 Task: Search for 3-bedroom houses in New York City within a budget of $15 million, with a focus on pre-war architecture.
Action: Mouse pressed left at (355, 243)
Screenshot: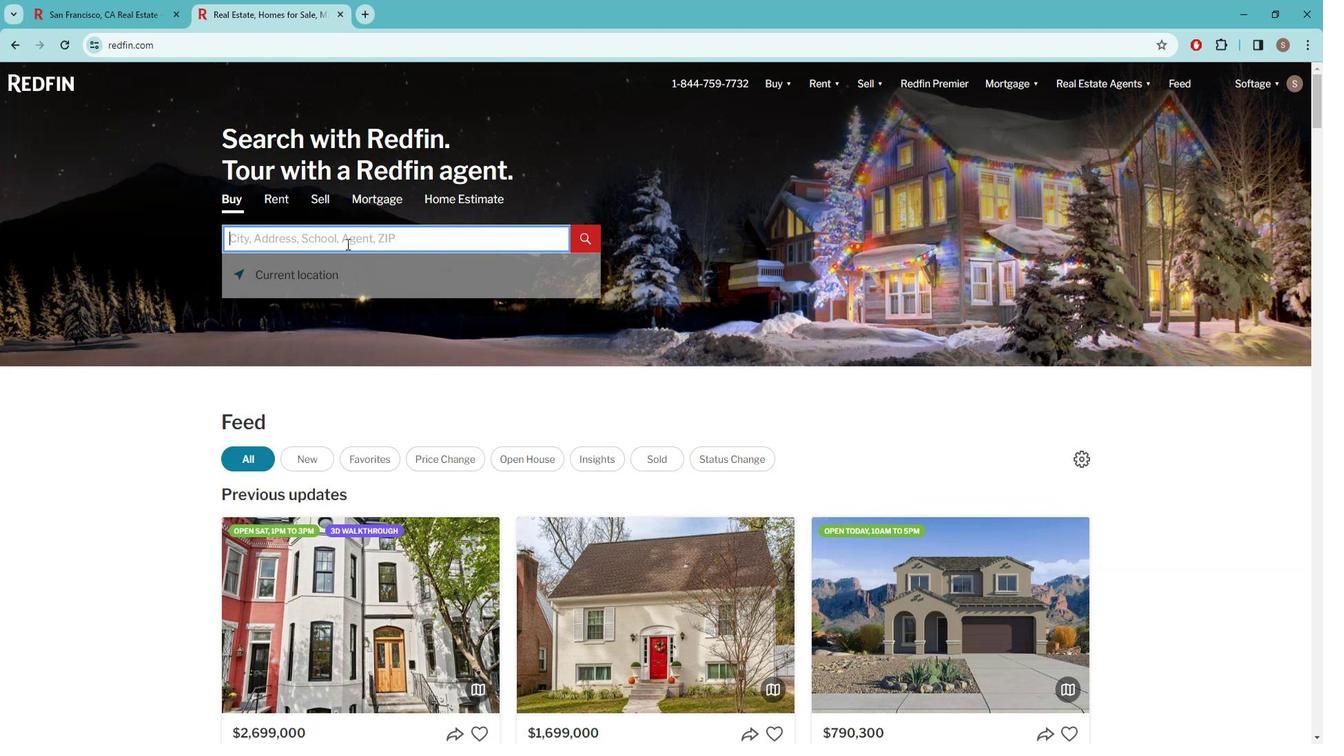 
Action: Key pressed n<Key.caps_lock>EW<Key.space><Key.caps_lock>y<Key.caps_lock>ORK
Screenshot: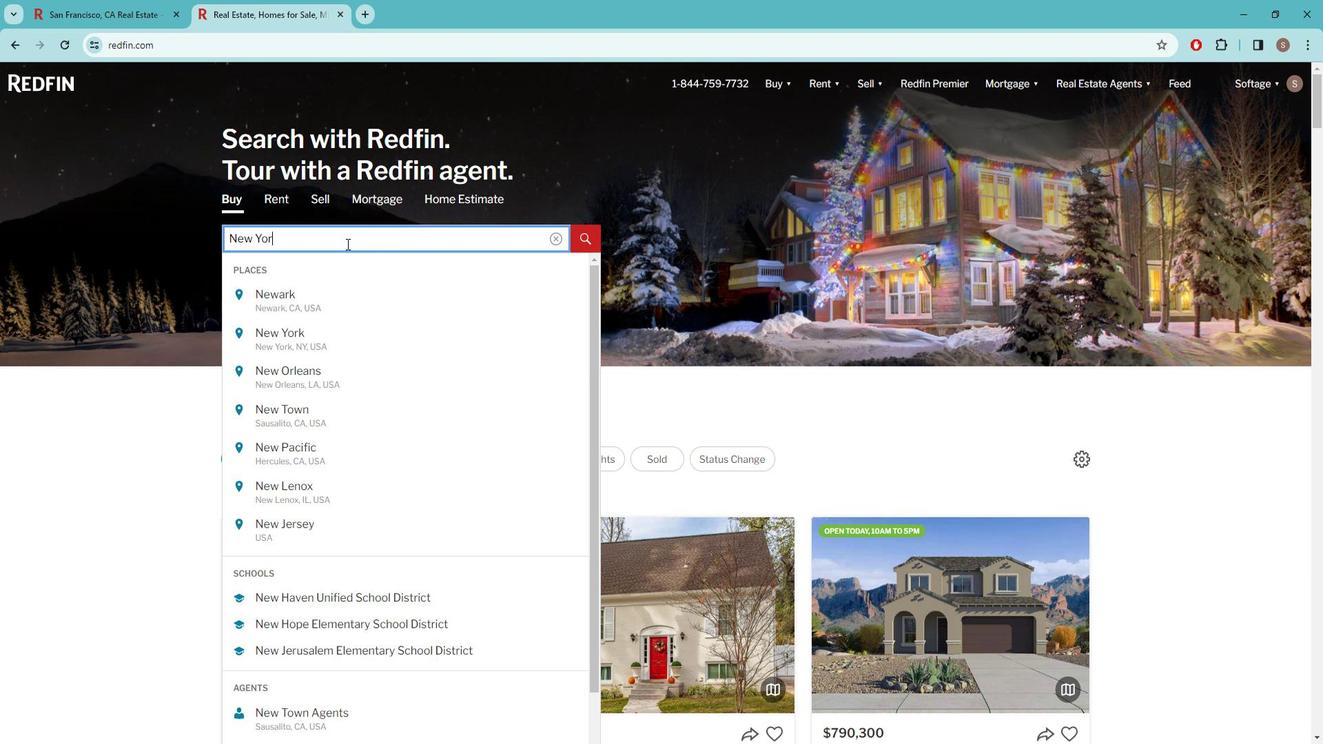 
Action: Mouse moved to (320, 293)
Screenshot: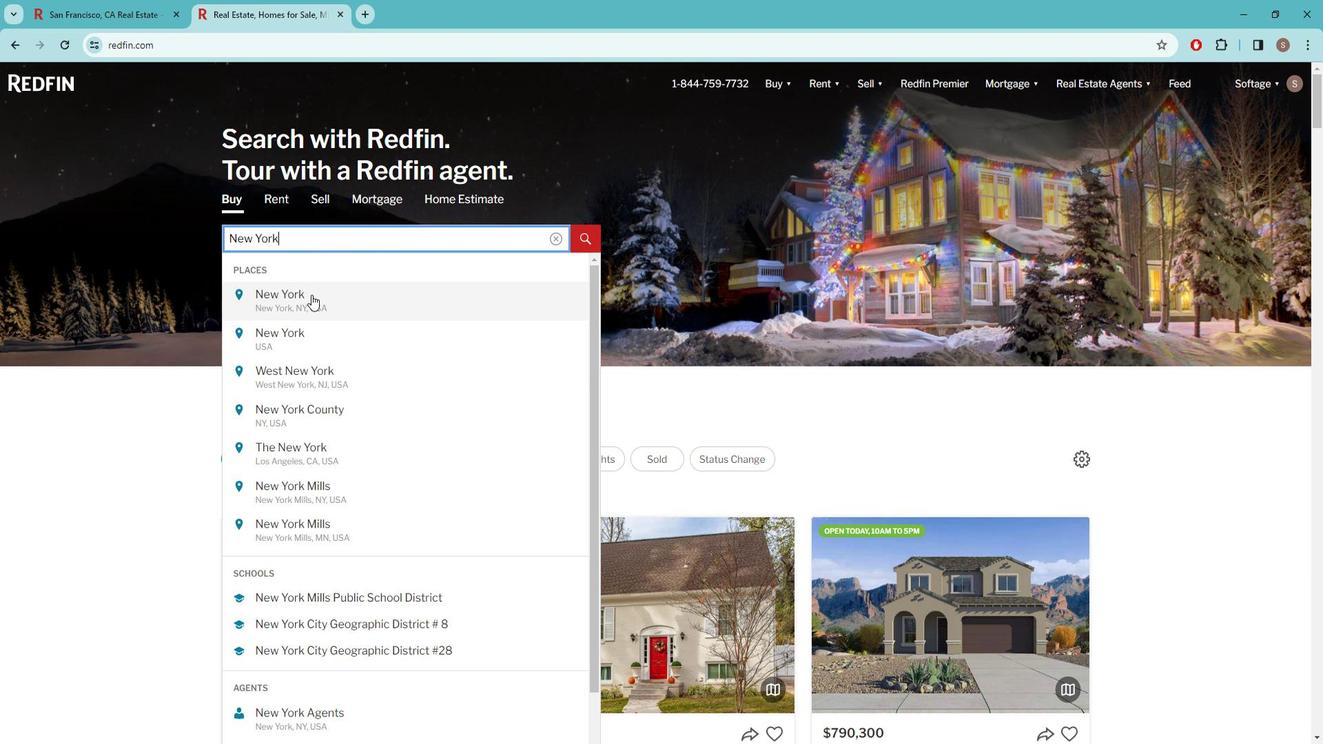 
Action: Mouse pressed left at (320, 293)
Screenshot: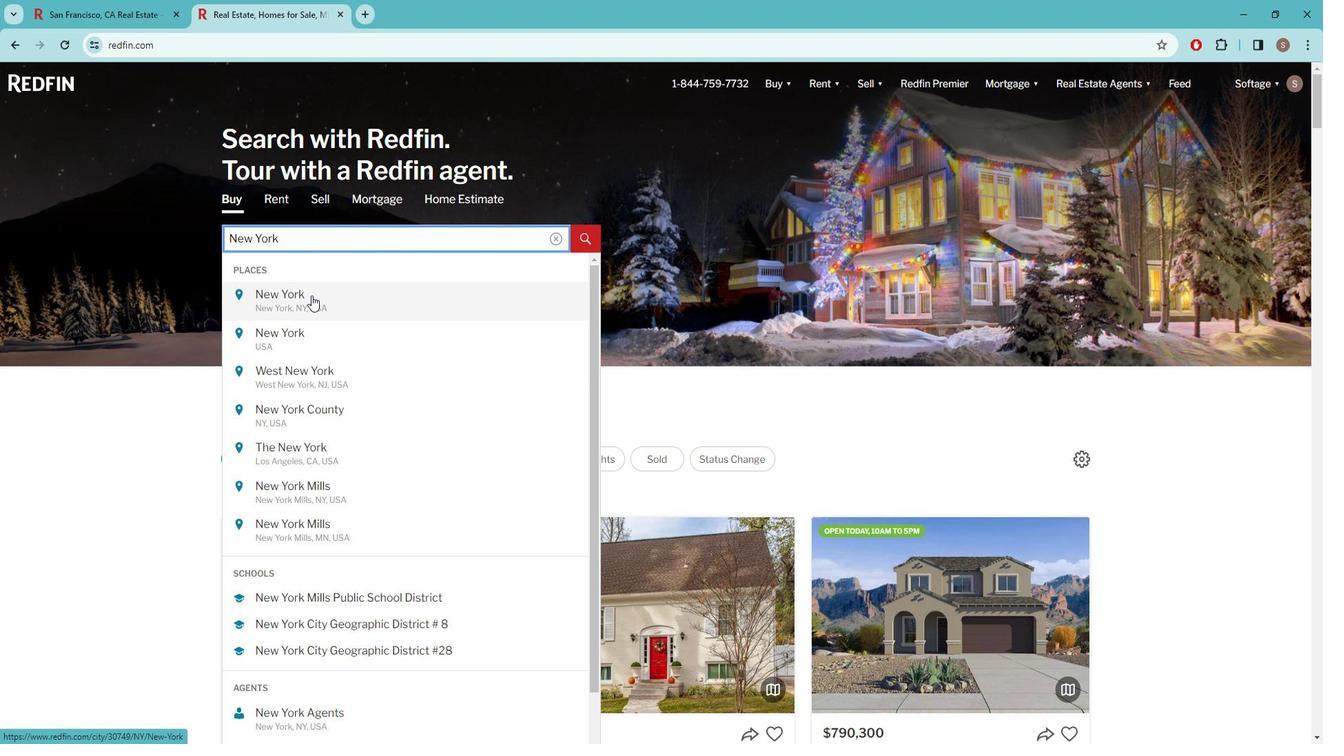 
Action: Mouse moved to (1162, 177)
Screenshot: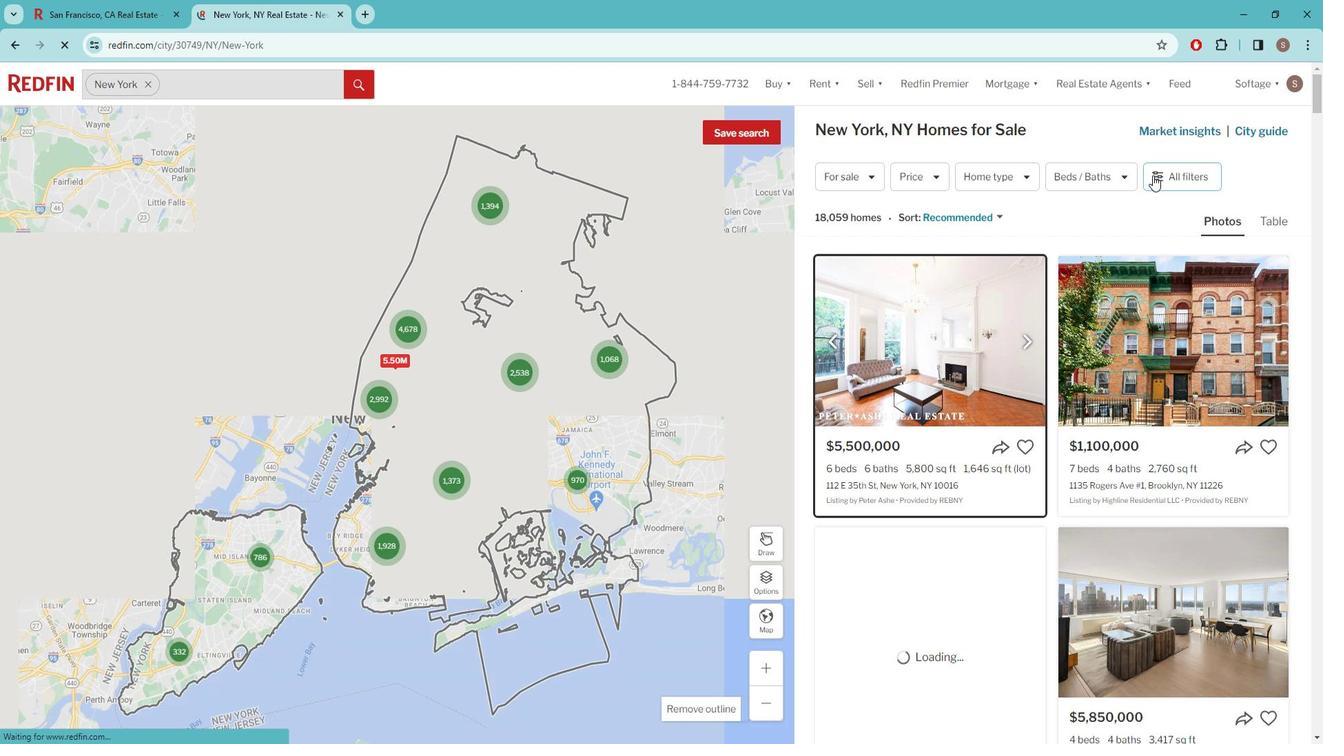 
Action: Mouse pressed left at (1162, 177)
Screenshot: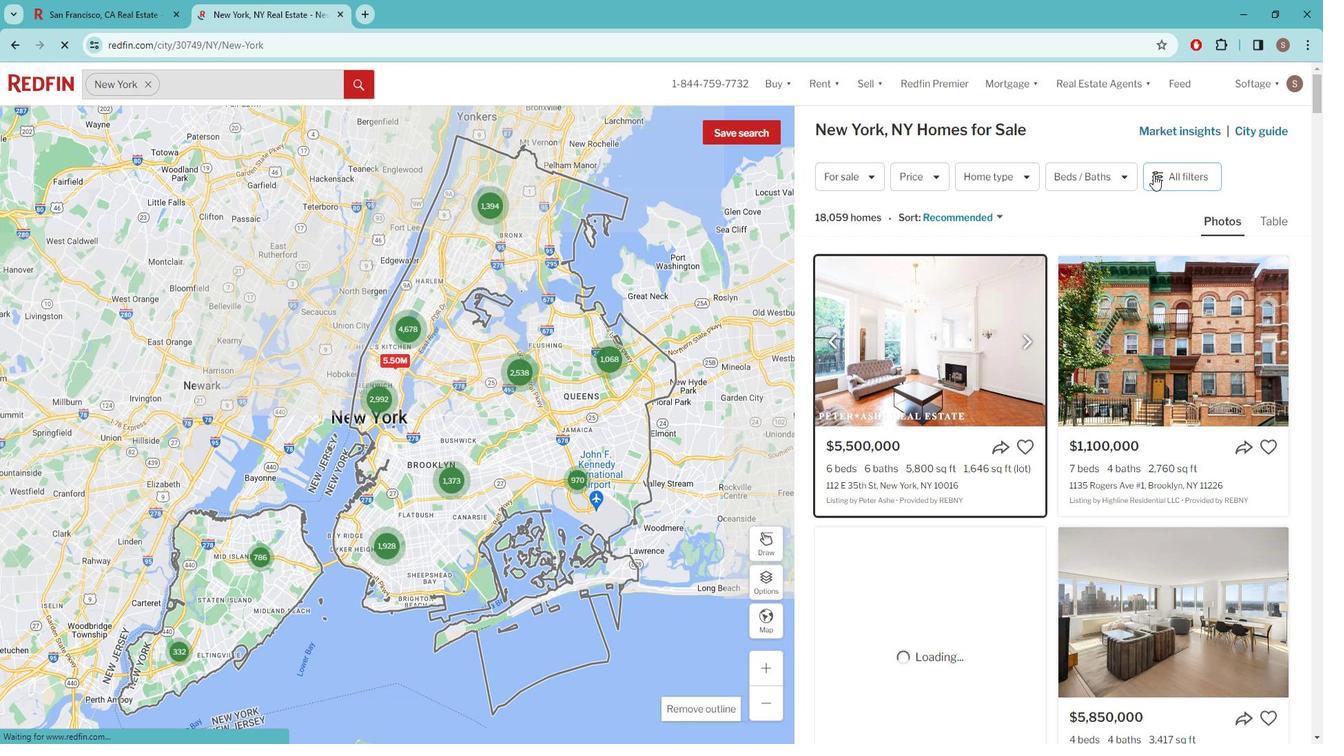 
Action: Mouse pressed left at (1162, 177)
Screenshot: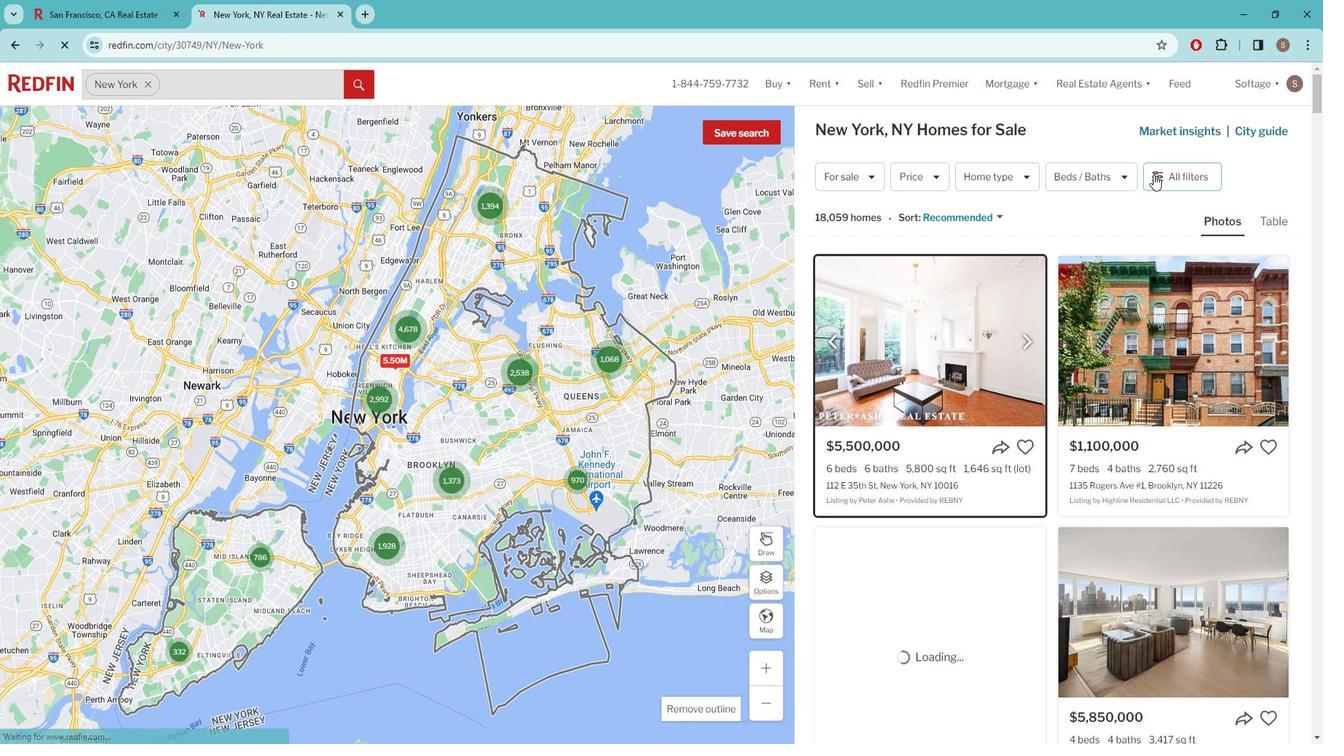 
Action: Mouse moved to (1171, 174)
Screenshot: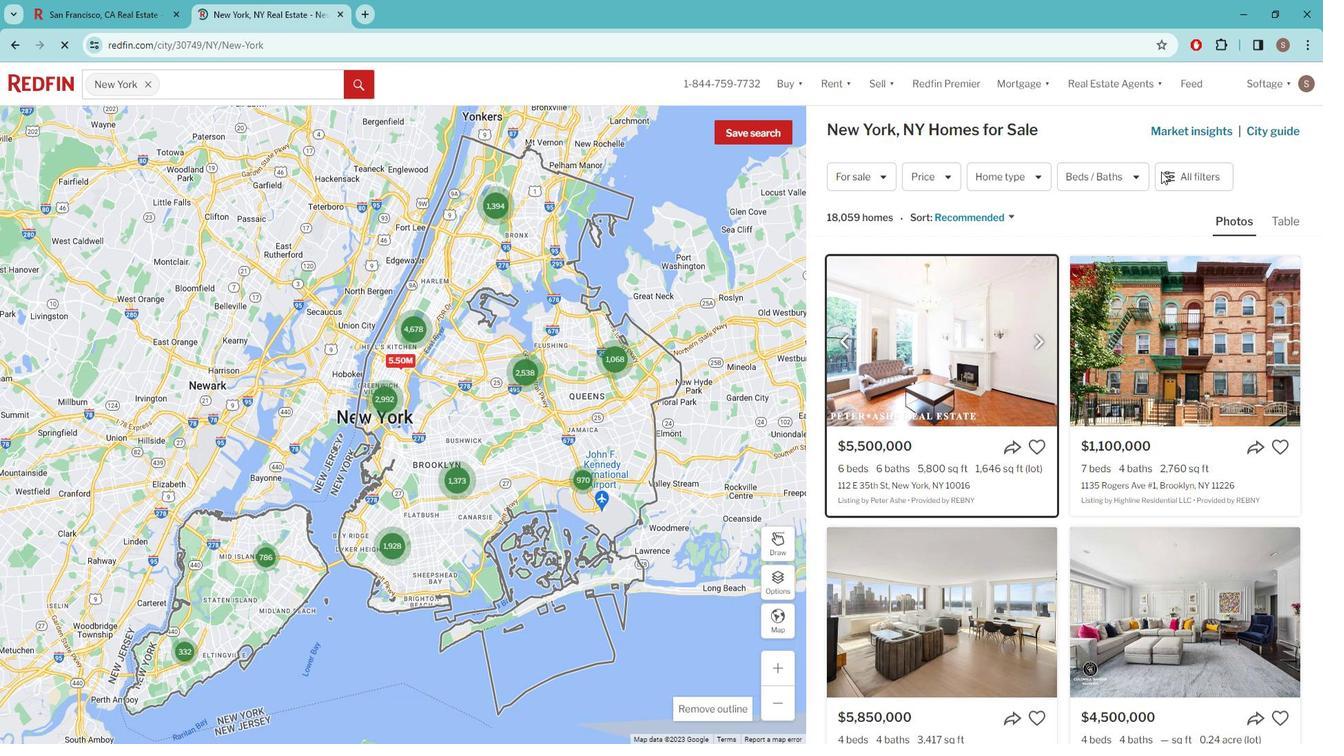 
Action: Mouse pressed left at (1171, 174)
Screenshot: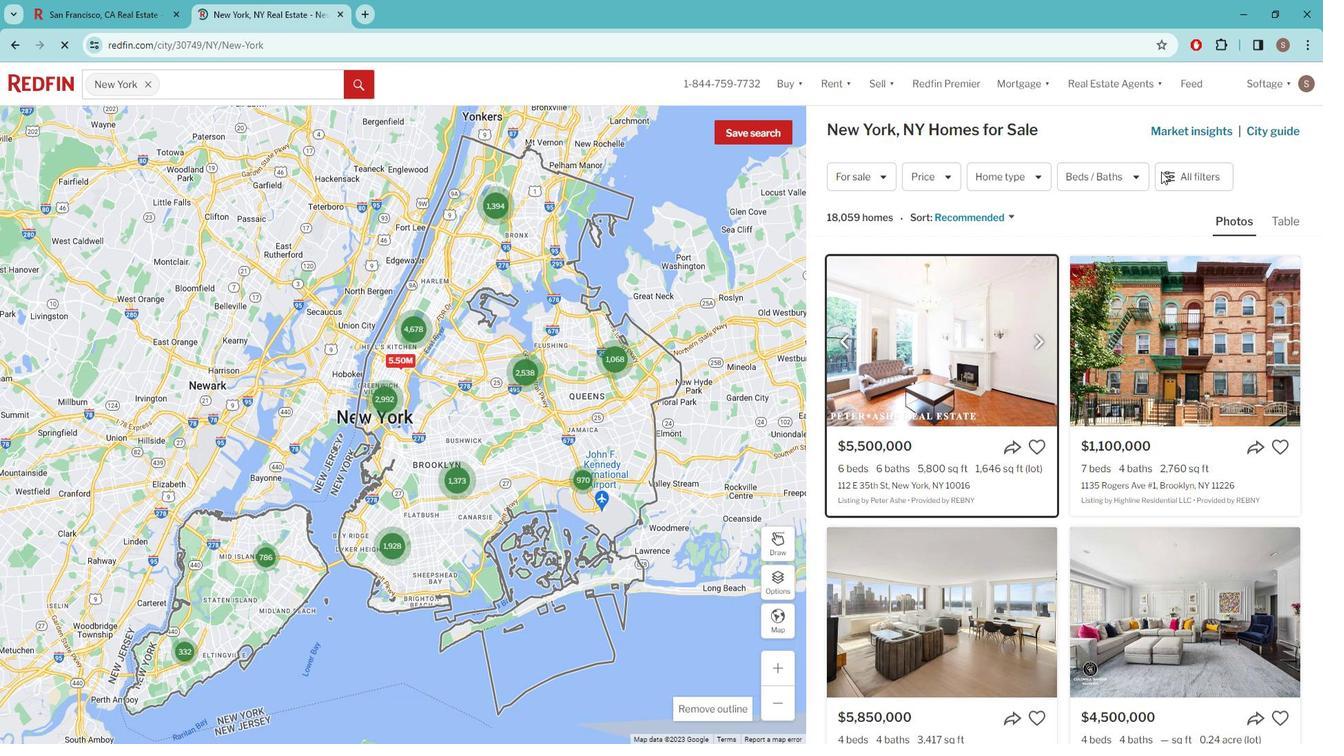 
Action: Mouse pressed left at (1171, 174)
Screenshot: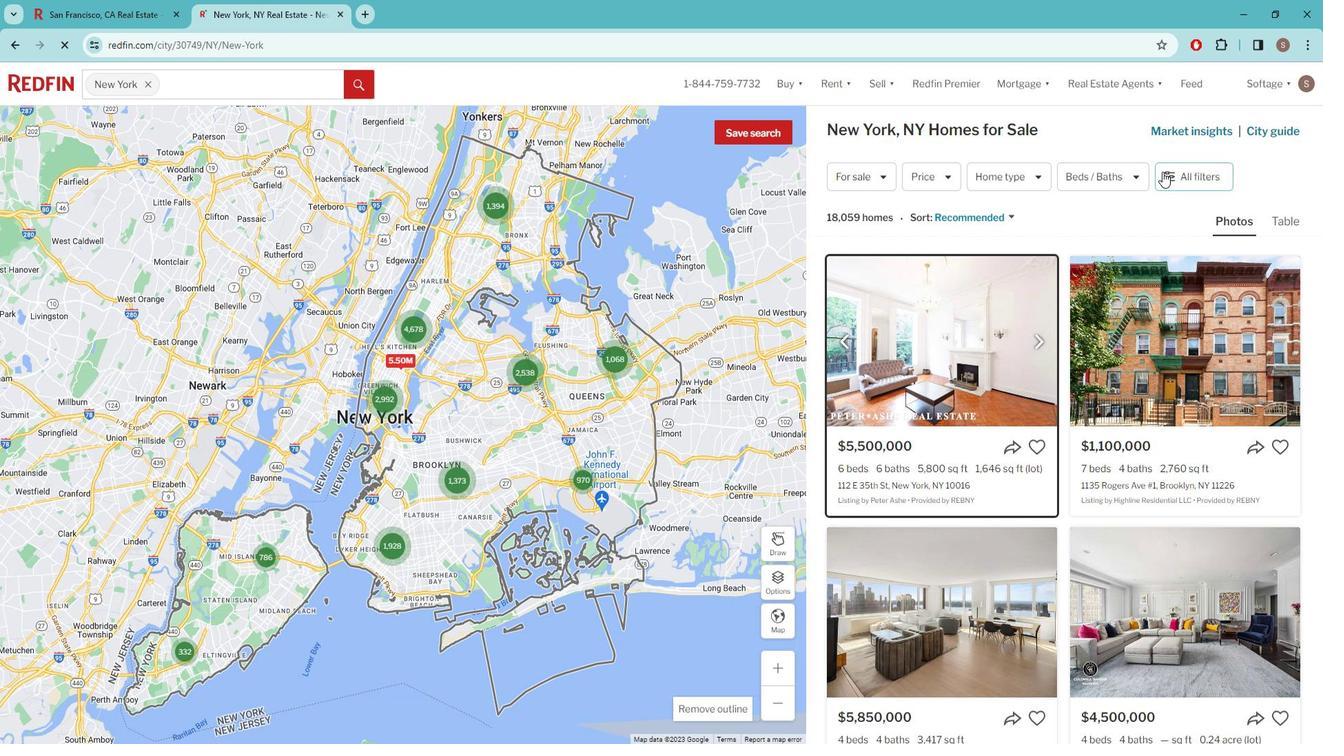 
Action: Mouse moved to (1155, 410)
Screenshot: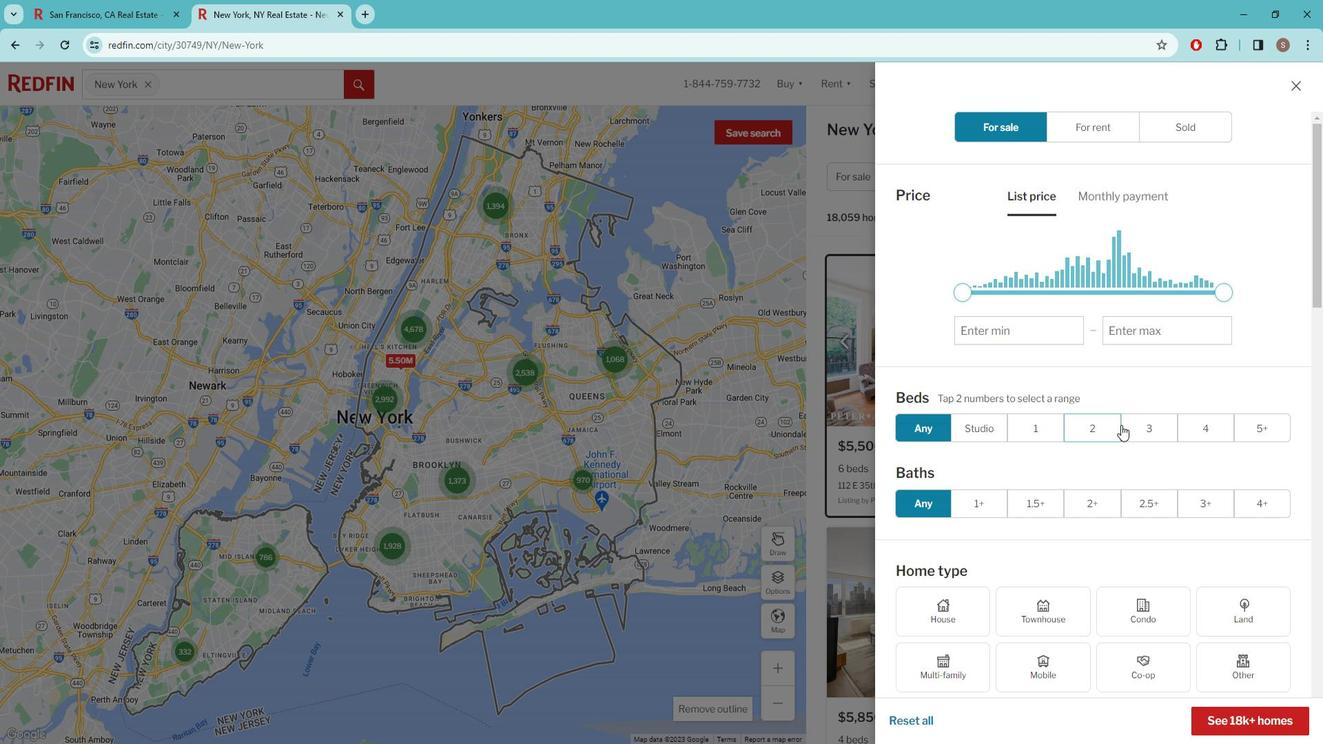 
Action: Mouse pressed left at (1155, 410)
Screenshot: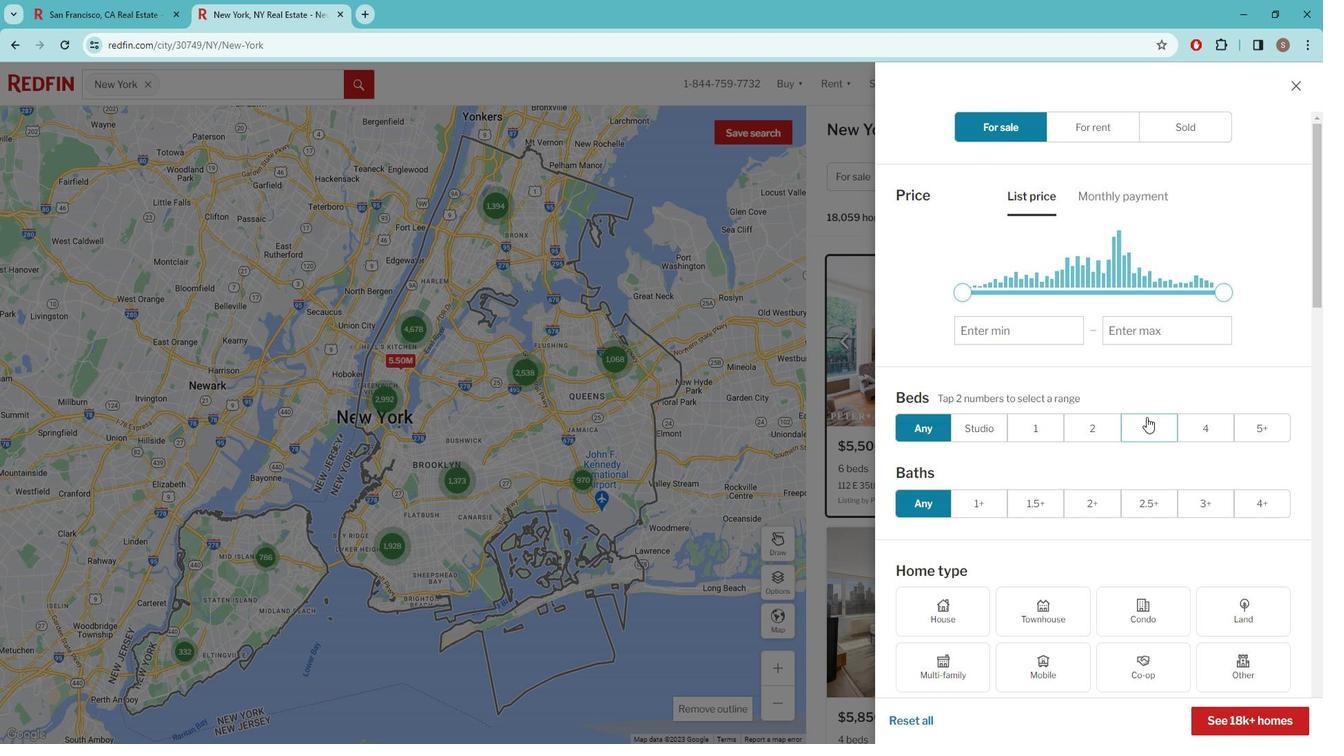 
Action: Mouse pressed left at (1155, 410)
Screenshot: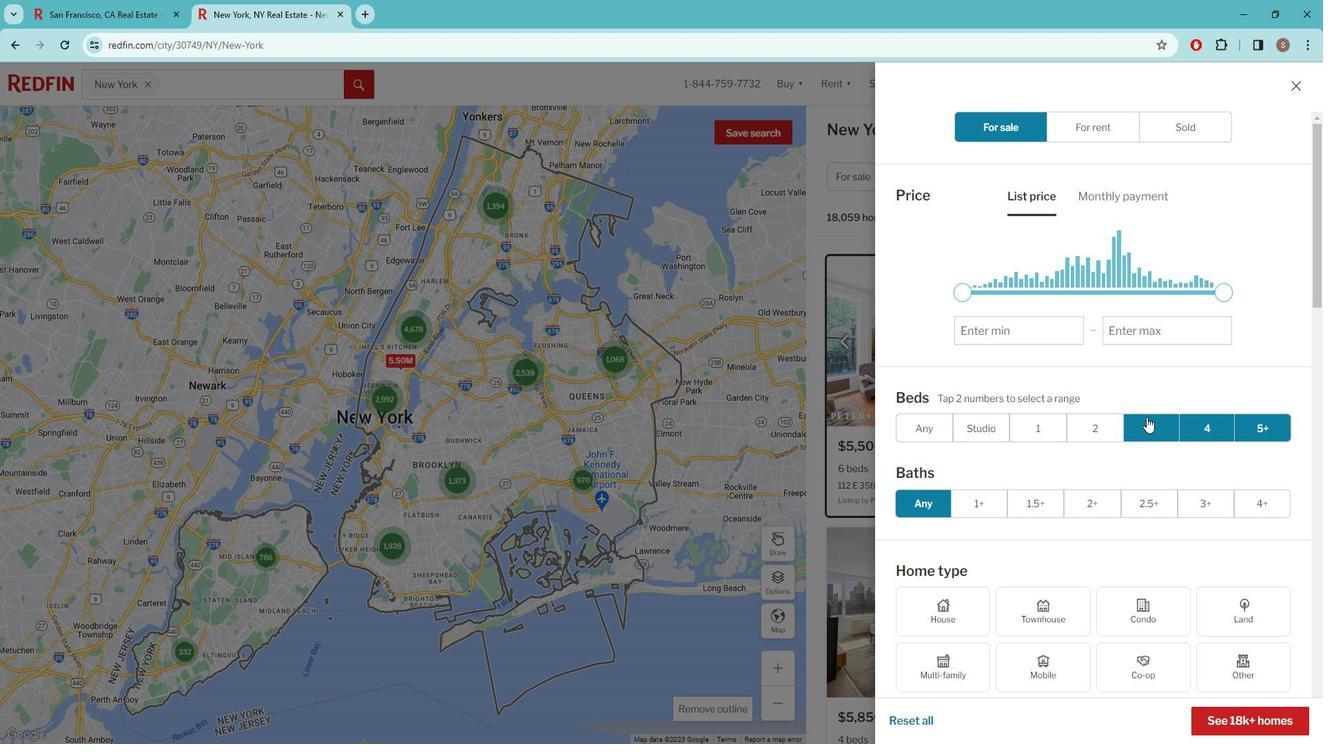 
Action: Mouse moved to (970, 598)
Screenshot: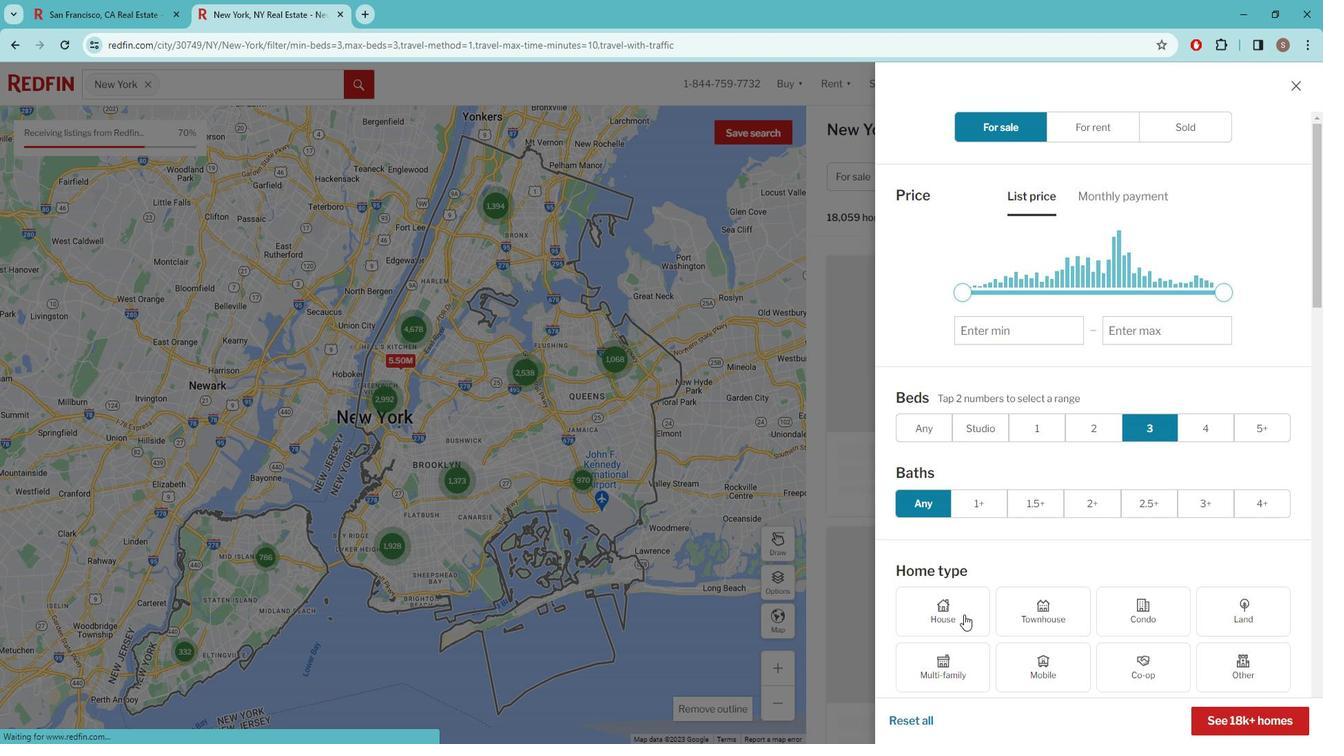 
Action: Mouse pressed left at (970, 598)
Screenshot: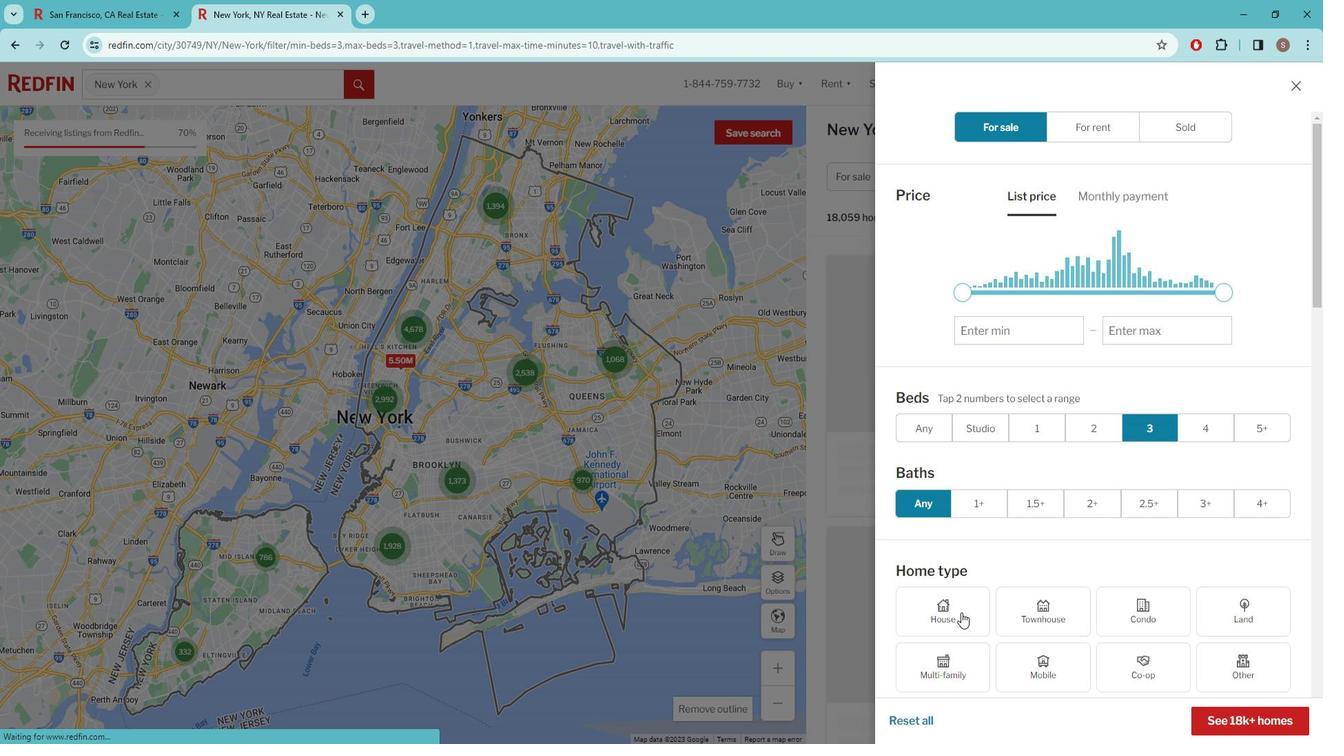 
Action: Mouse moved to (1013, 543)
Screenshot: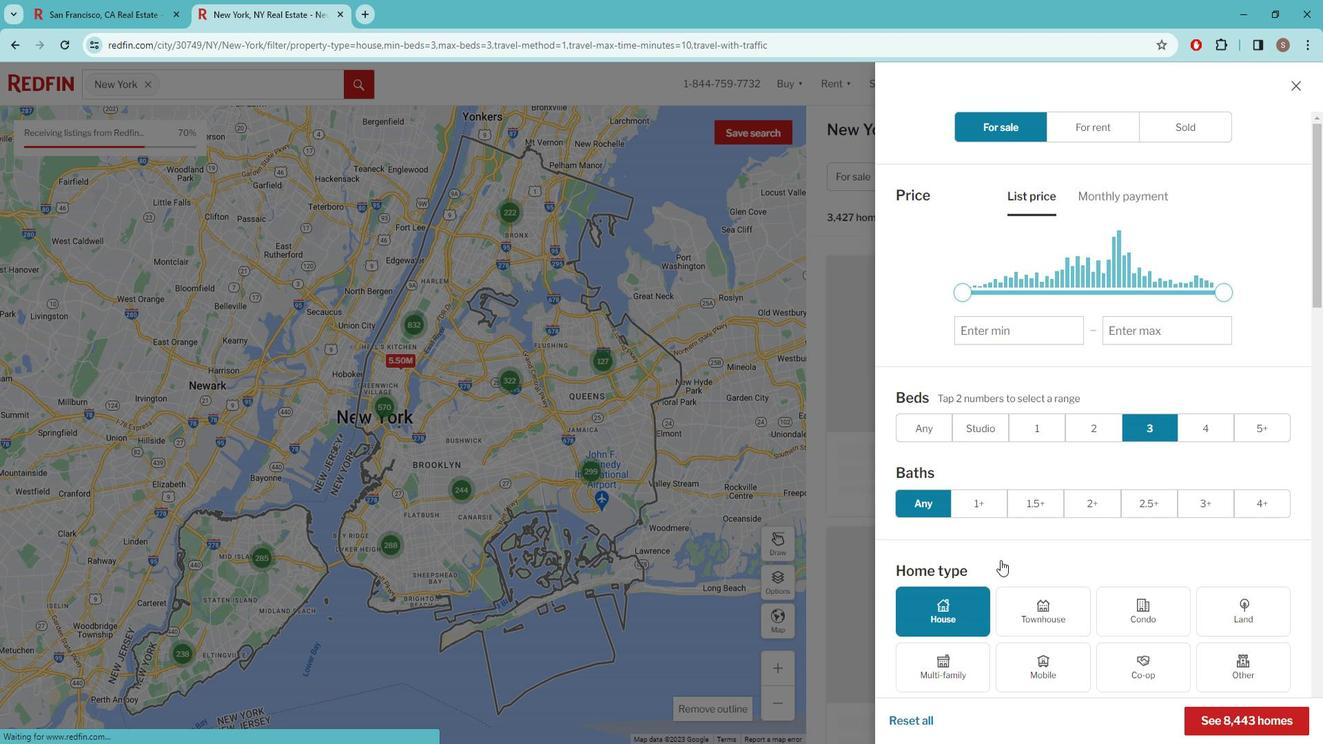 
Action: Mouse scrolled (1013, 542) with delta (0, 0)
Screenshot: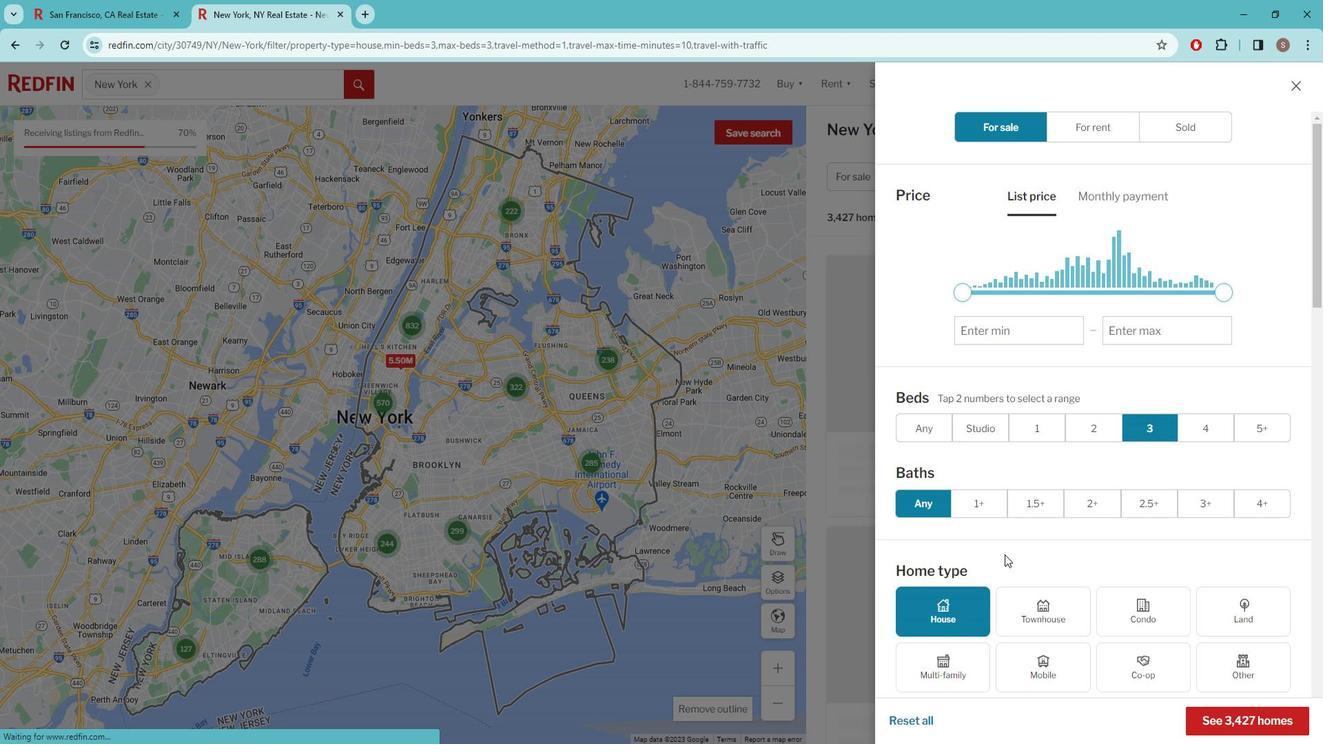 
Action: Mouse moved to (1031, 507)
Screenshot: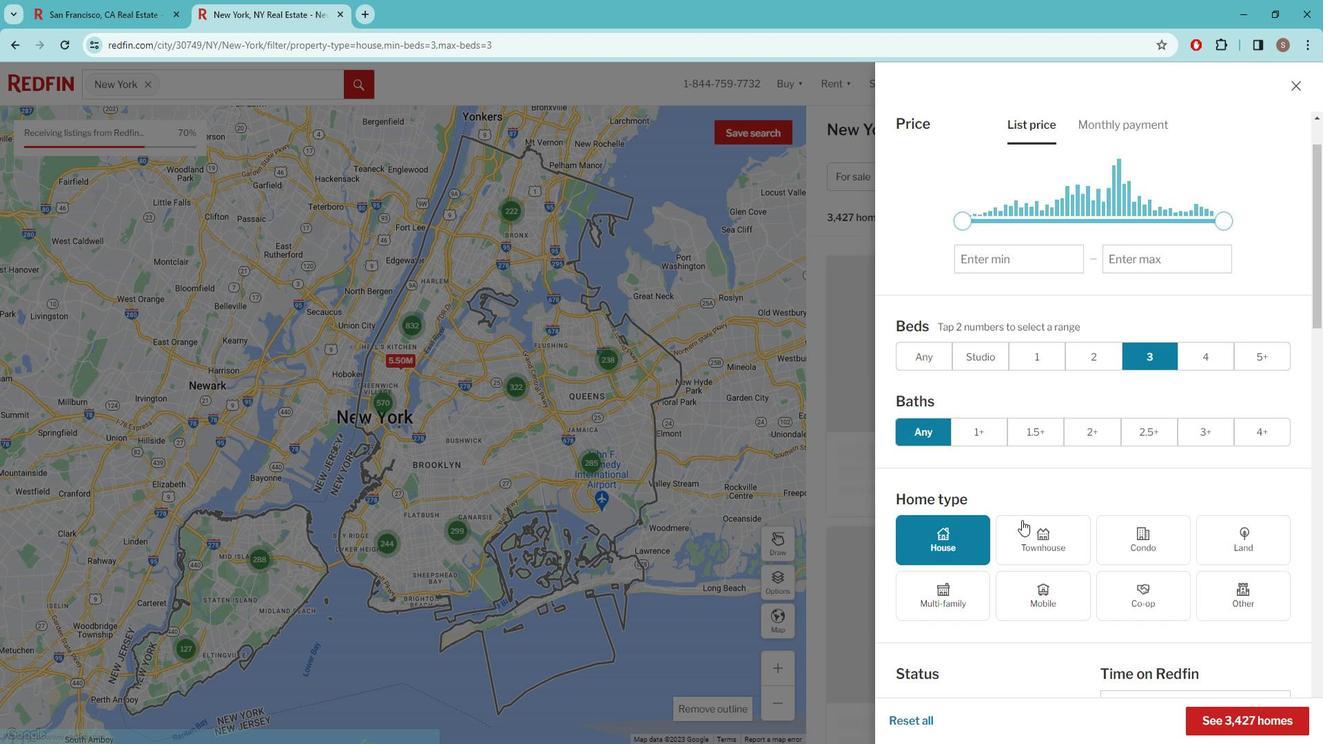 
Action: Mouse scrolled (1031, 507) with delta (0, 0)
Screenshot: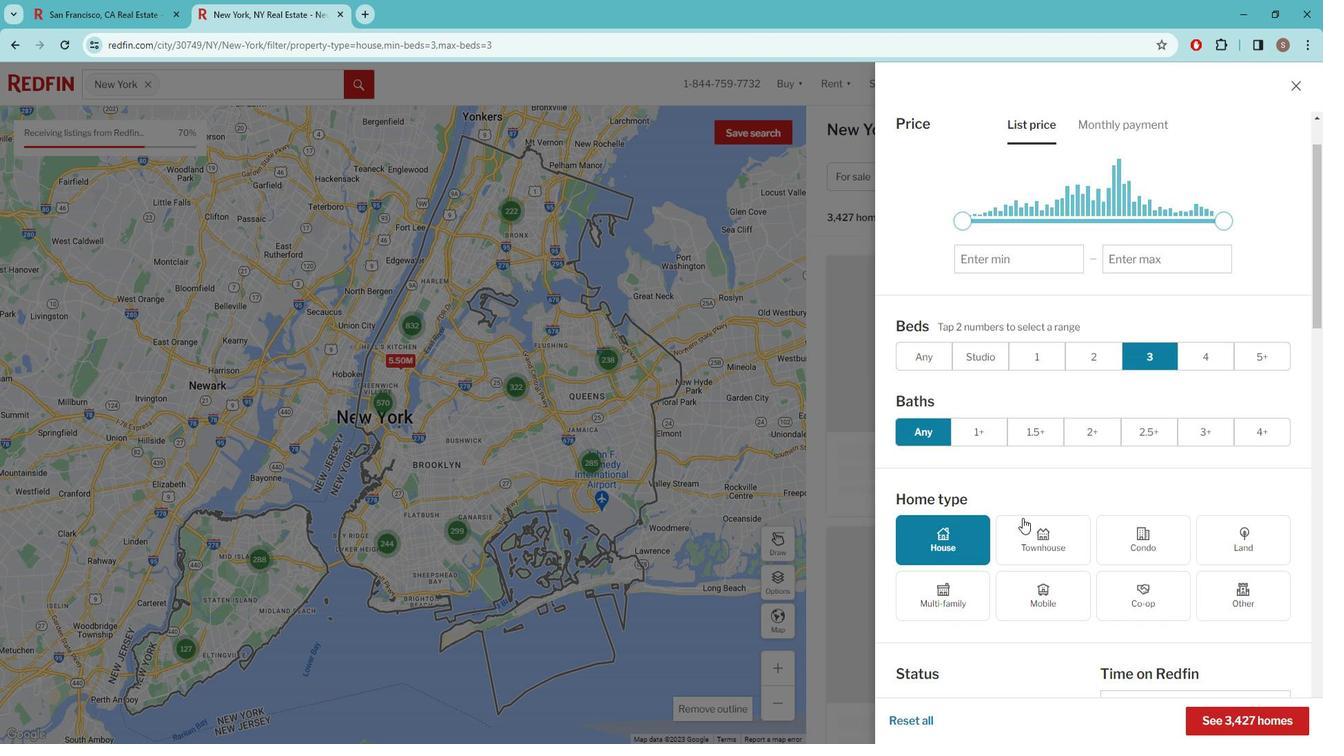 
Action: Mouse moved to (1027, 489)
Screenshot: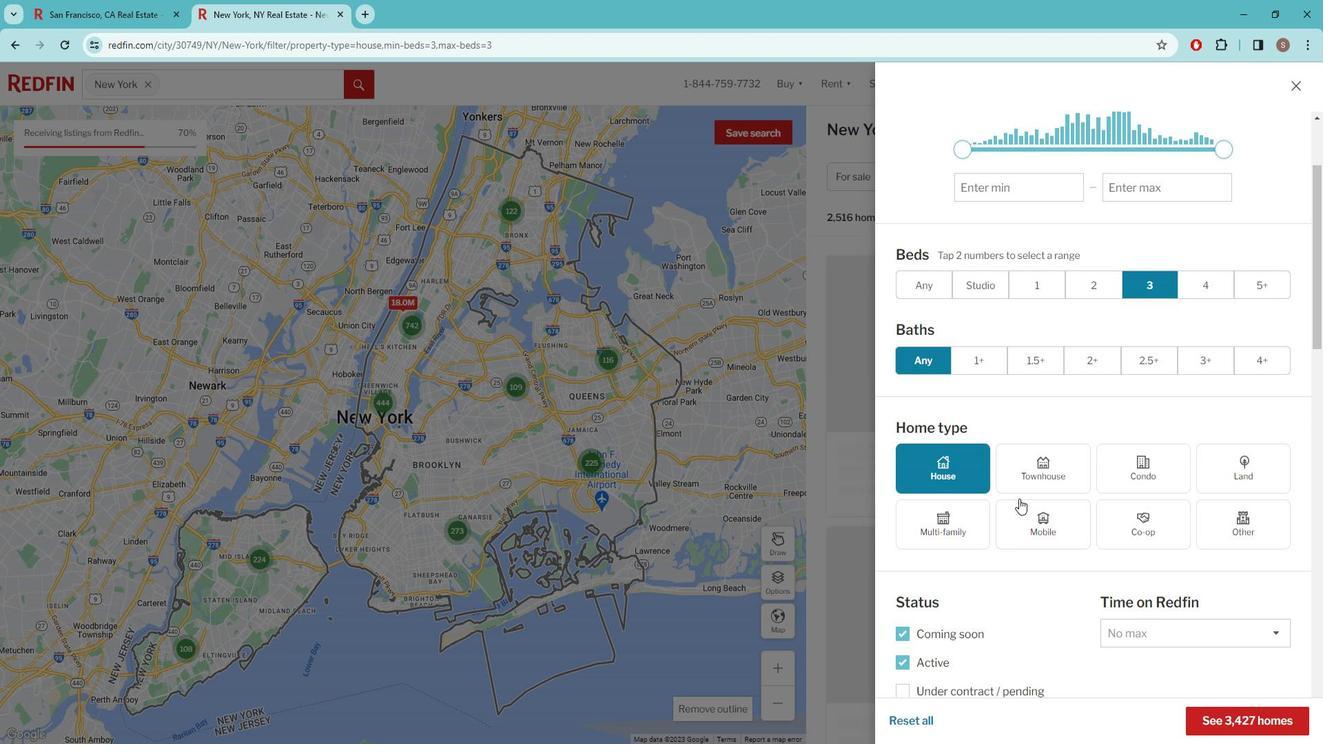 
Action: Mouse scrolled (1027, 488) with delta (0, 0)
Screenshot: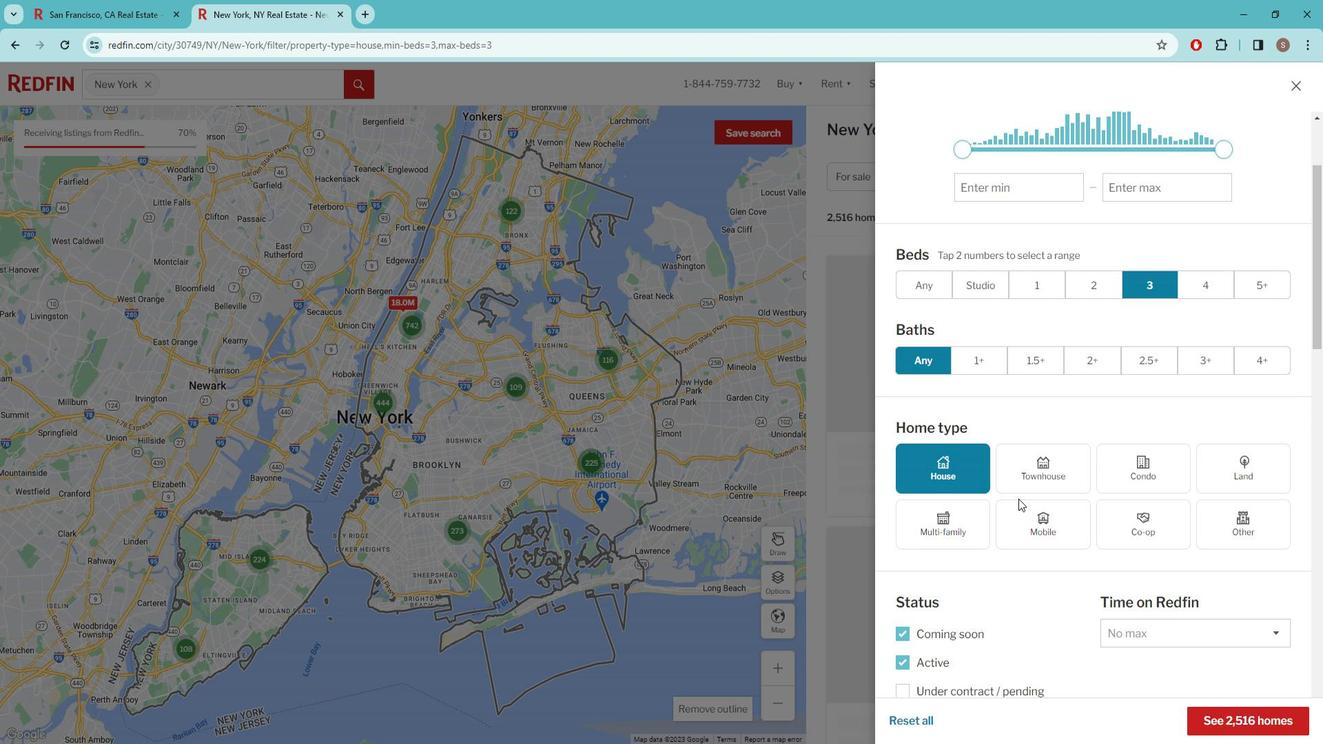 
Action: Mouse moved to (1001, 477)
Screenshot: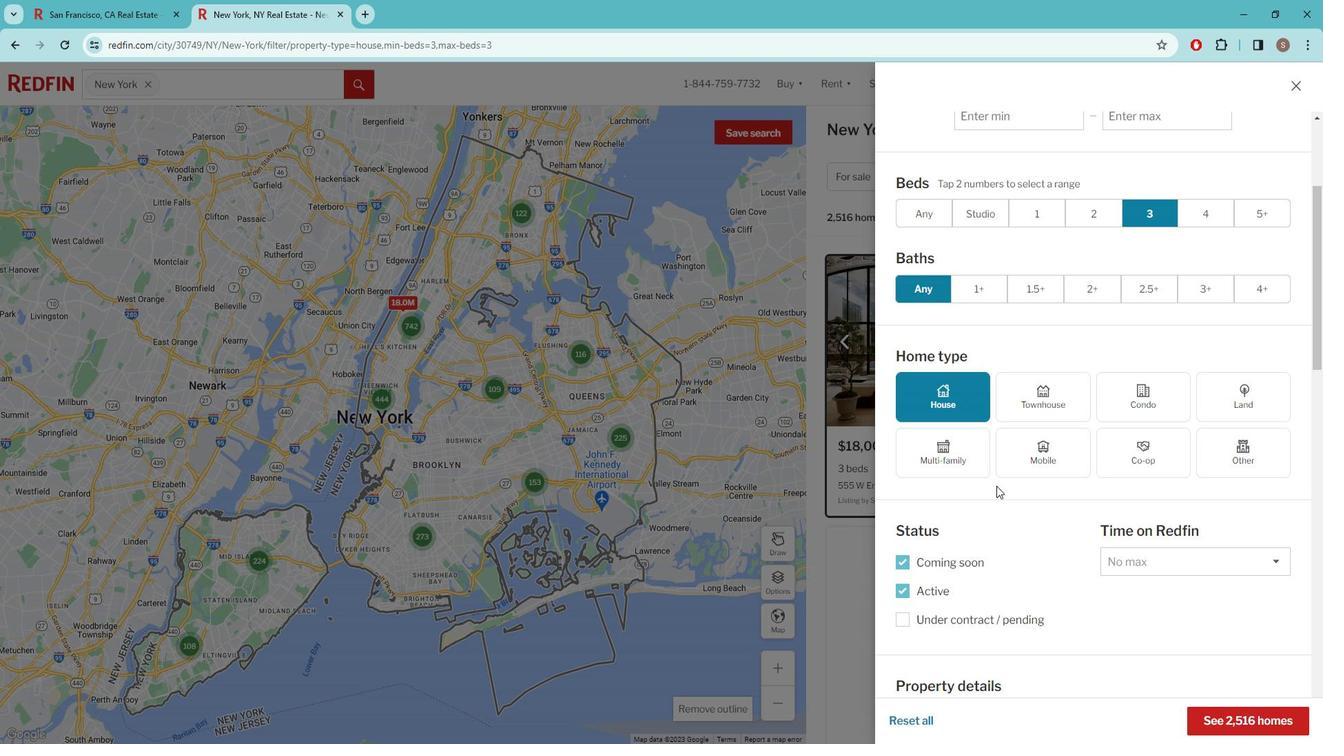 
Action: Mouse scrolled (1001, 476) with delta (0, 0)
Screenshot: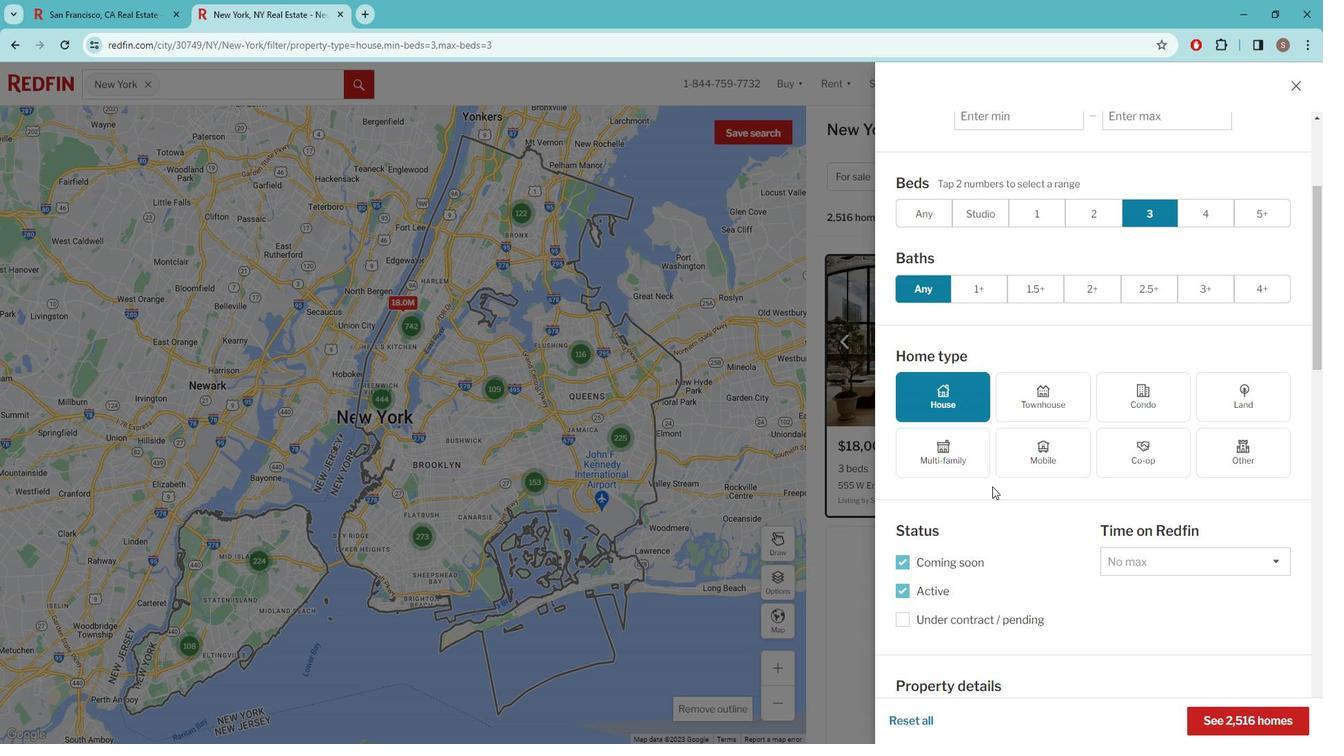 
Action: Mouse scrolled (1001, 478) with delta (0, 0)
Screenshot: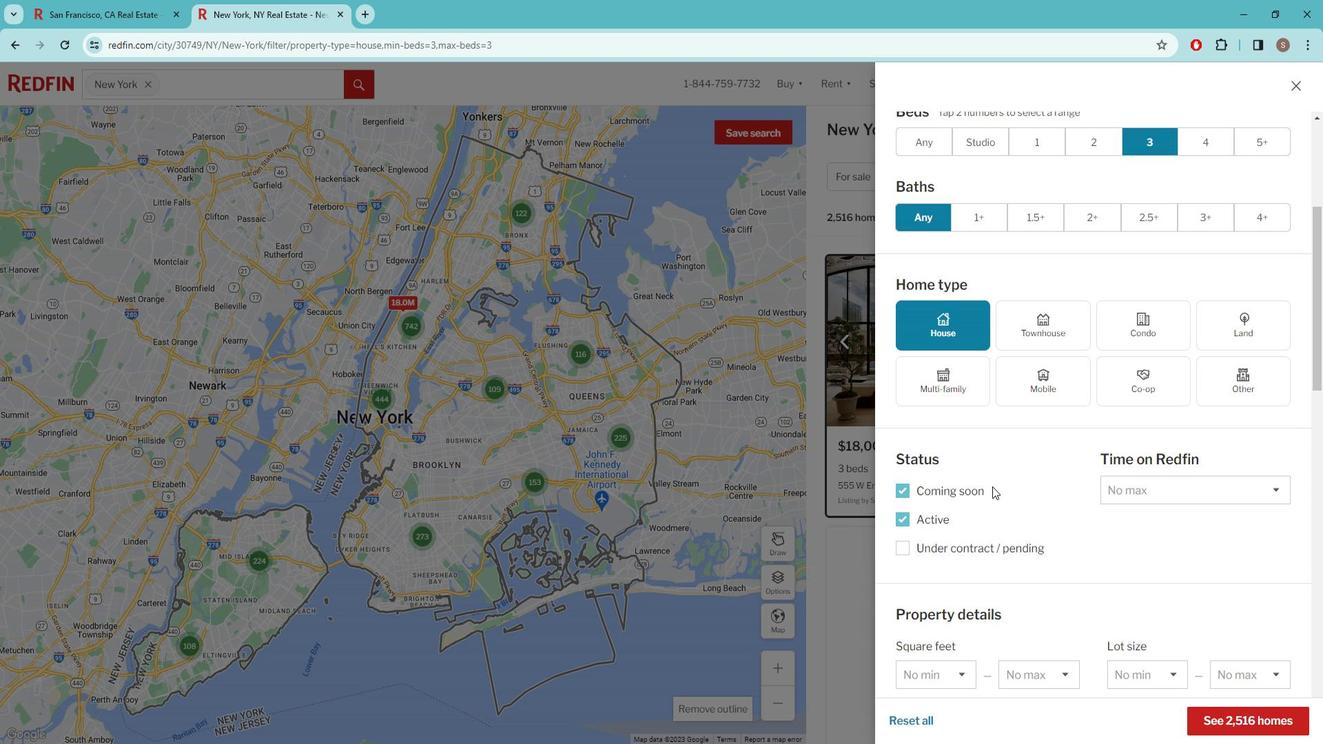 
Action: Mouse scrolled (1001, 478) with delta (0, 0)
Screenshot: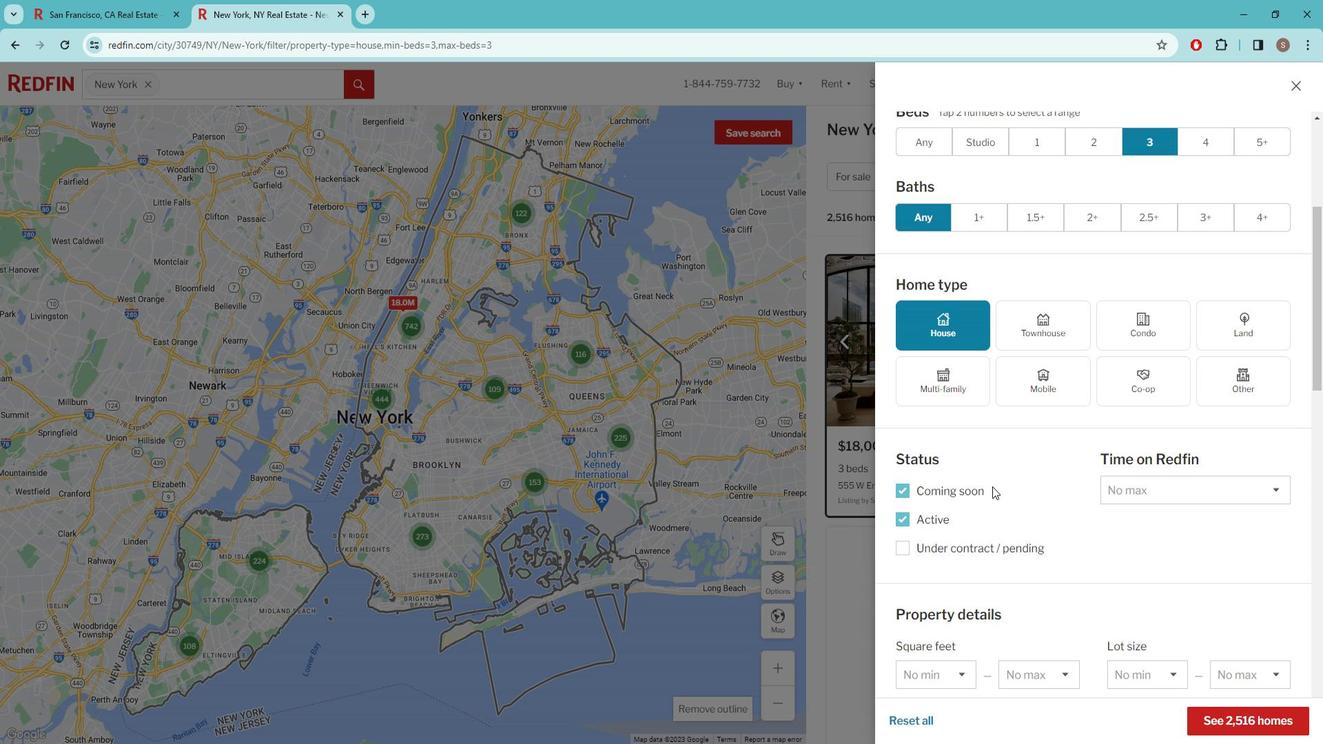
Action: Mouse scrolled (1001, 478) with delta (0, 0)
Screenshot: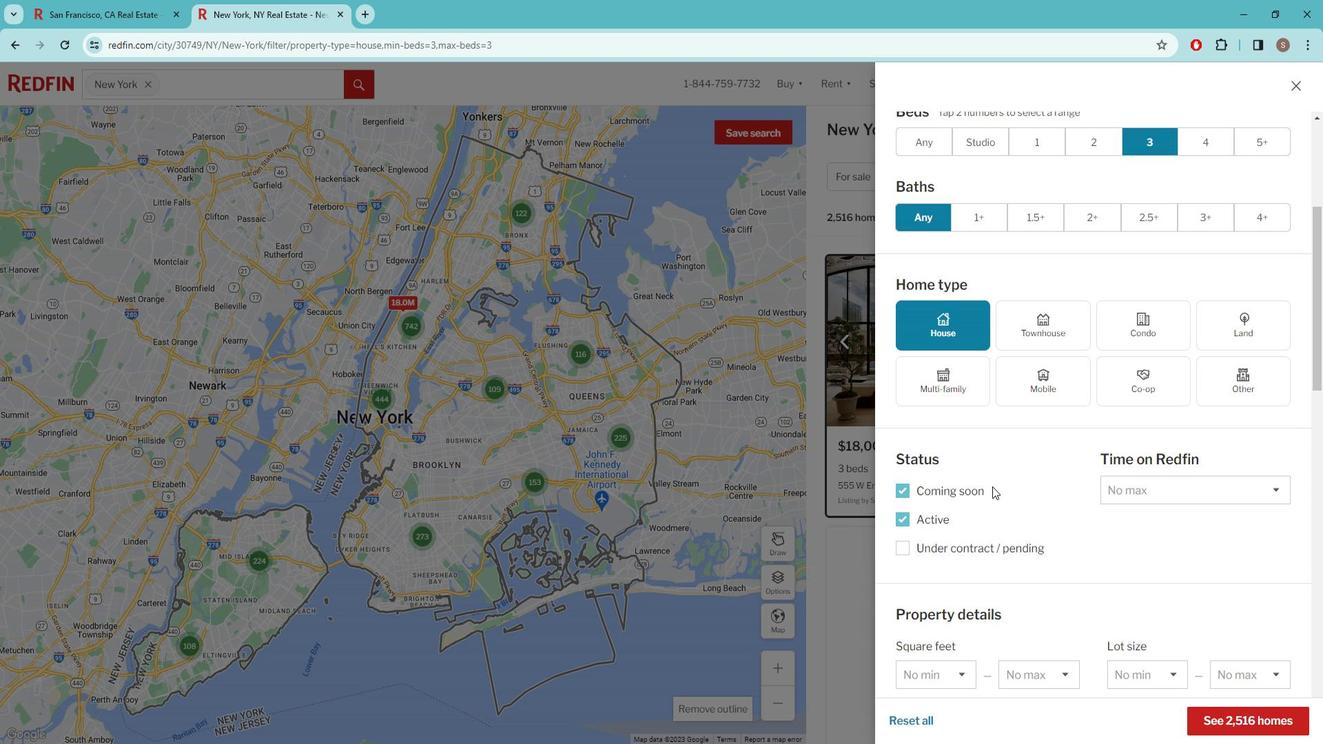 
Action: Mouse scrolled (1001, 478) with delta (0, 0)
Screenshot: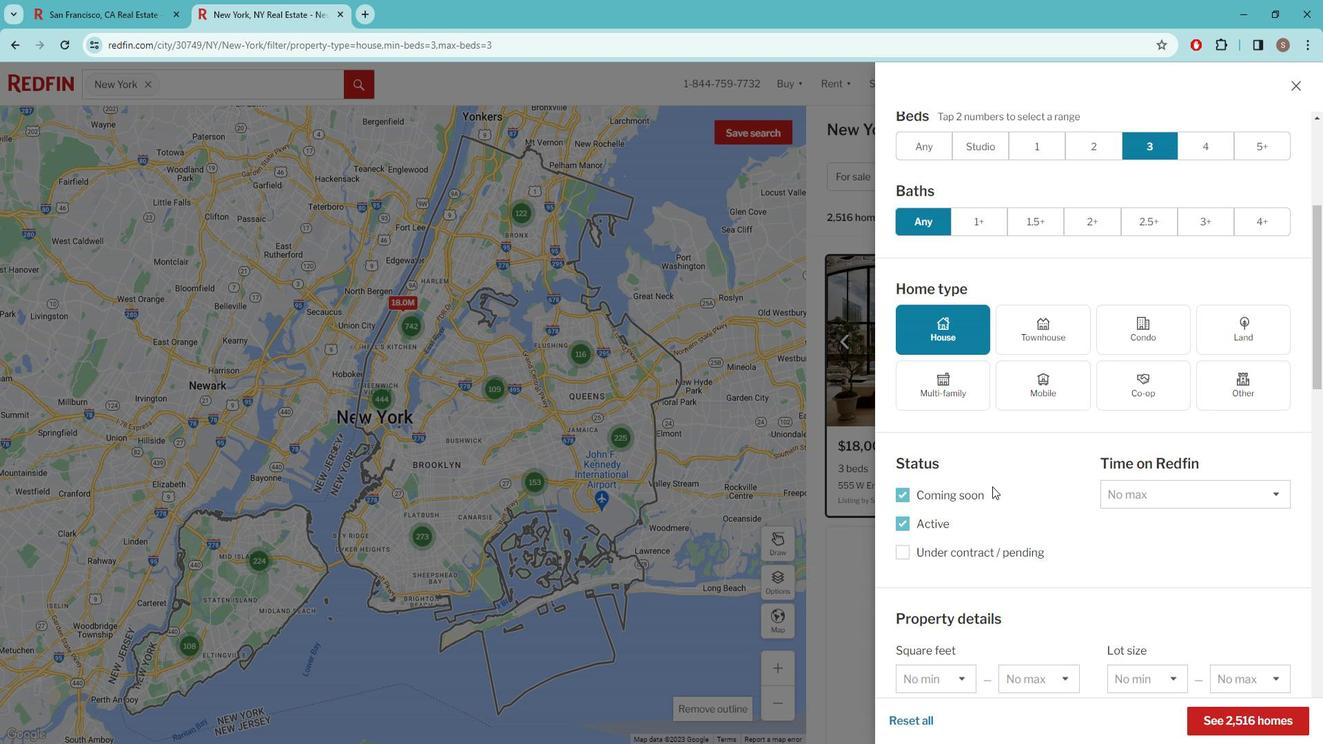 
Action: Mouse scrolled (1001, 478) with delta (0, 0)
Screenshot: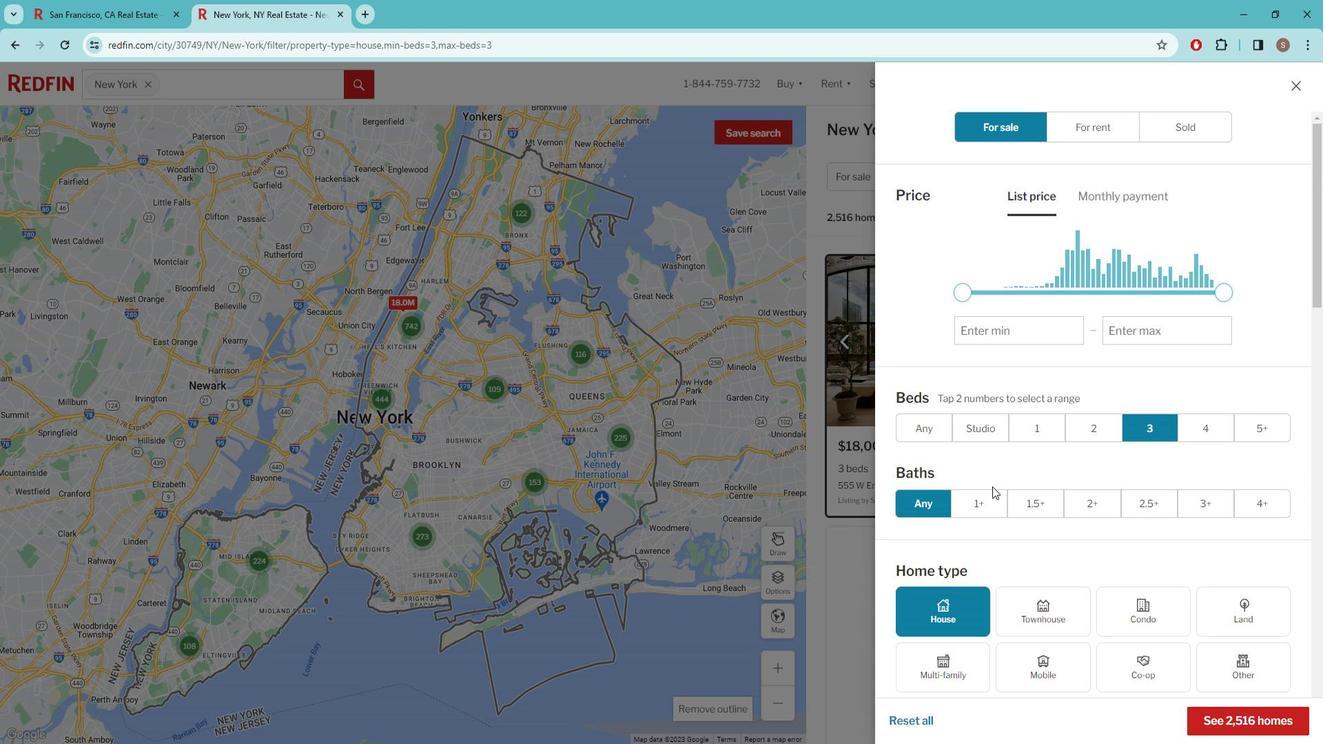 
Action: Mouse scrolled (1001, 478) with delta (0, 0)
Screenshot: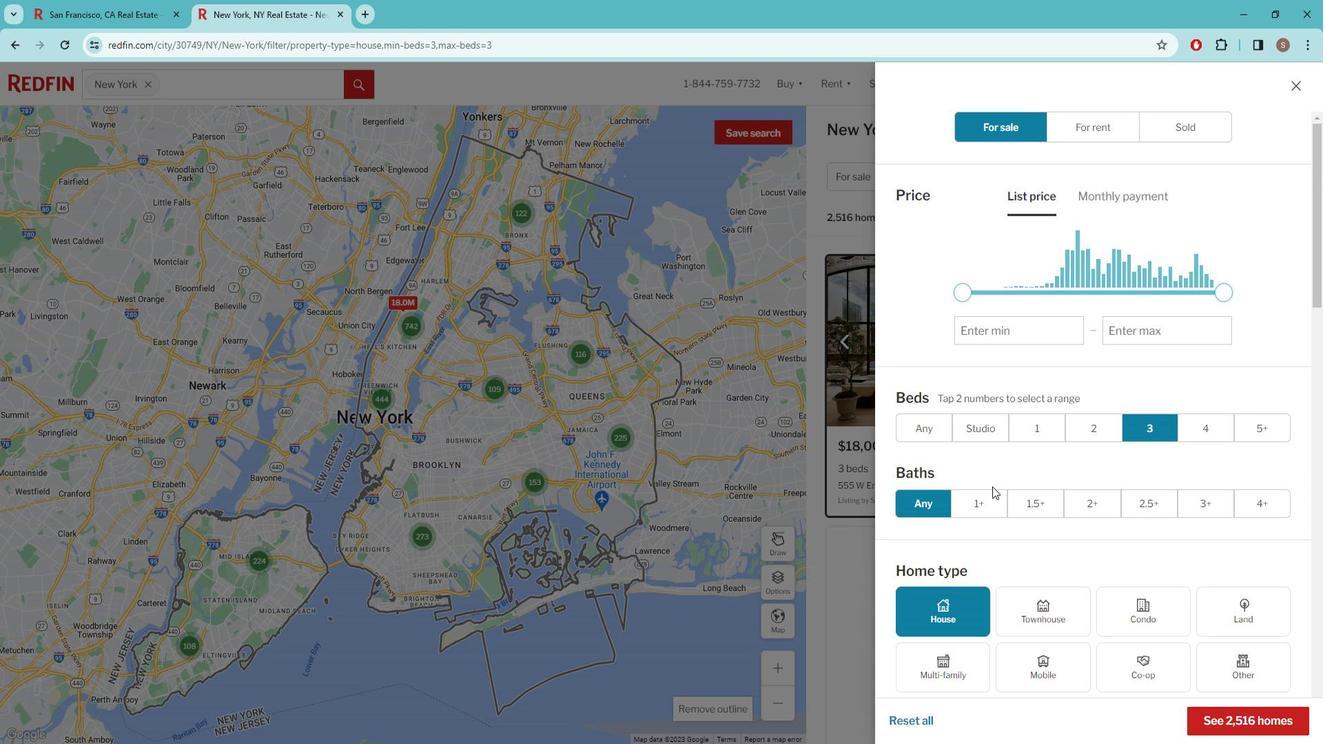 
Action: Mouse moved to (1156, 332)
Screenshot: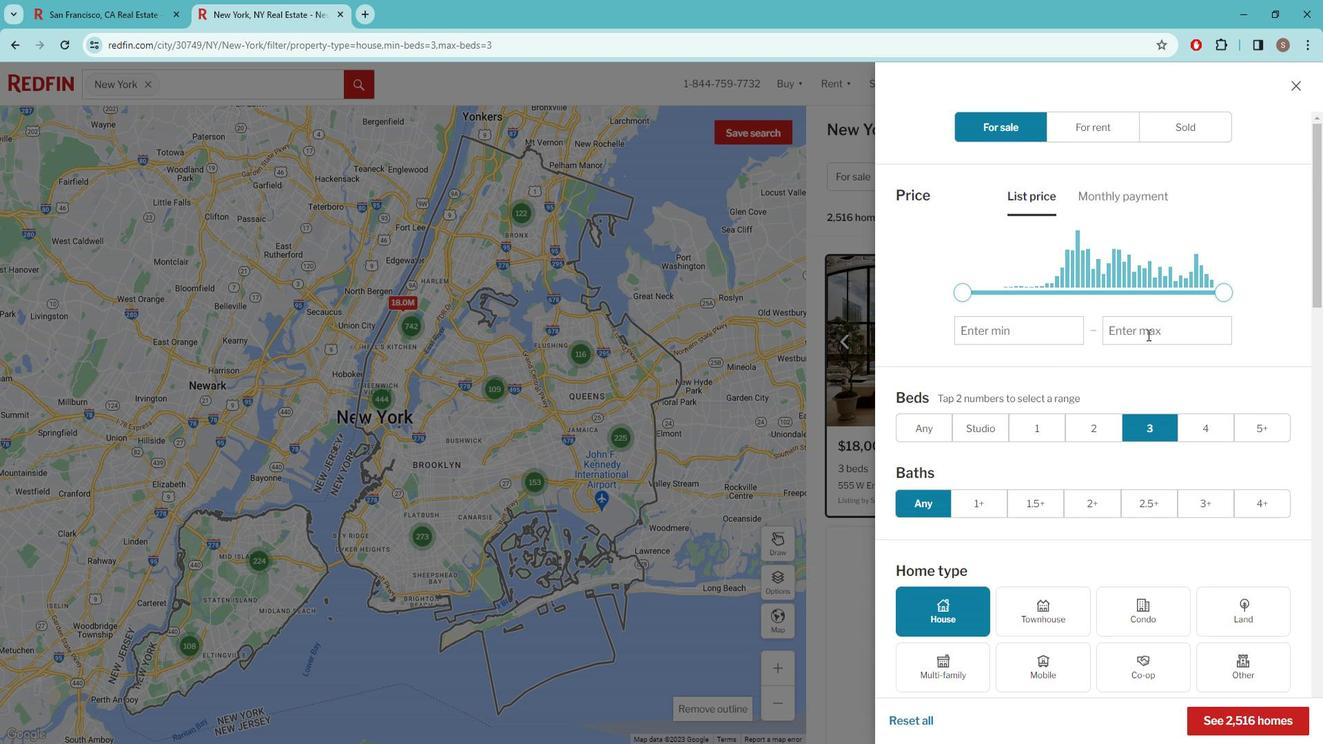 
Action: Mouse pressed left at (1156, 332)
Screenshot: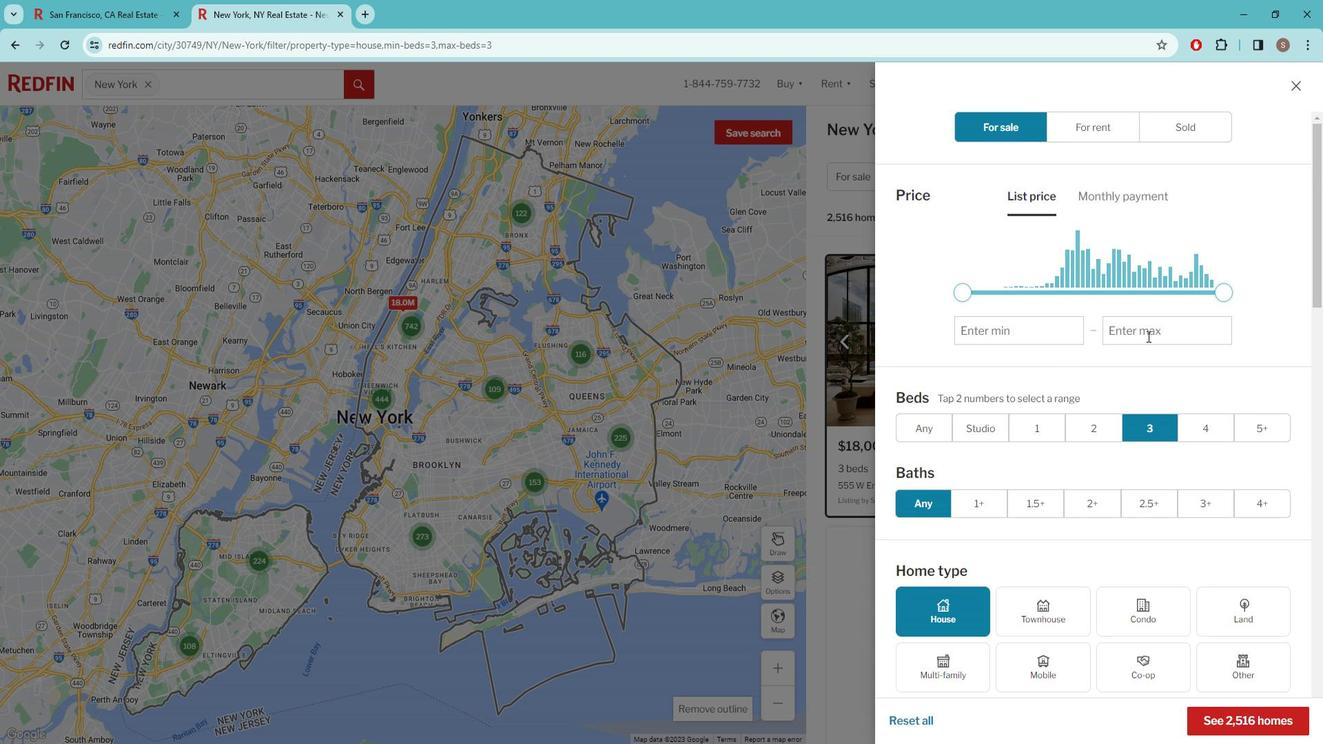 
Action: Mouse moved to (1155, 332)
Screenshot: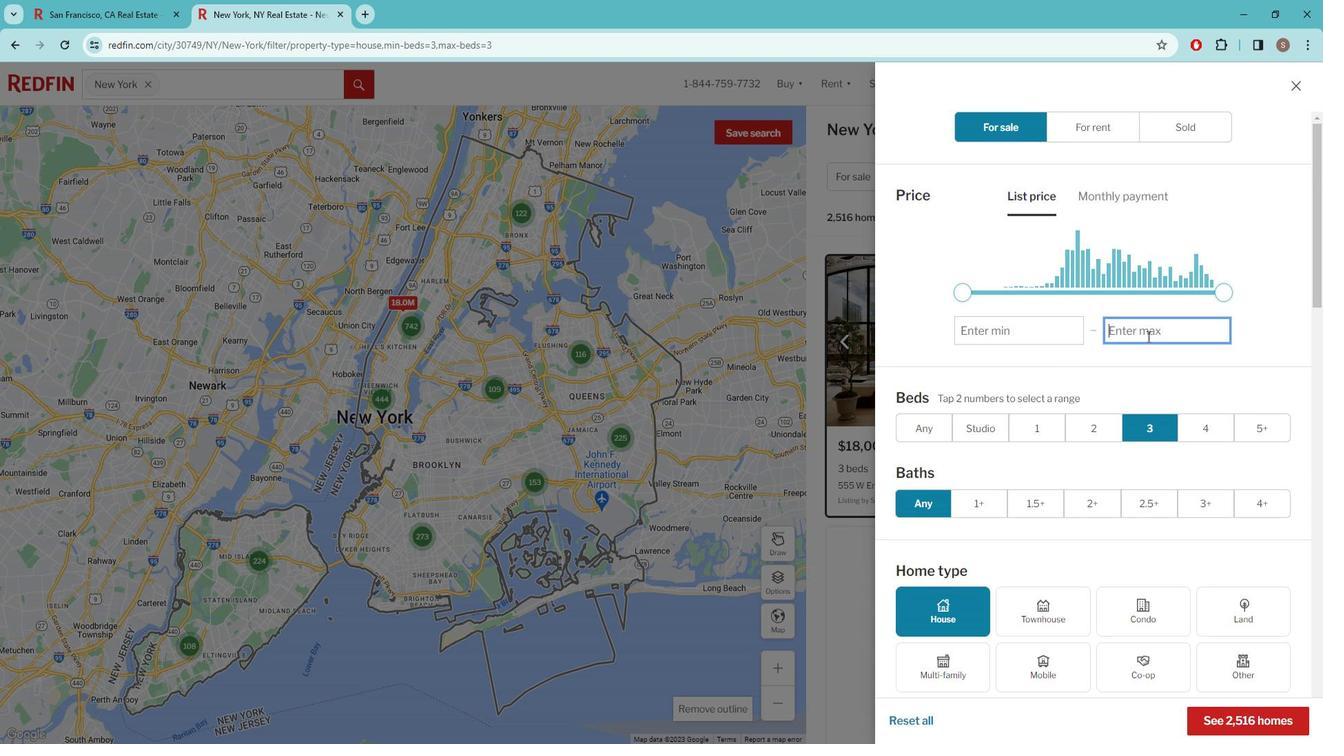 
Action: Key pressed 15M
Screenshot: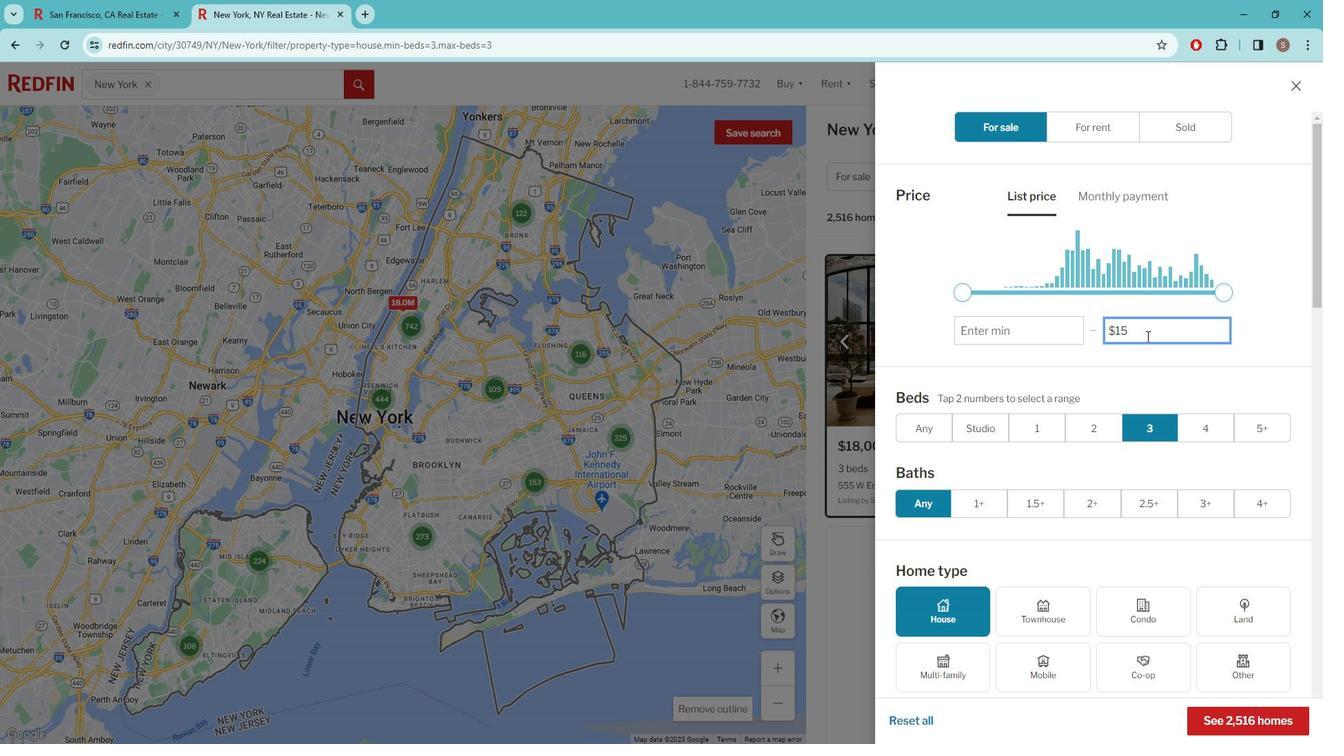 
Action: Mouse moved to (1119, 353)
Screenshot: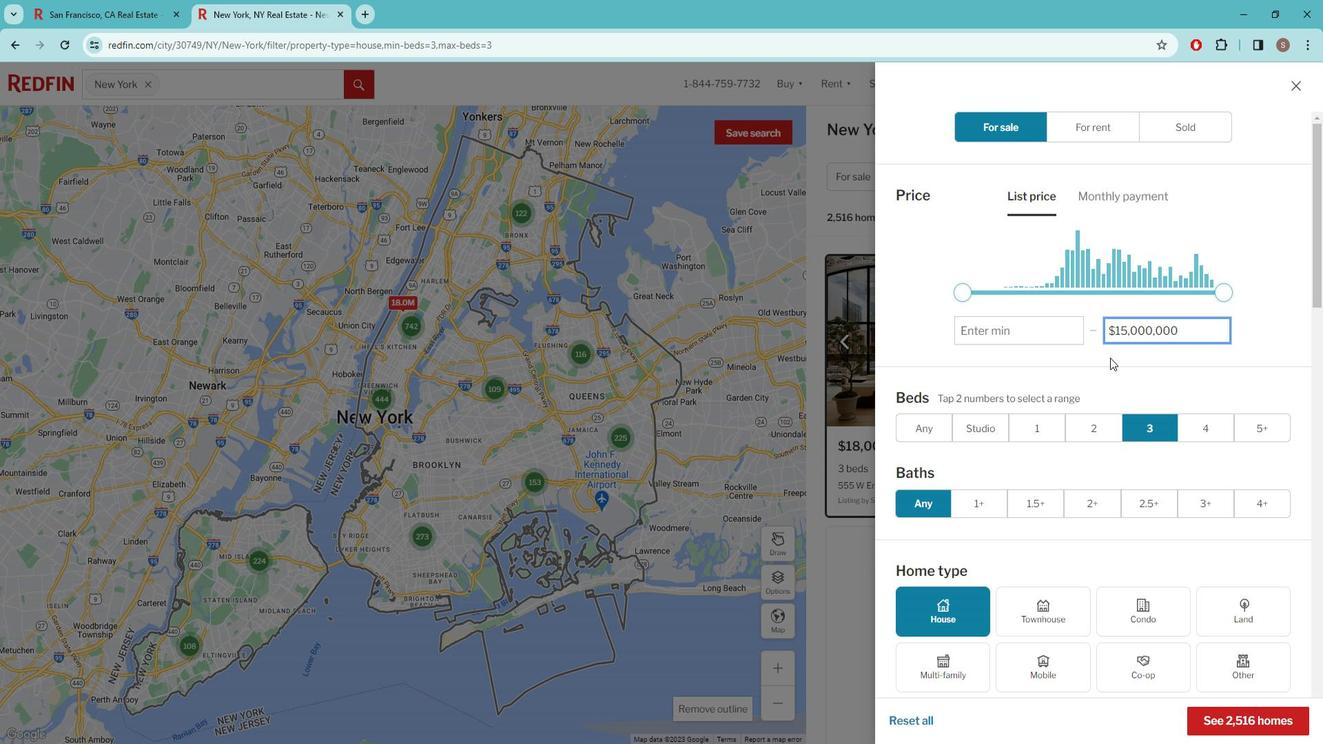 
Action: Mouse scrolled (1119, 352) with delta (0, 0)
Screenshot: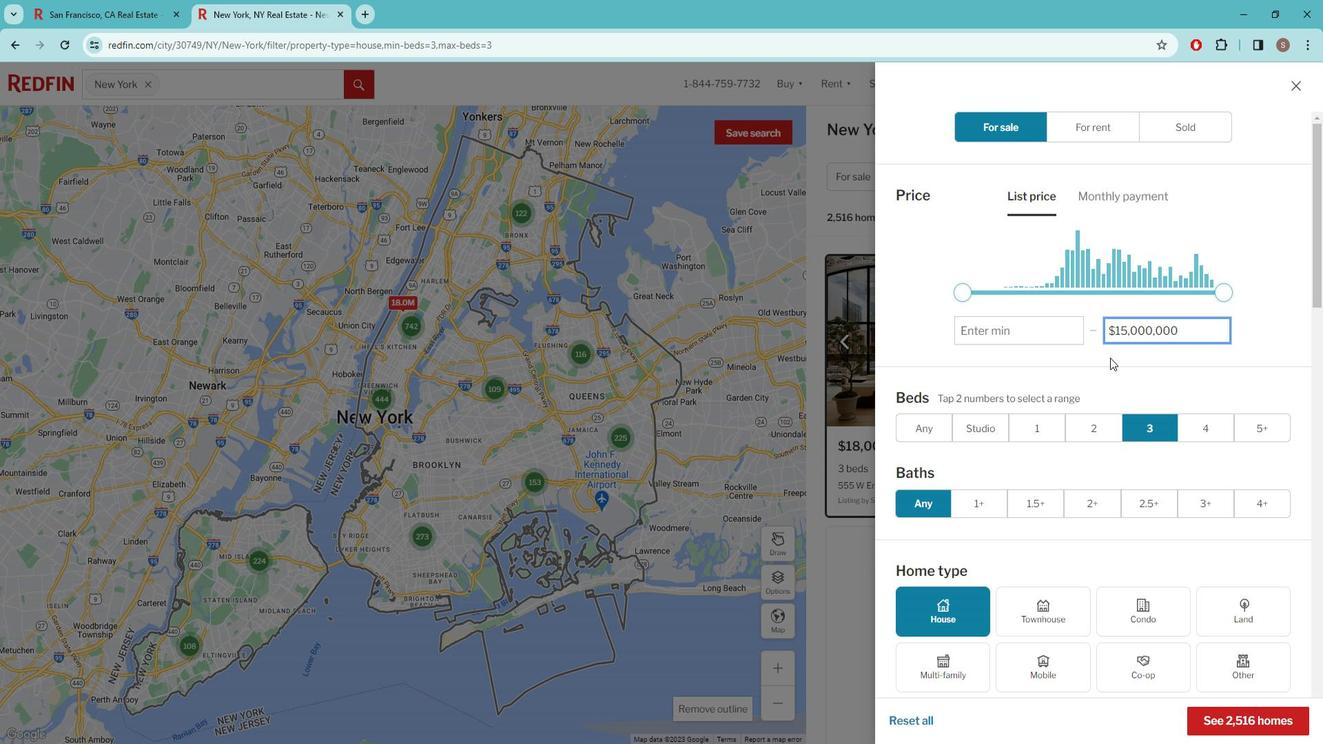
Action: Mouse scrolled (1119, 352) with delta (0, 0)
Screenshot: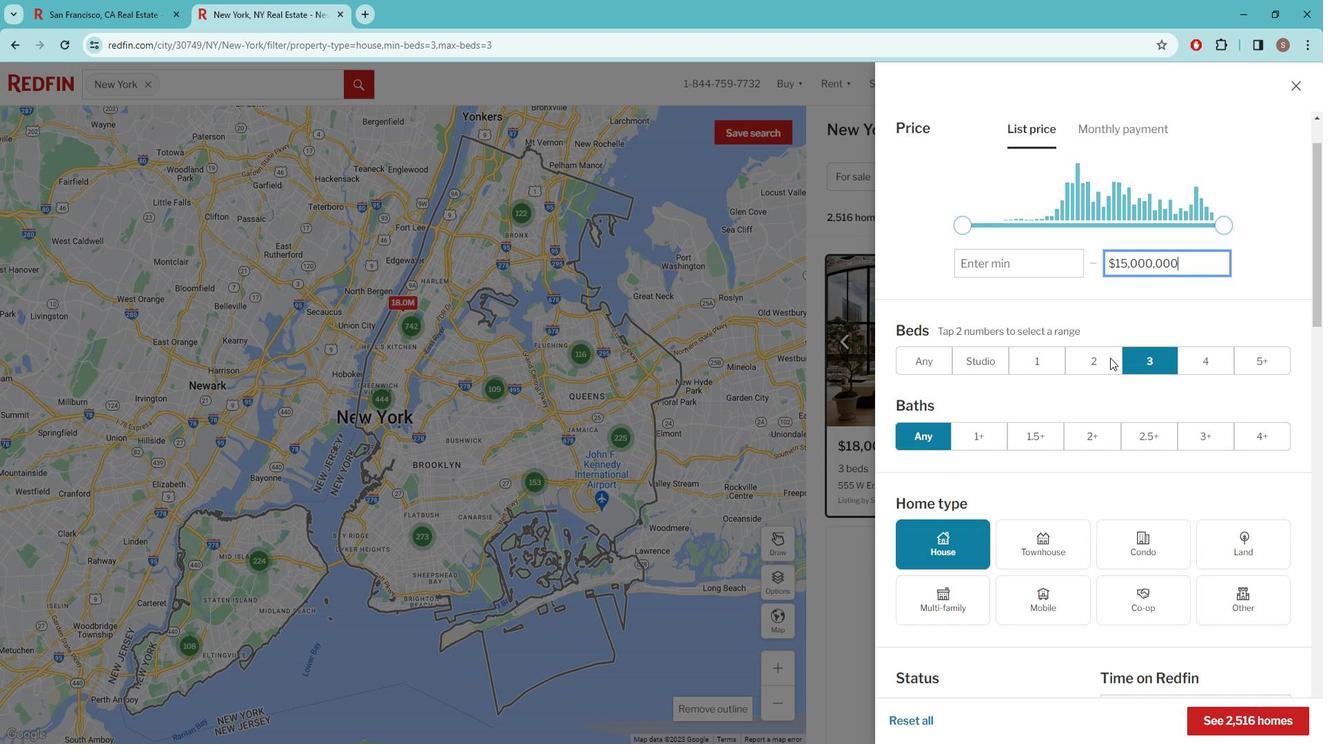 
Action: Mouse scrolled (1119, 352) with delta (0, 0)
Screenshot: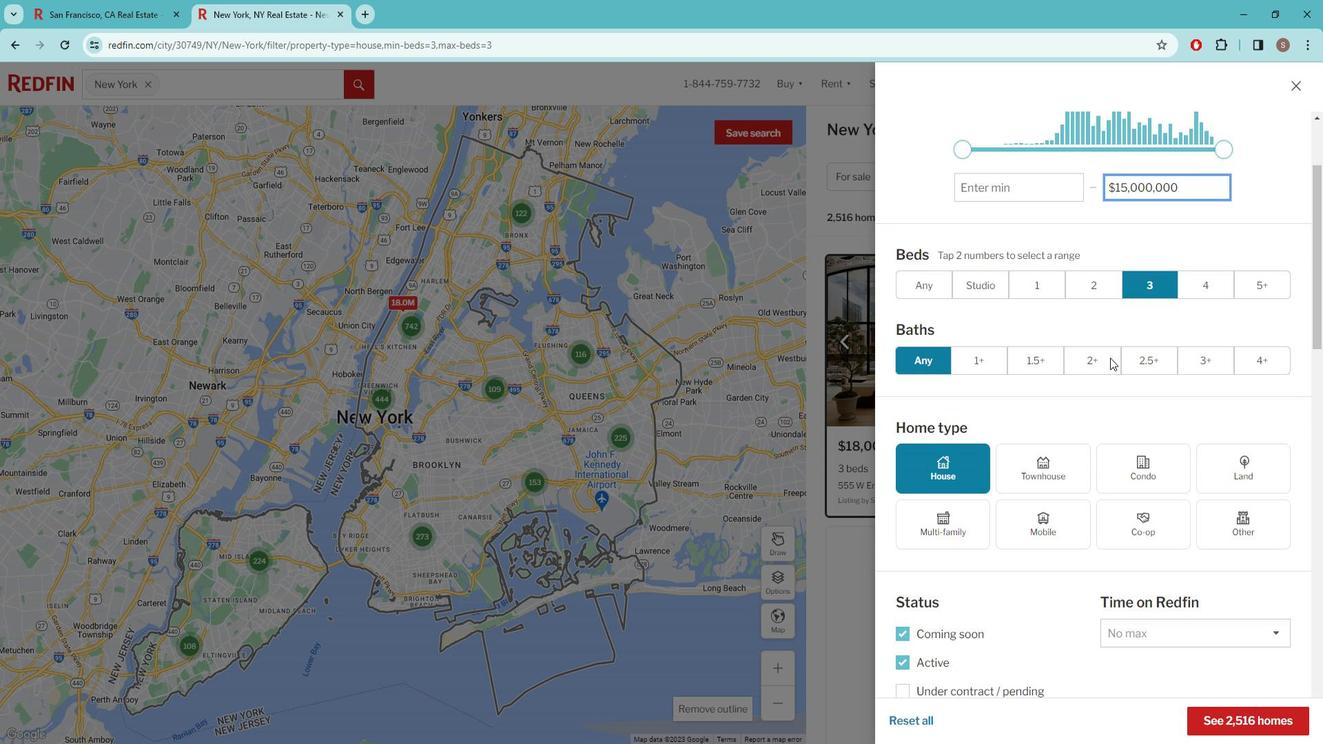 
Action: Mouse scrolled (1119, 352) with delta (0, 0)
Screenshot: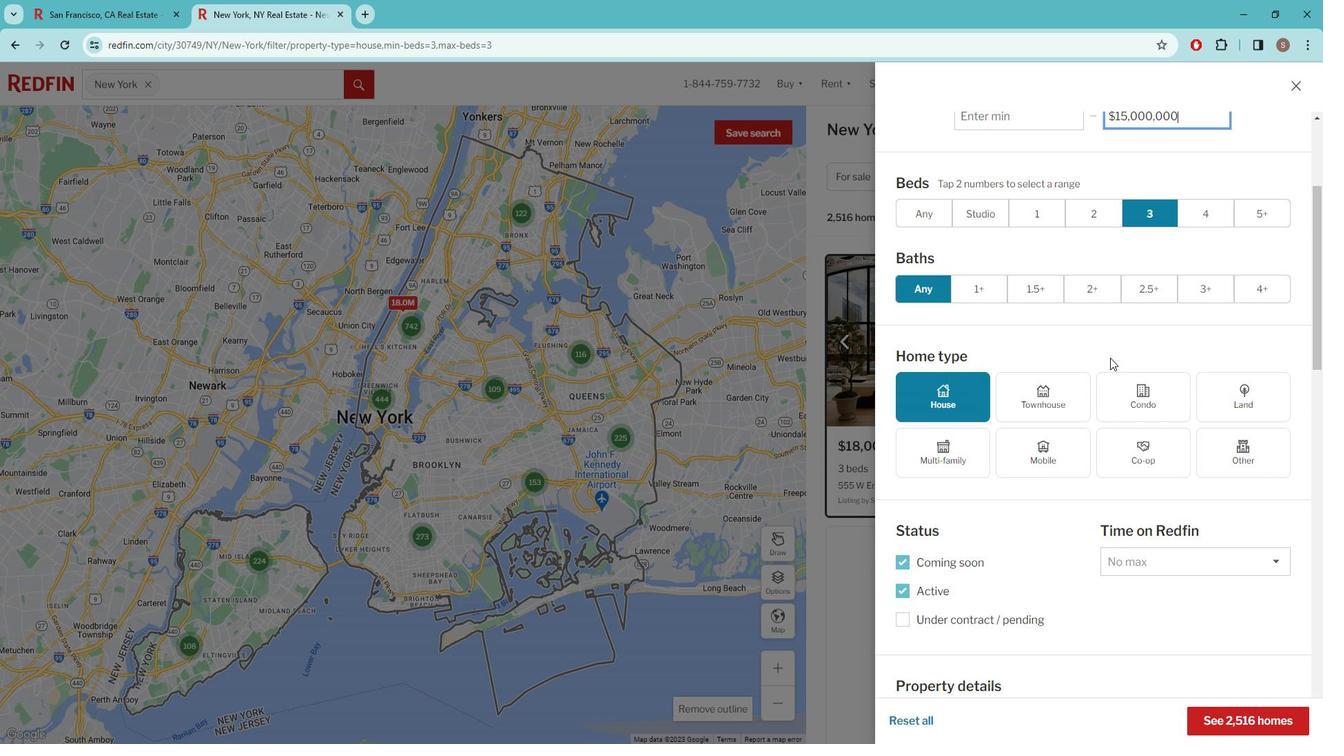 
Action: Mouse scrolled (1119, 352) with delta (0, 0)
Screenshot: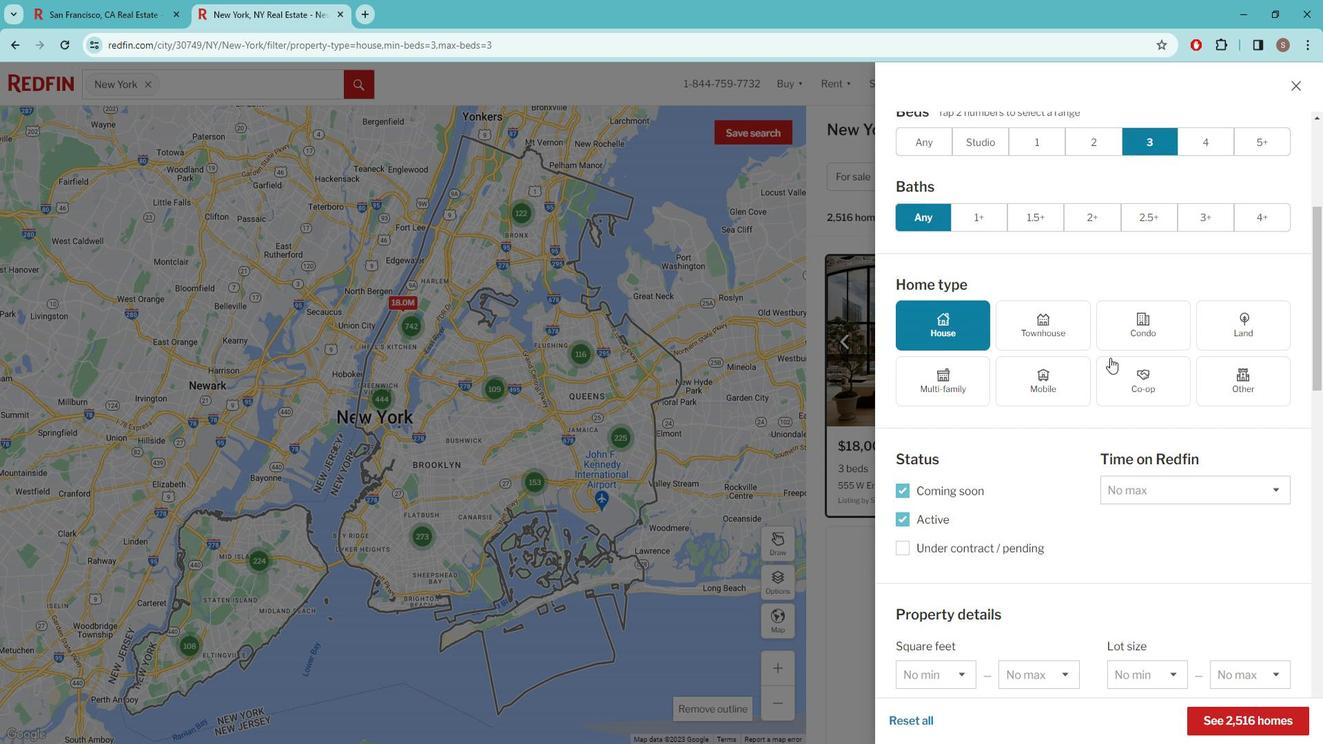
Action: Mouse scrolled (1119, 352) with delta (0, 0)
Screenshot: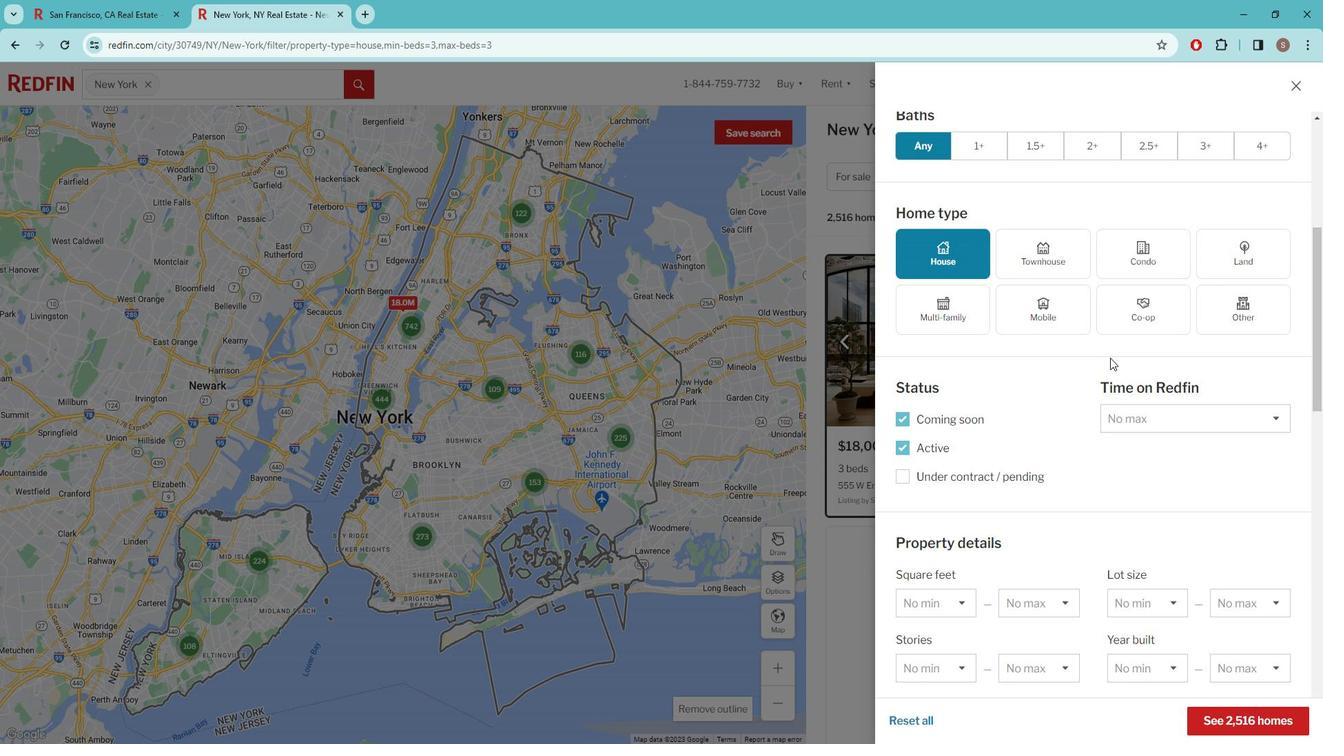 
Action: Mouse scrolled (1119, 352) with delta (0, 0)
Screenshot: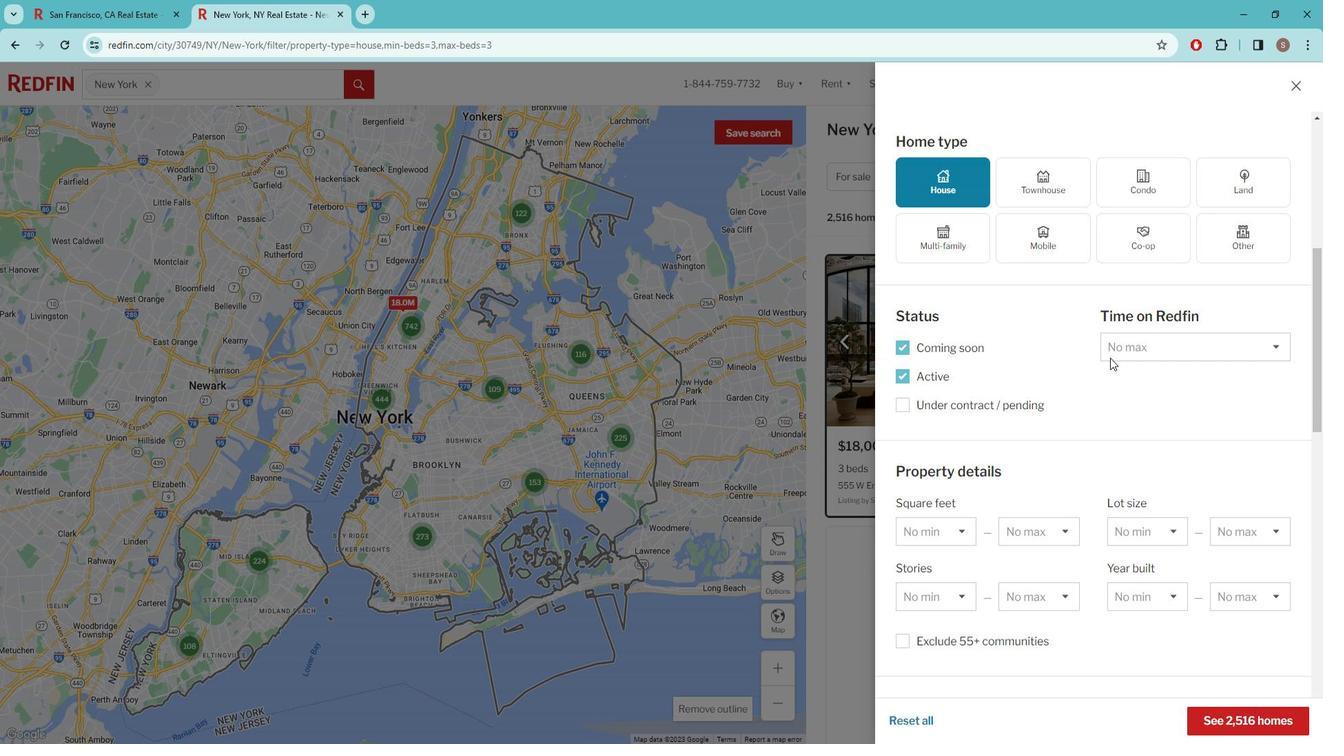 
Action: Mouse scrolled (1119, 352) with delta (0, 0)
Screenshot: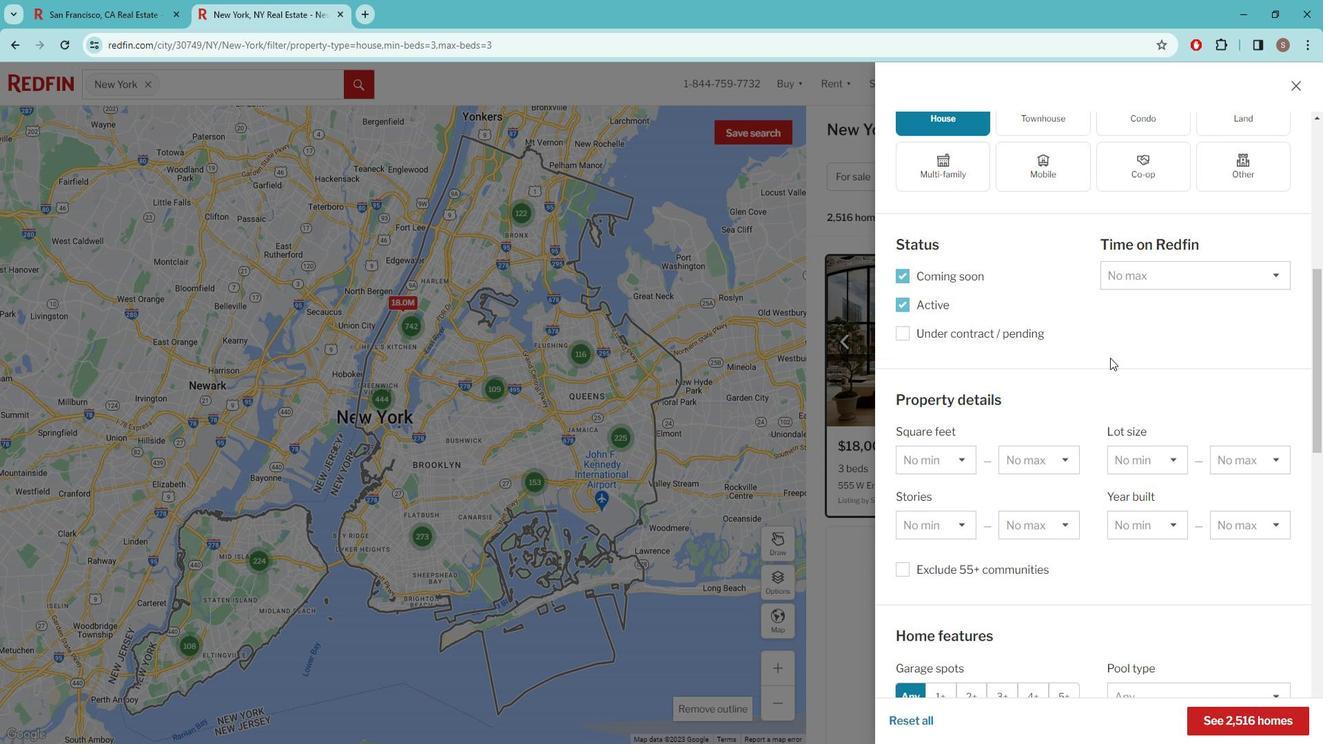 
Action: Mouse scrolled (1119, 352) with delta (0, 0)
Screenshot: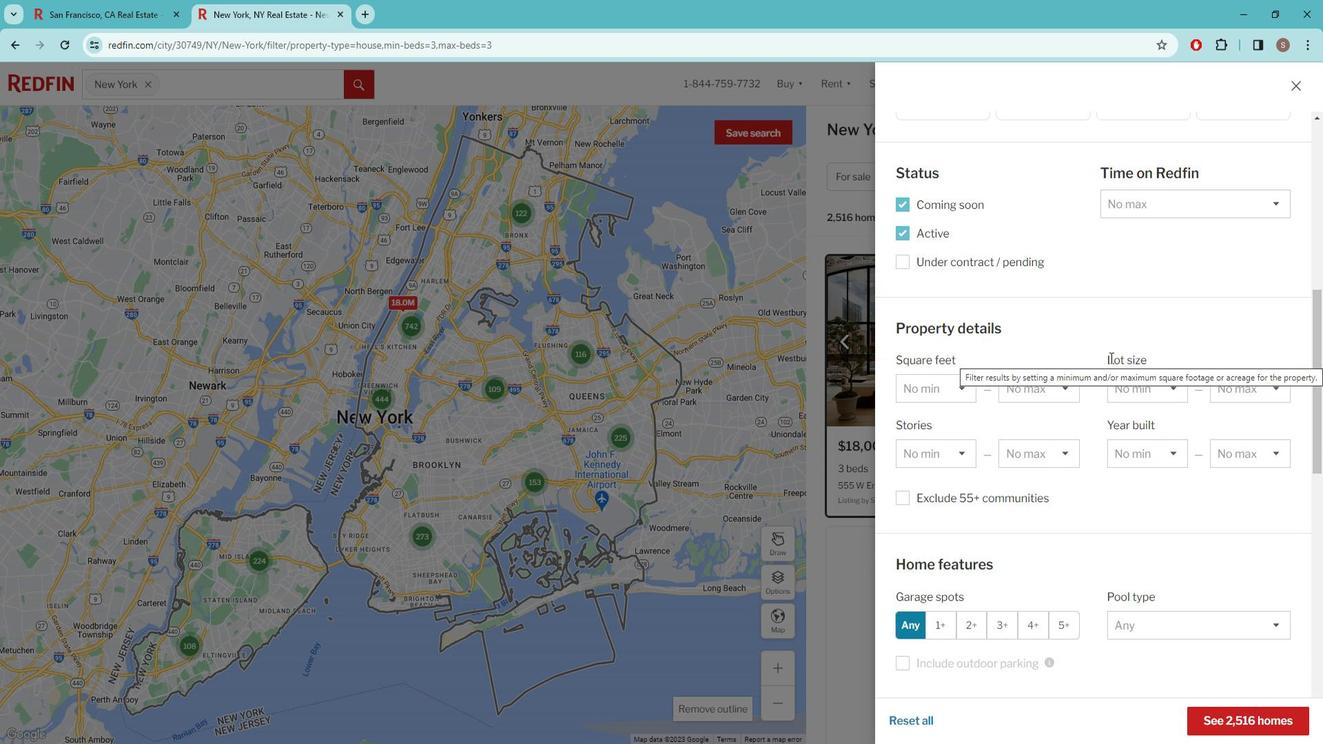 
Action: Mouse moved to (1106, 405)
Screenshot: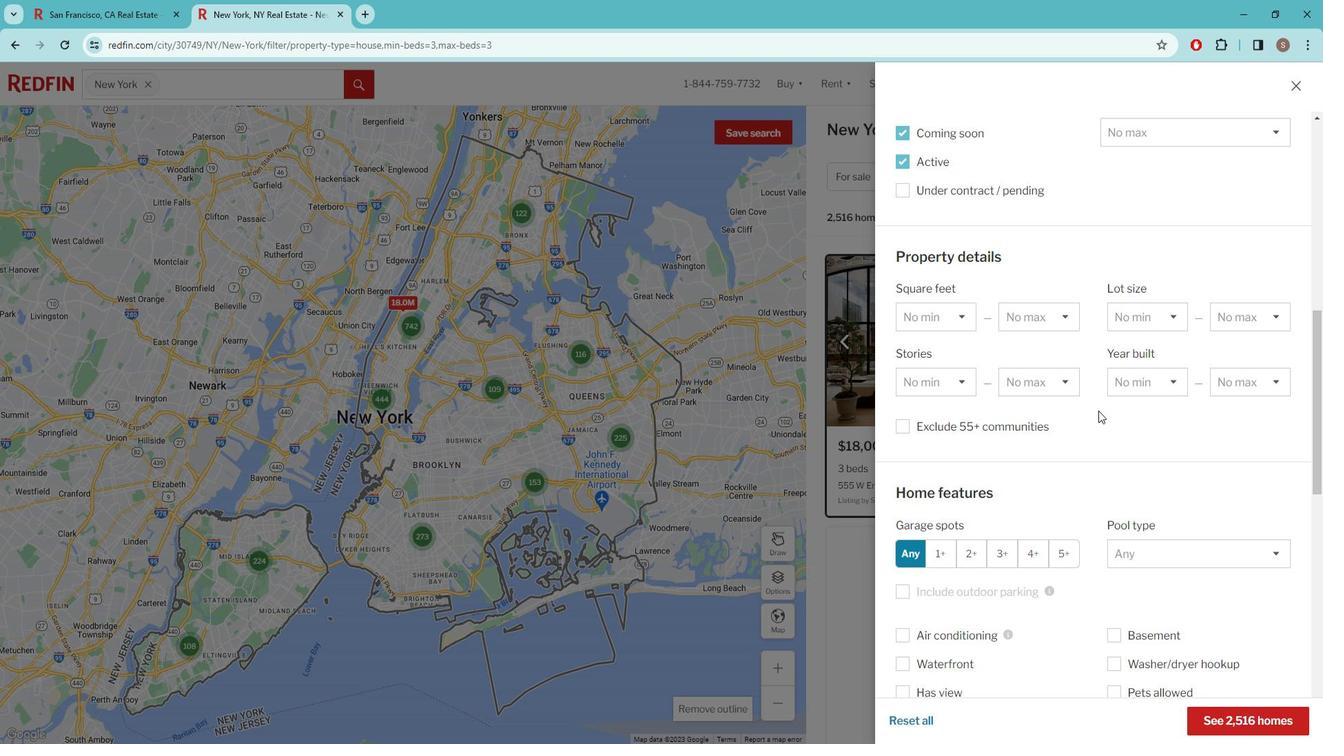 
Action: Mouse scrolled (1106, 404) with delta (0, 0)
Screenshot: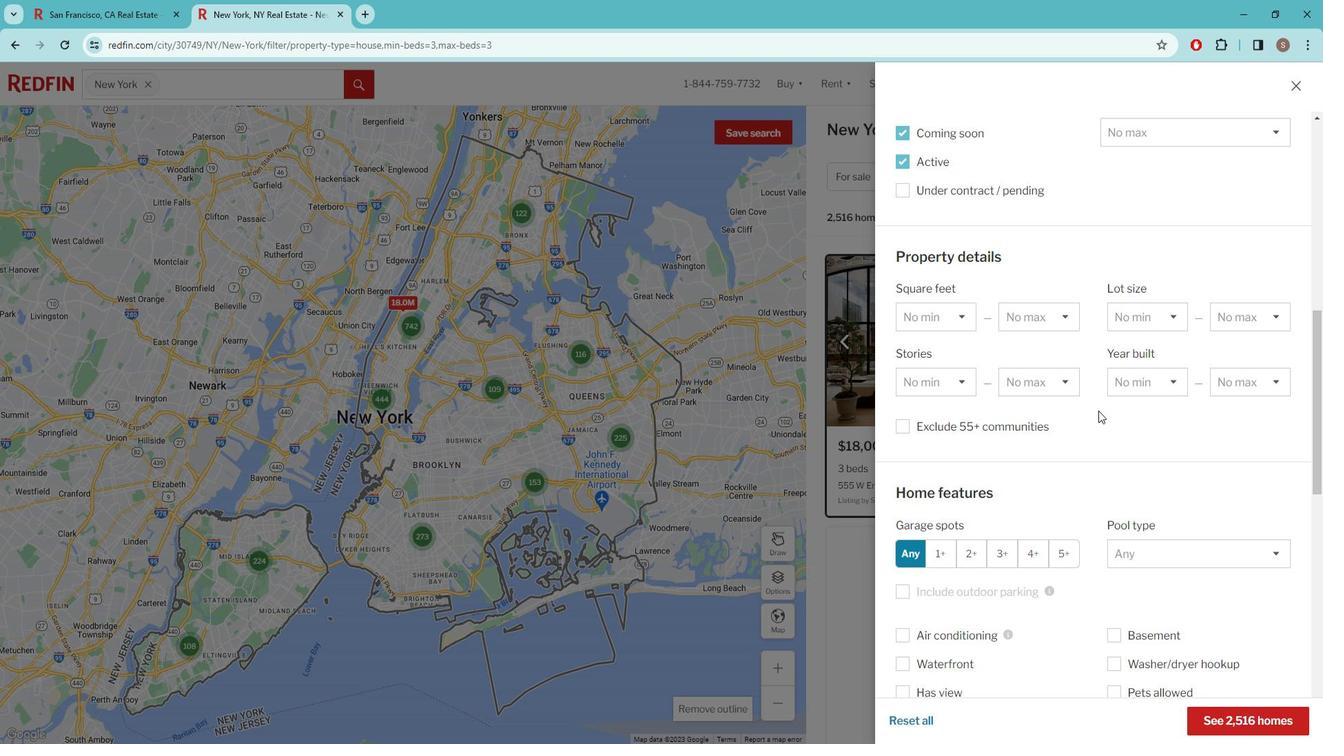 
Action: Mouse moved to (1103, 405)
Screenshot: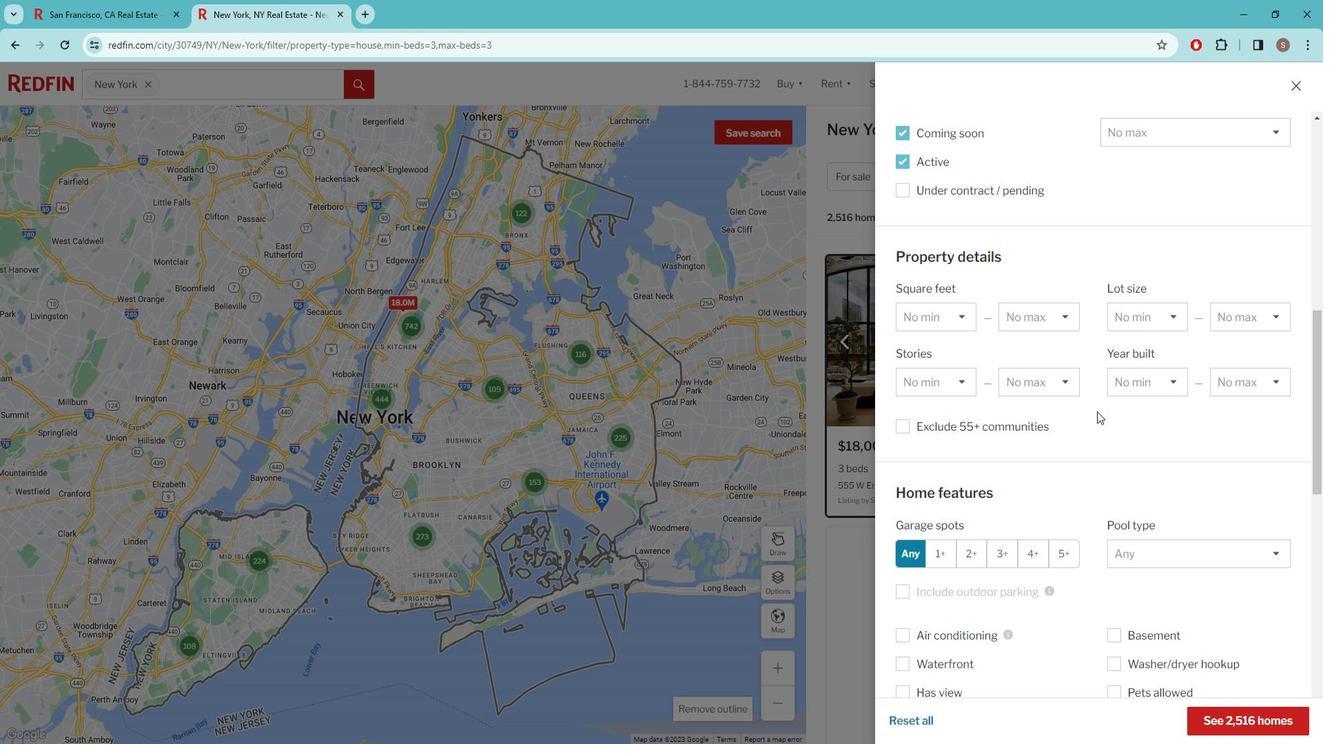 
Action: Mouse scrolled (1103, 404) with delta (0, 0)
Screenshot: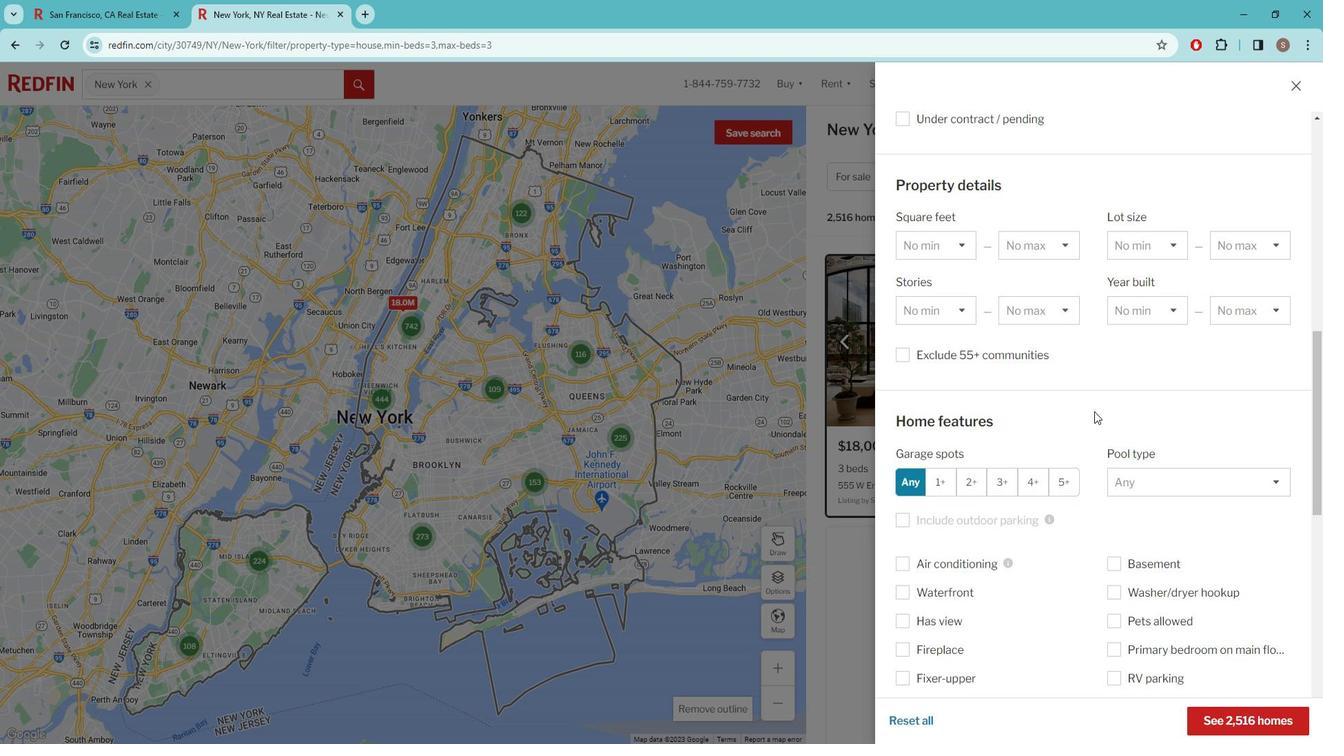 
Action: Mouse scrolled (1103, 404) with delta (0, 0)
Screenshot: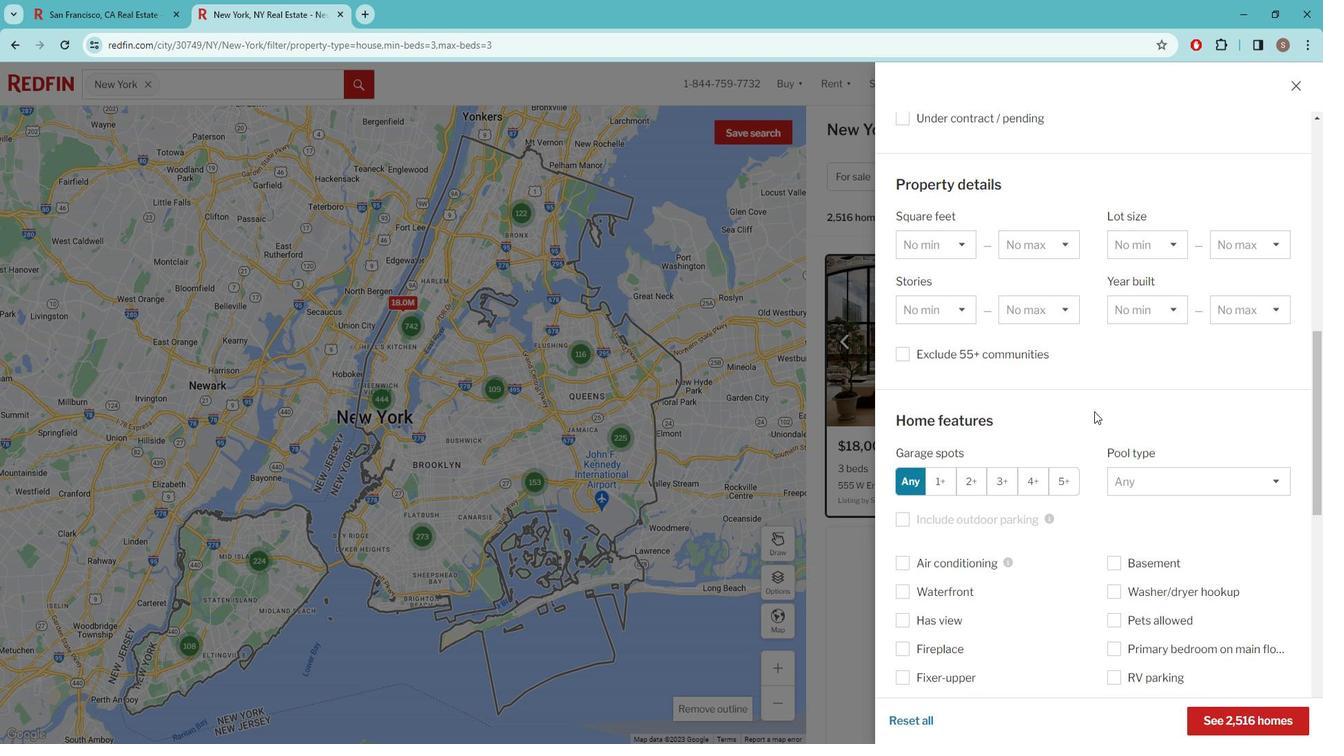 
Action: Mouse scrolled (1103, 404) with delta (0, 0)
Screenshot: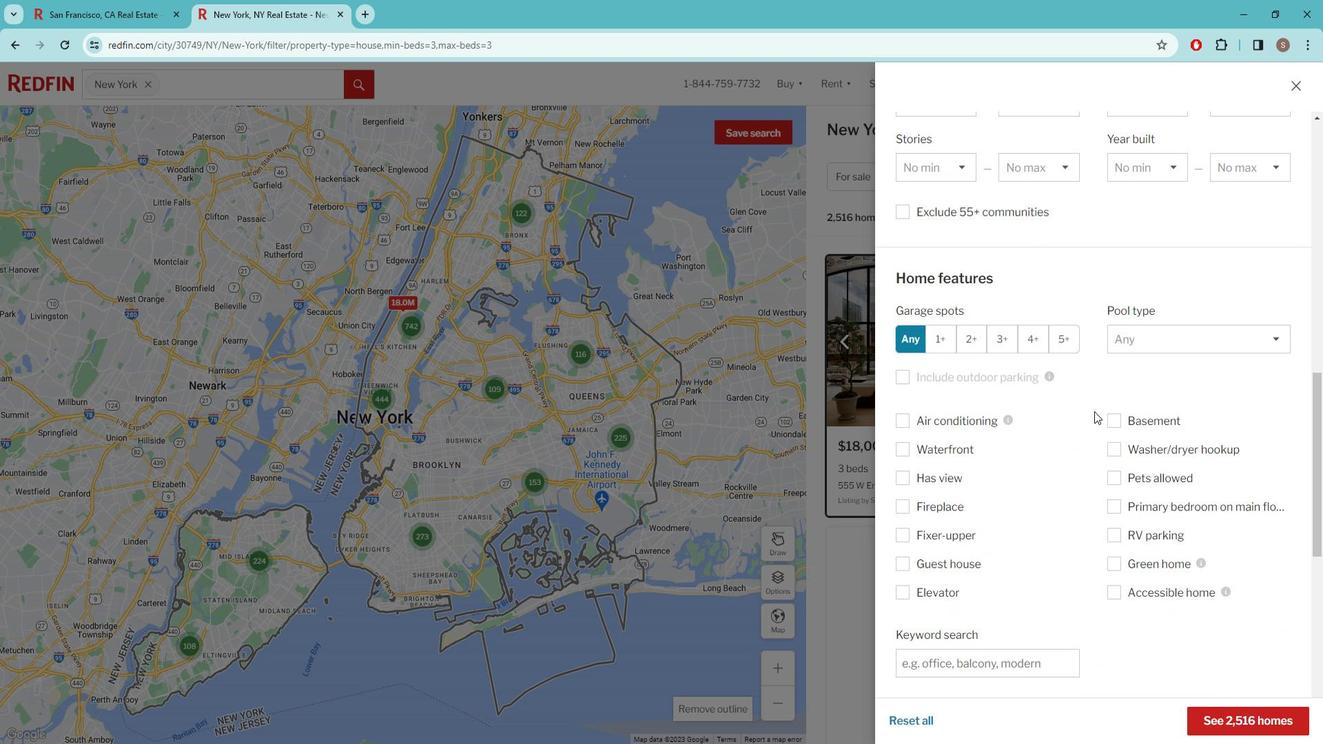
Action: Mouse moved to (926, 581)
Screenshot: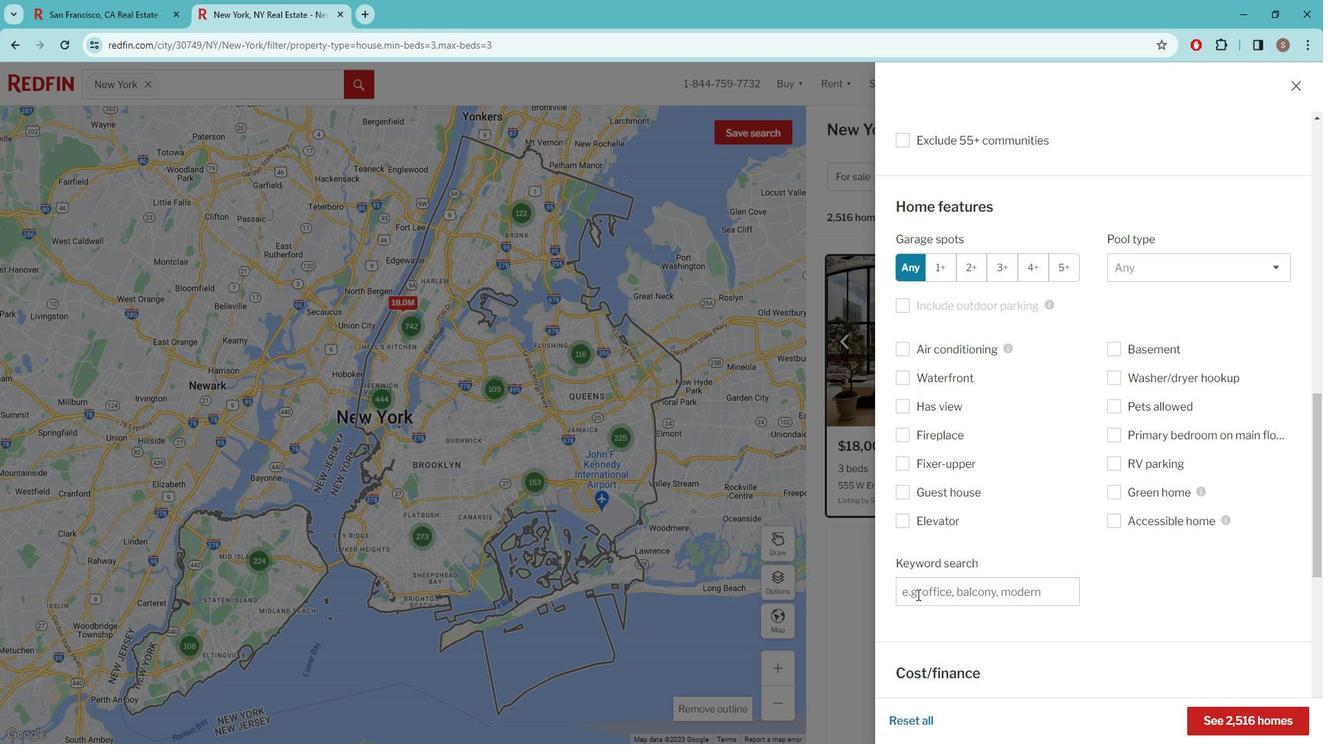 
Action: Mouse pressed left at (926, 581)
Screenshot: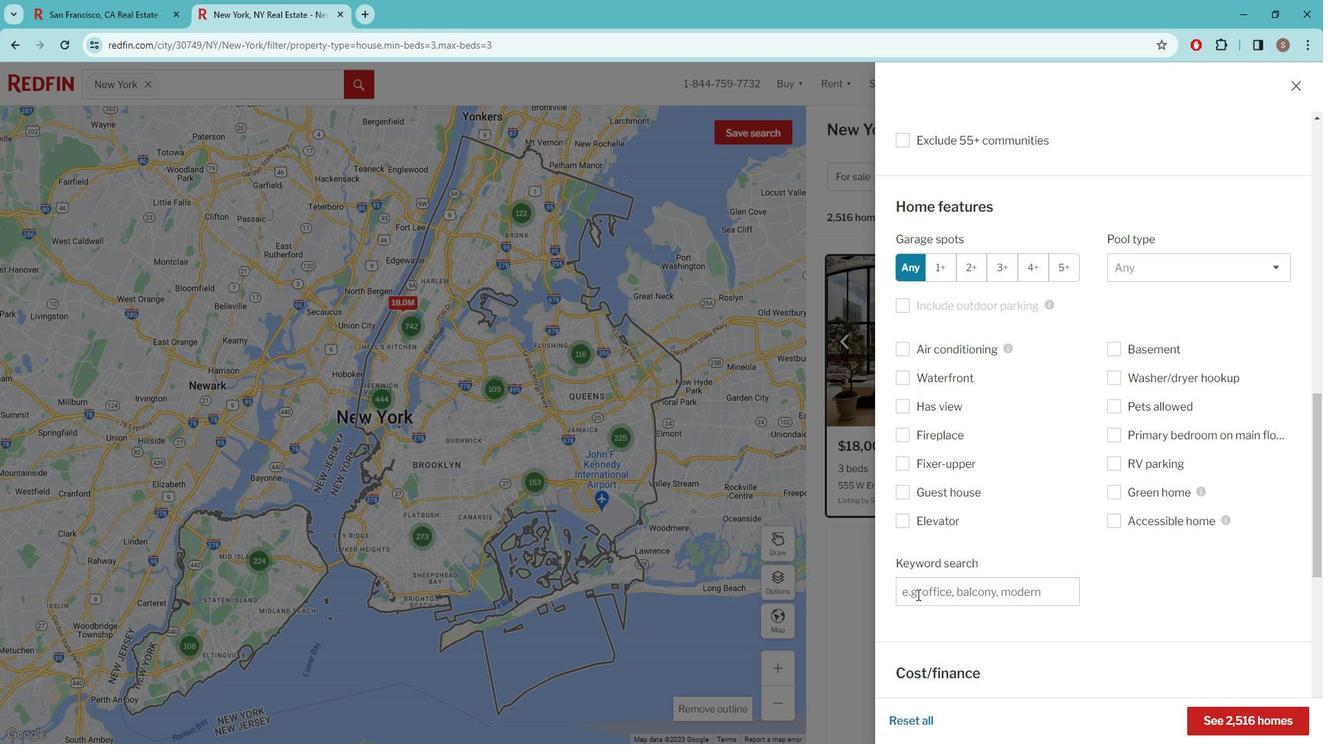 
Action: Key pressed A<Key.space>FOCUS<Key.space>ON<Key.space>PRE-WAR<Key.space>ARCHITECTURE
Screenshot: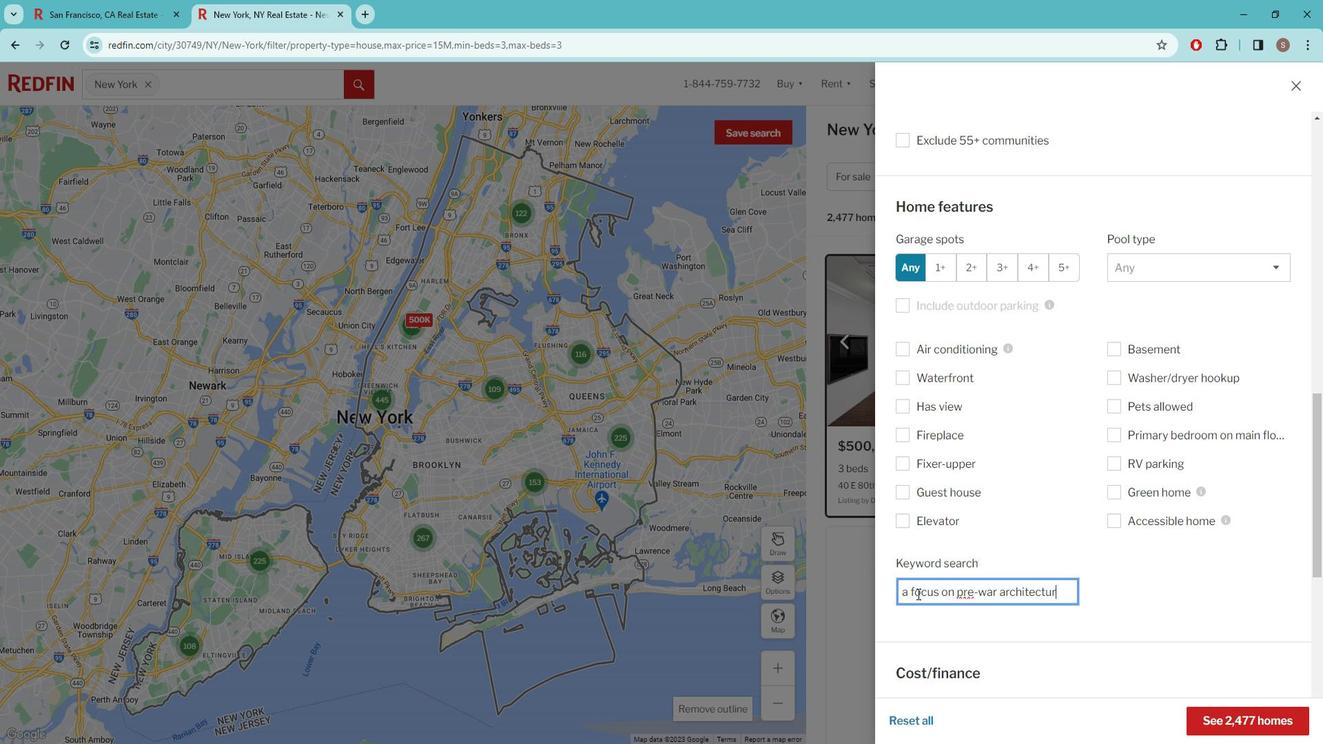 
Action: Mouse moved to (1010, 601)
Screenshot: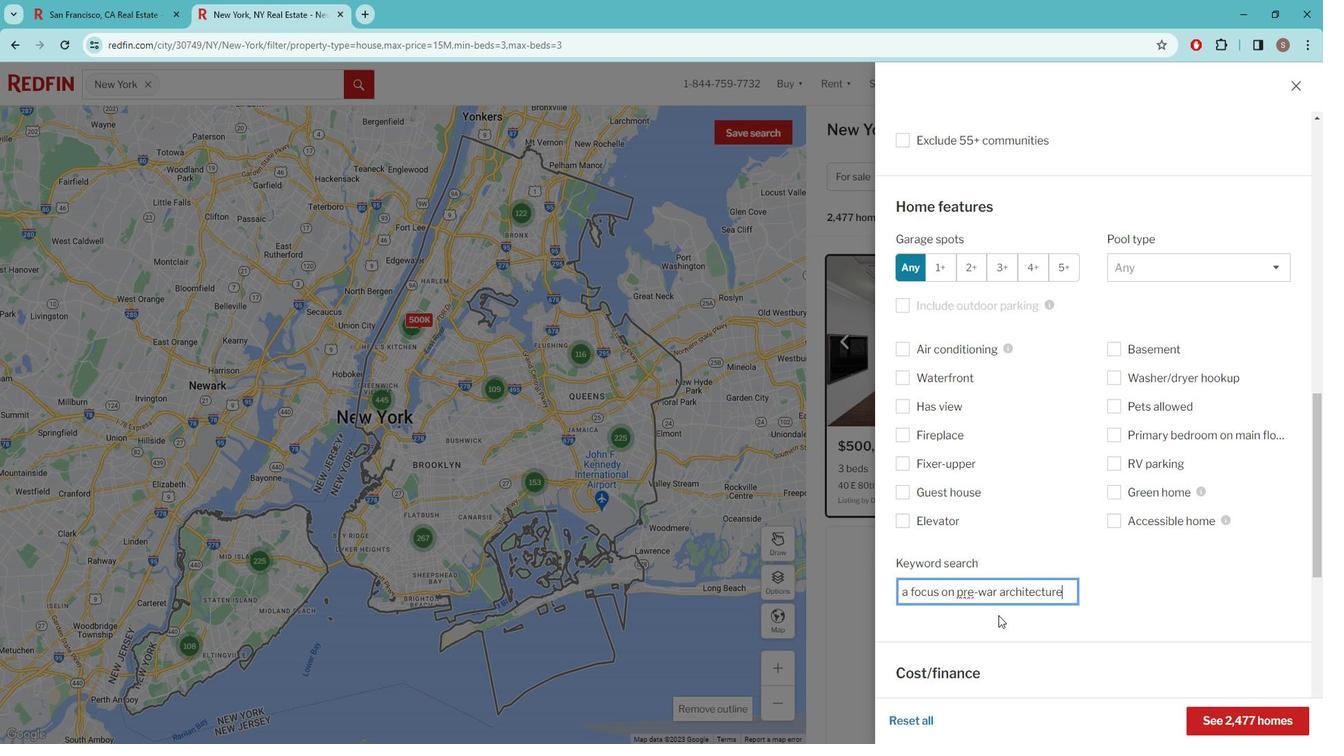 
Action: Mouse scrolled (1010, 600) with delta (0, 0)
Screenshot: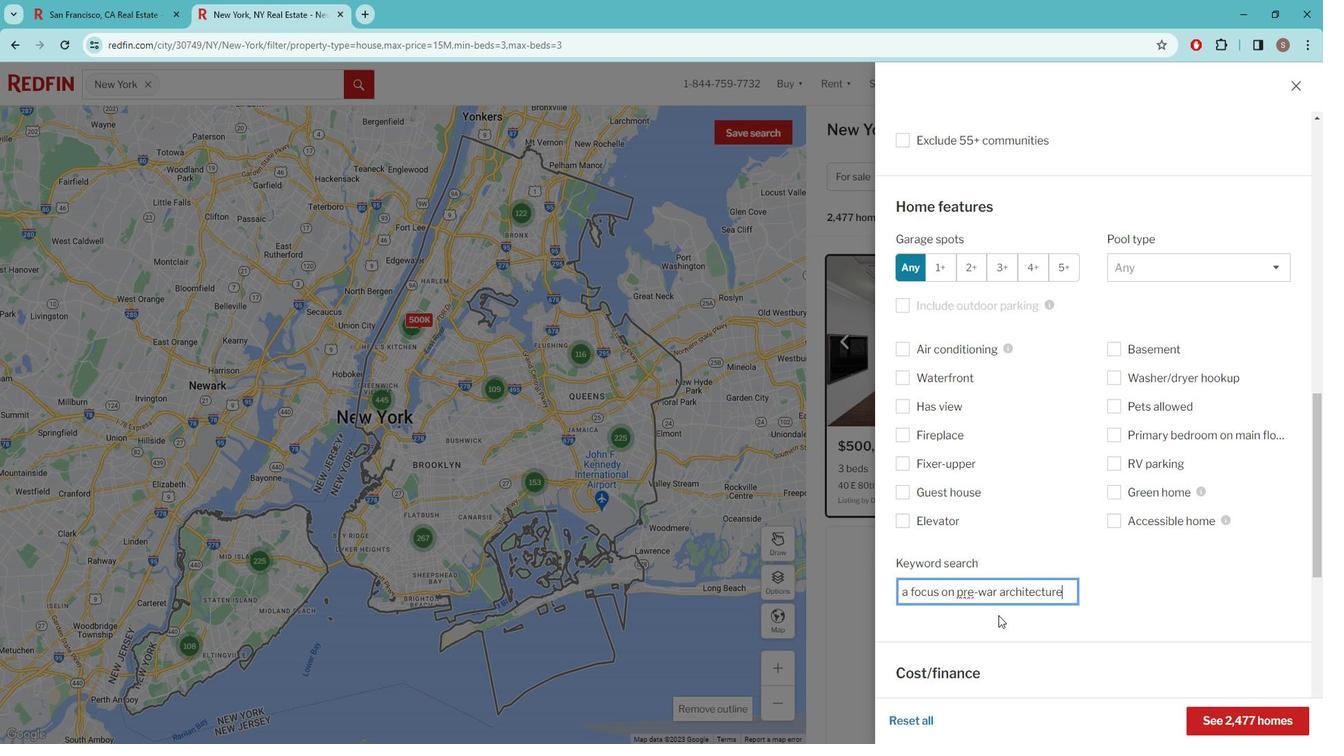 
Action: Mouse moved to (1014, 599)
Screenshot: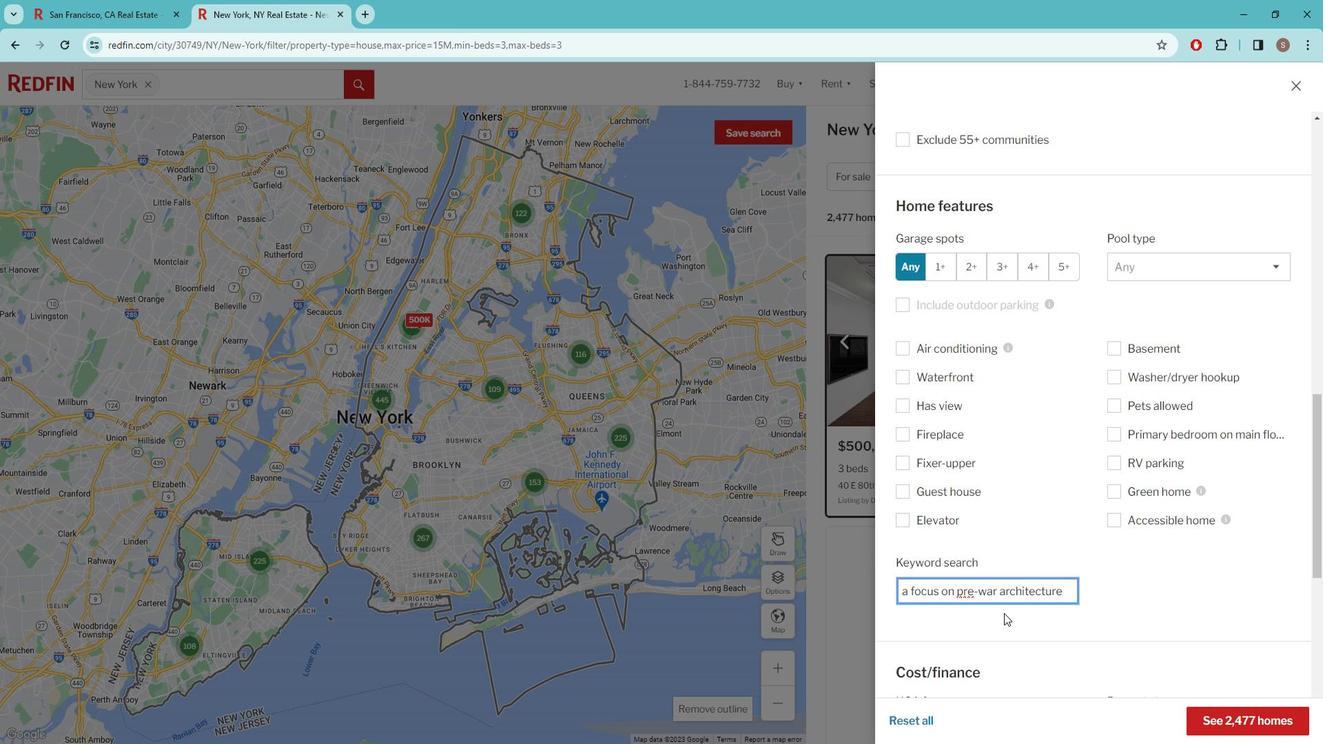 
Action: Mouse scrolled (1014, 598) with delta (0, 0)
Screenshot: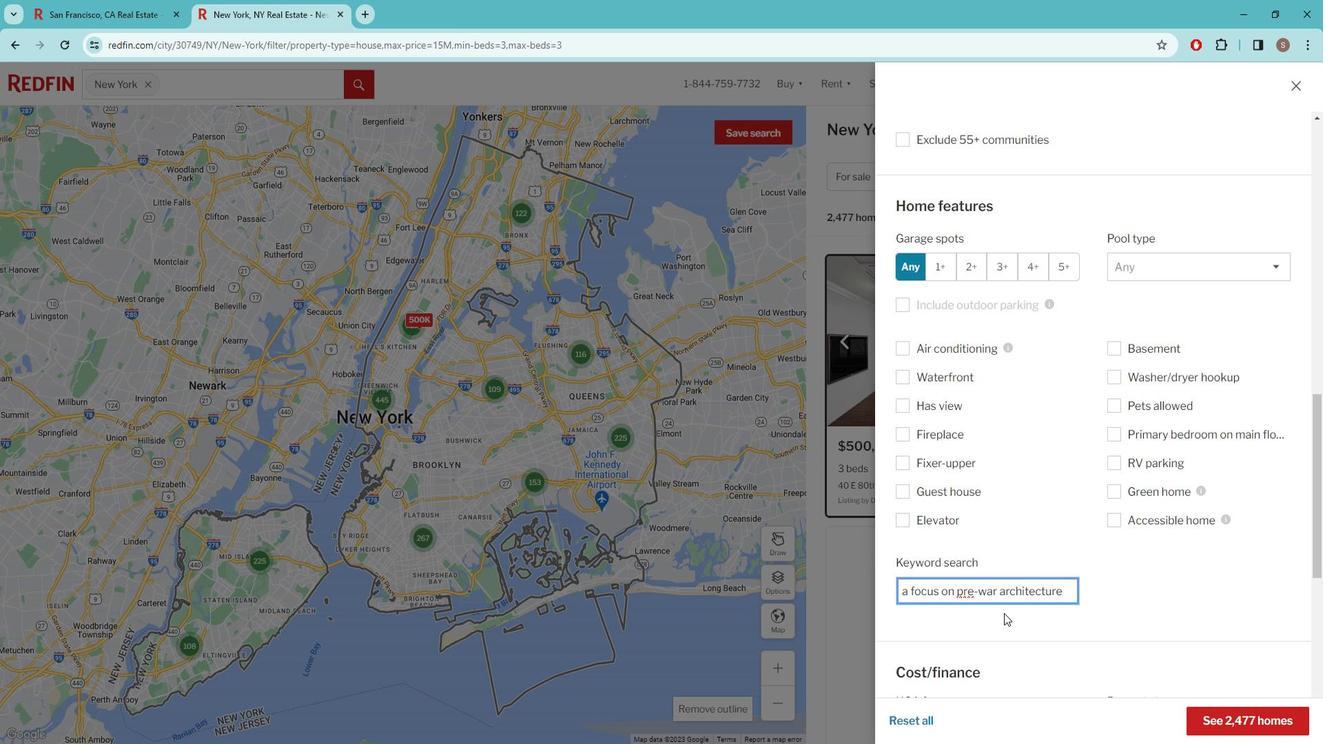 
Action: Mouse moved to (1021, 596)
Screenshot: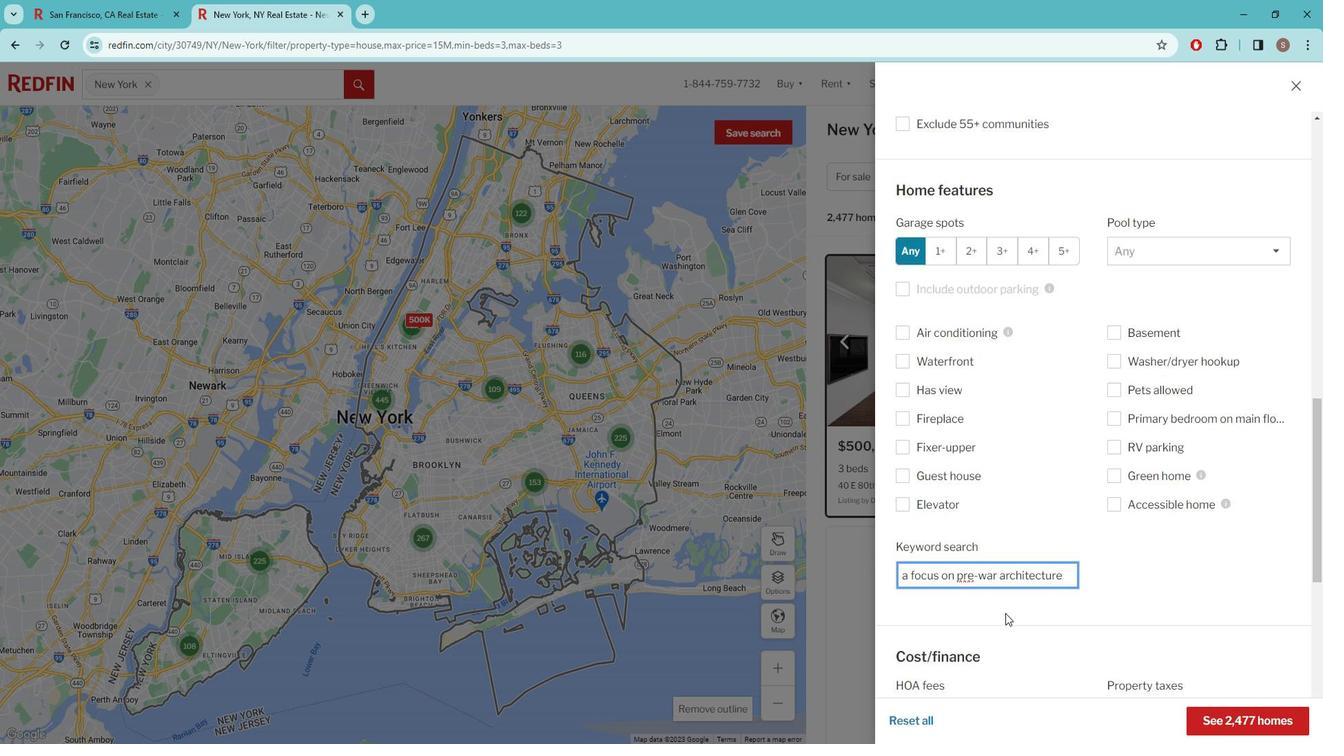 
Action: Mouse scrolled (1021, 596) with delta (0, 0)
Screenshot: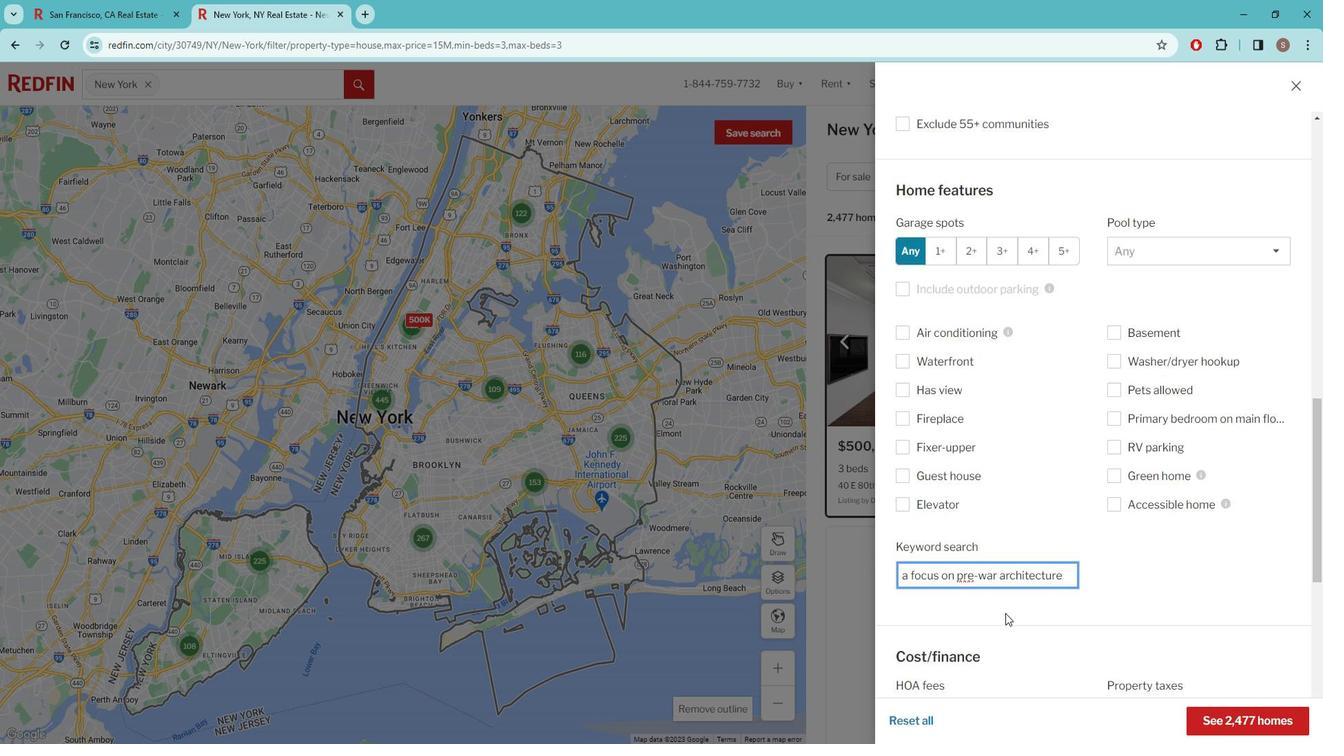 
Action: Mouse moved to (1041, 556)
Screenshot: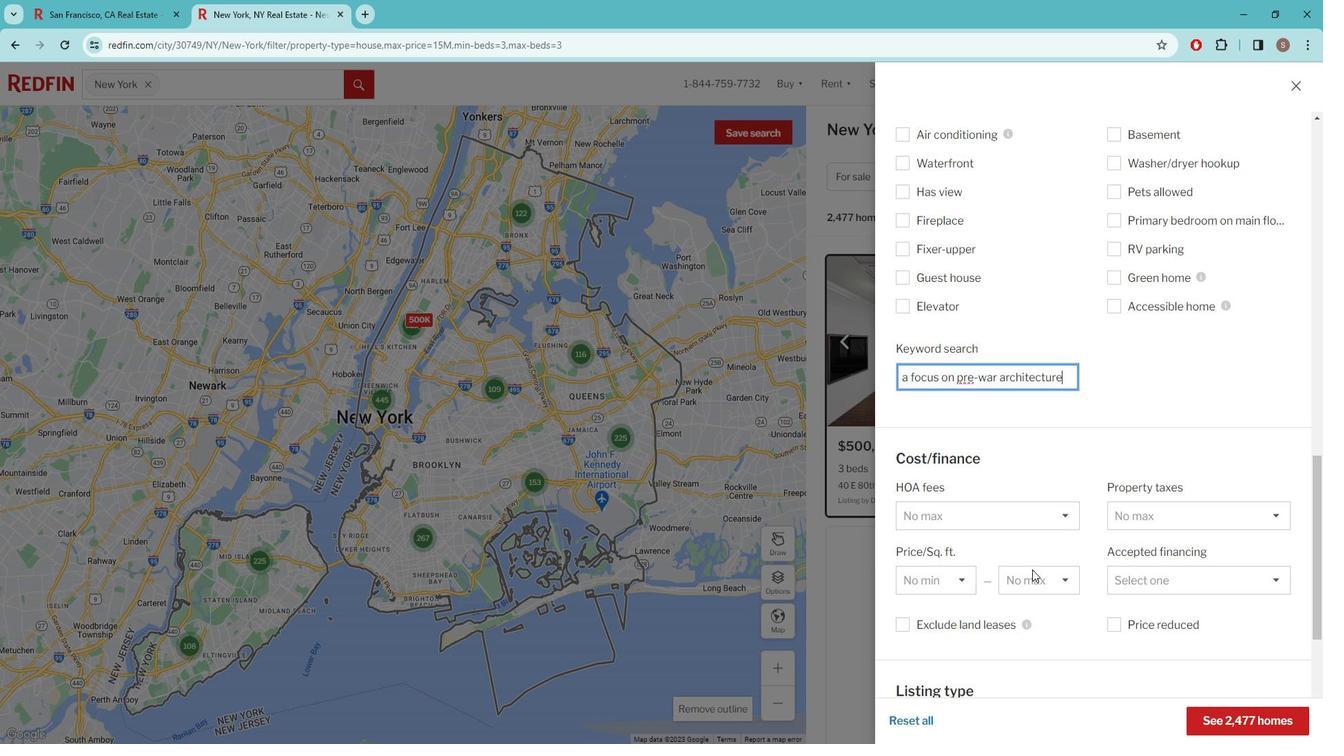 
Action: Mouse scrolled (1041, 556) with delta (0, 0)
Screenshot: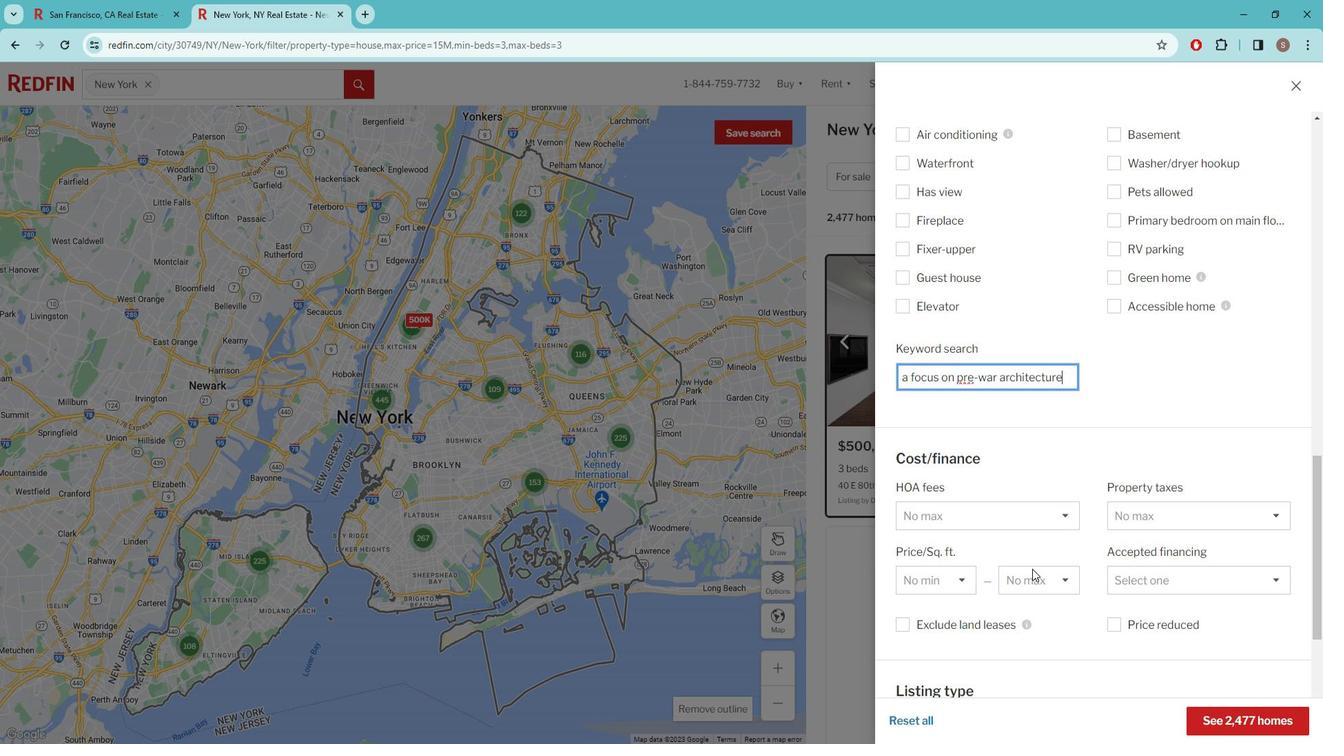 
Action: Mouse scrolled (1041, 556) with delta (0, 0)
Screenshot: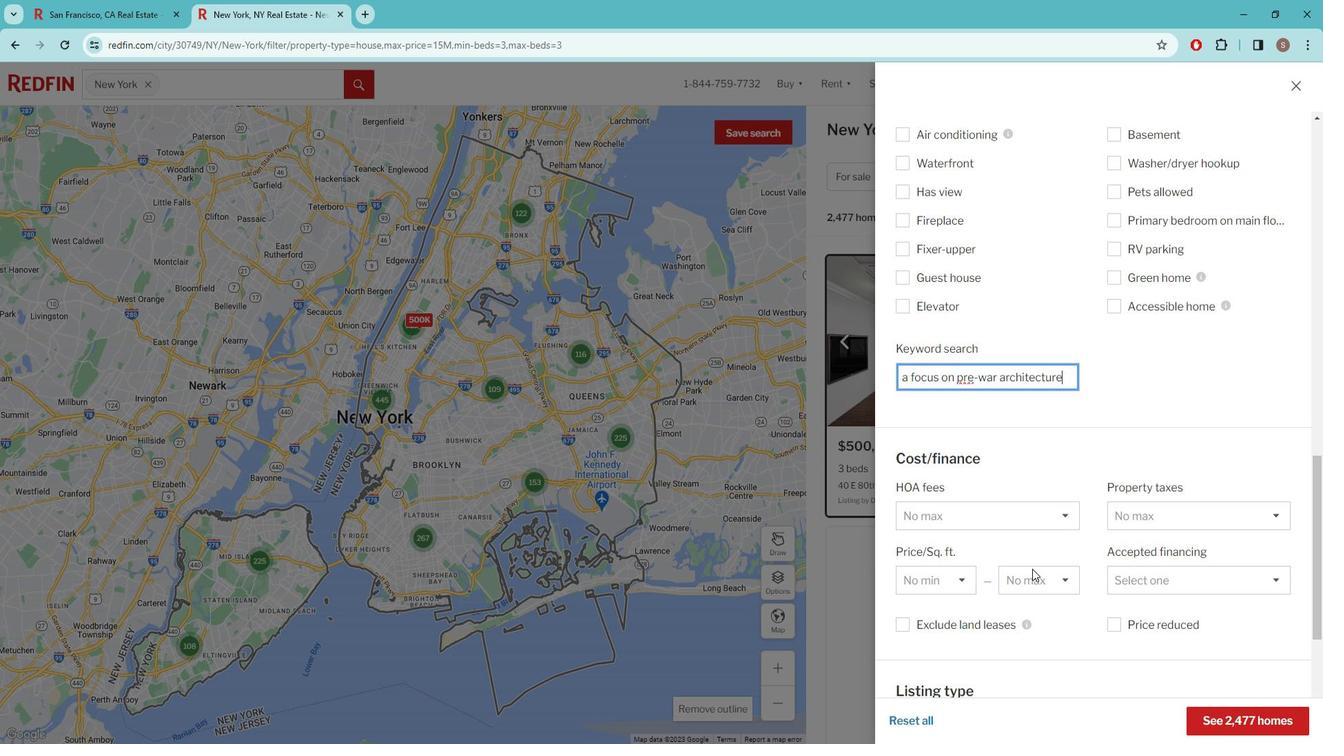 
Action: Mouse scrolled (1041, 556) with delta (0, 0)
Screenshot: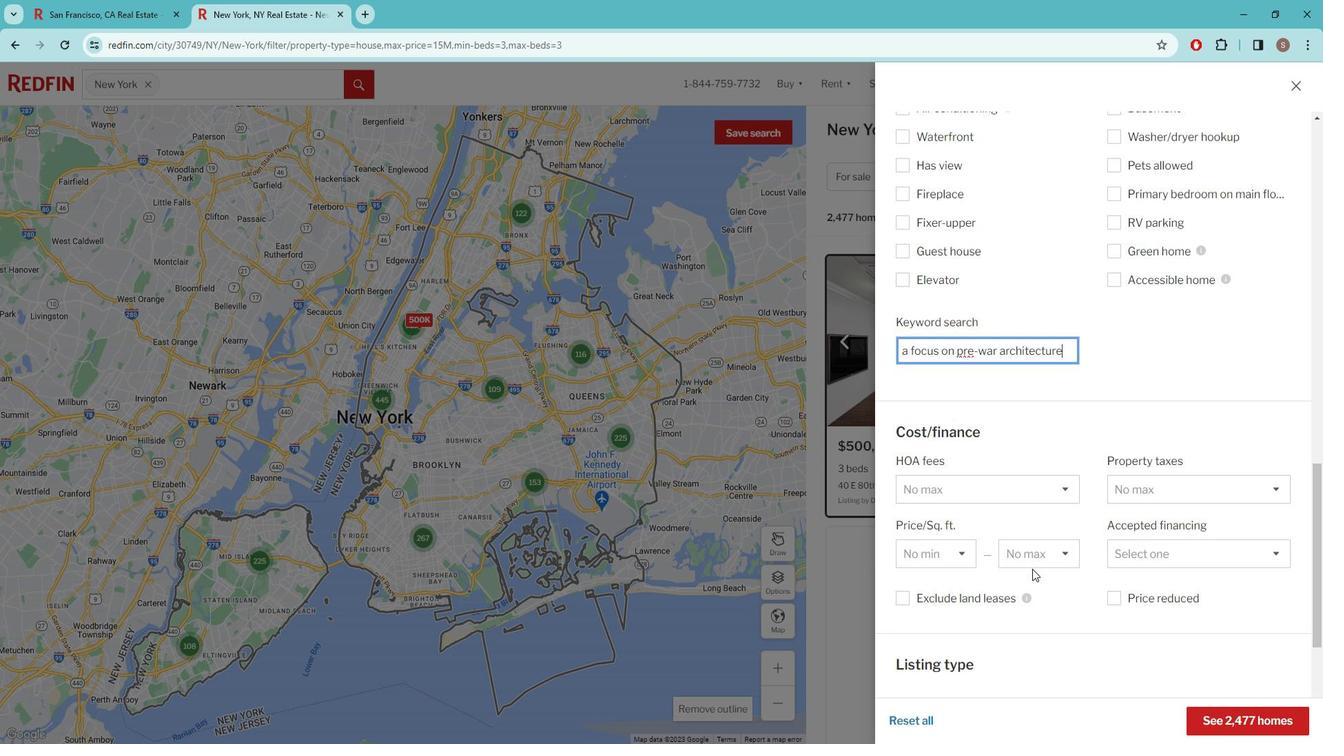 
Action: Mouse moved to (1044, 546)
Screenshot: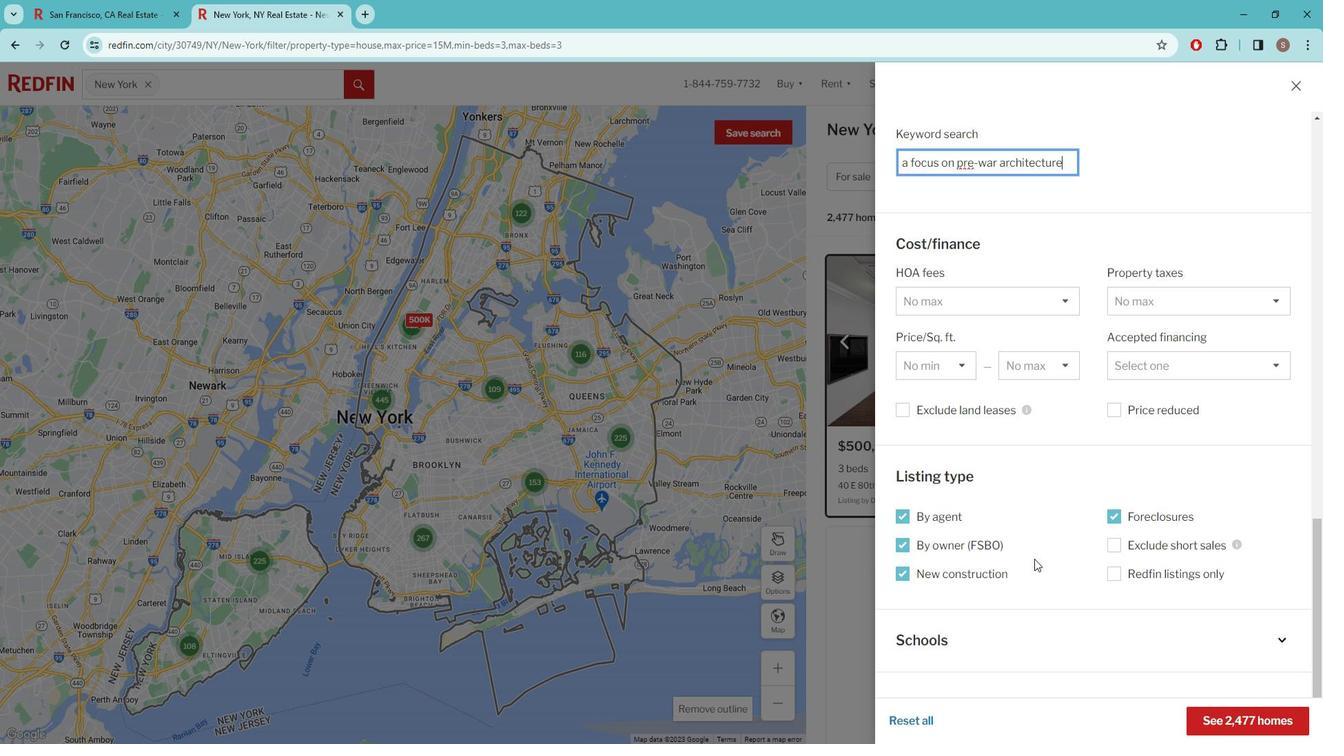 
Action: Mouse scrolled (1044, 545) with delta (0, 0)
Screenshot: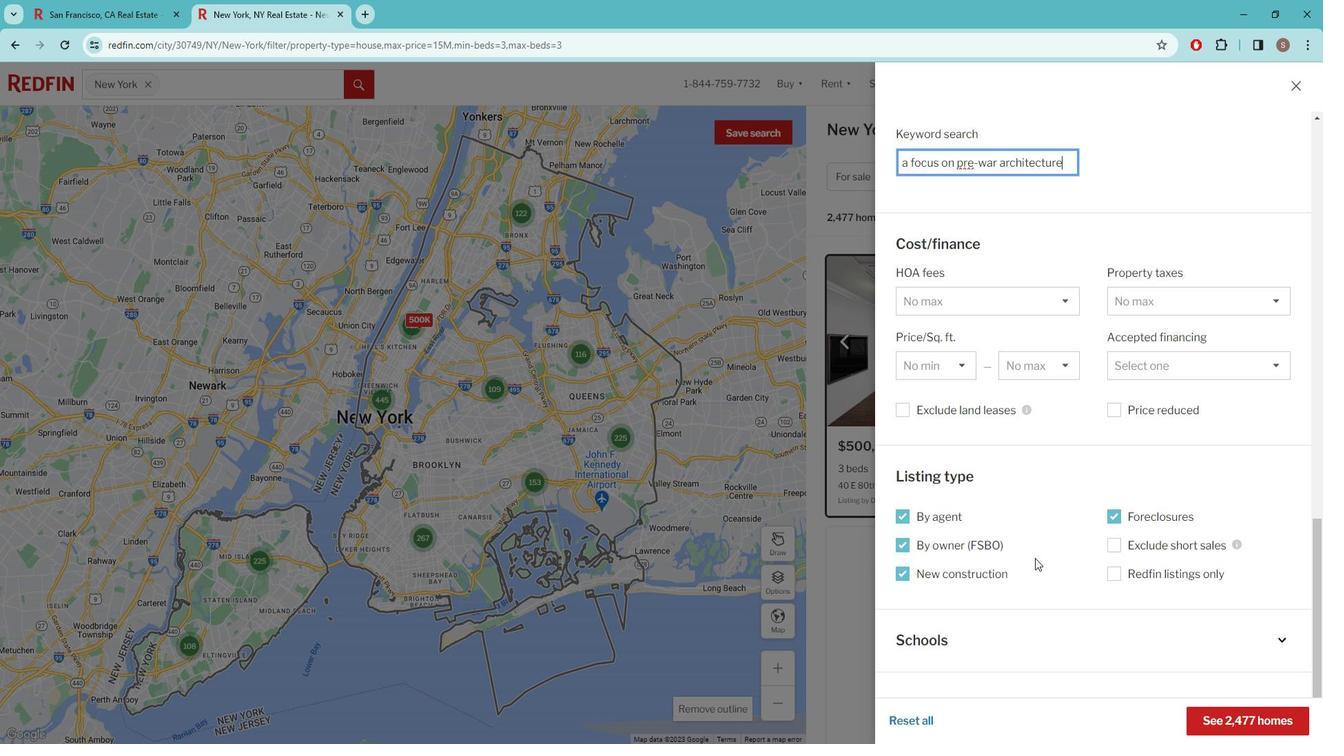 
Action: Mouse scrolled (1044, 545) with delta (0, 0)
Screenshot: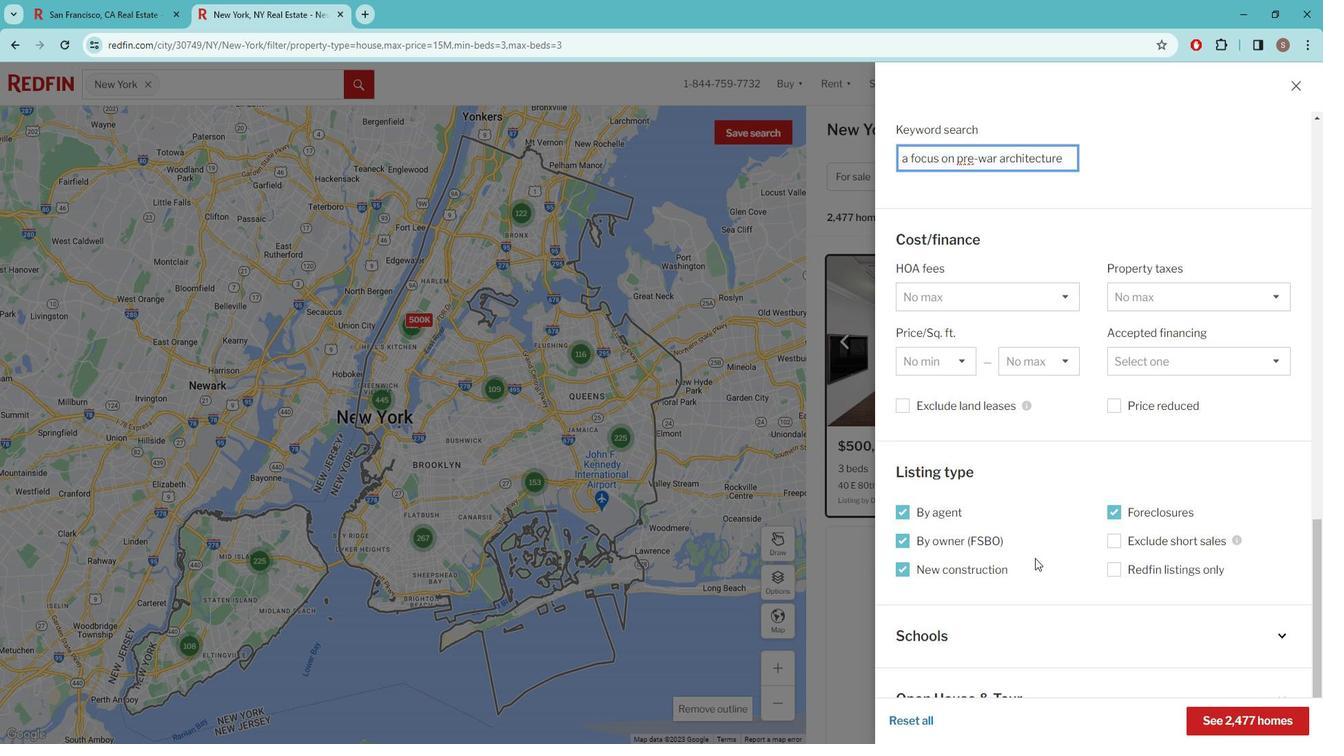 
Action: Mouse scrolled (1044, 545) with delta (0, 0)
Screenshot: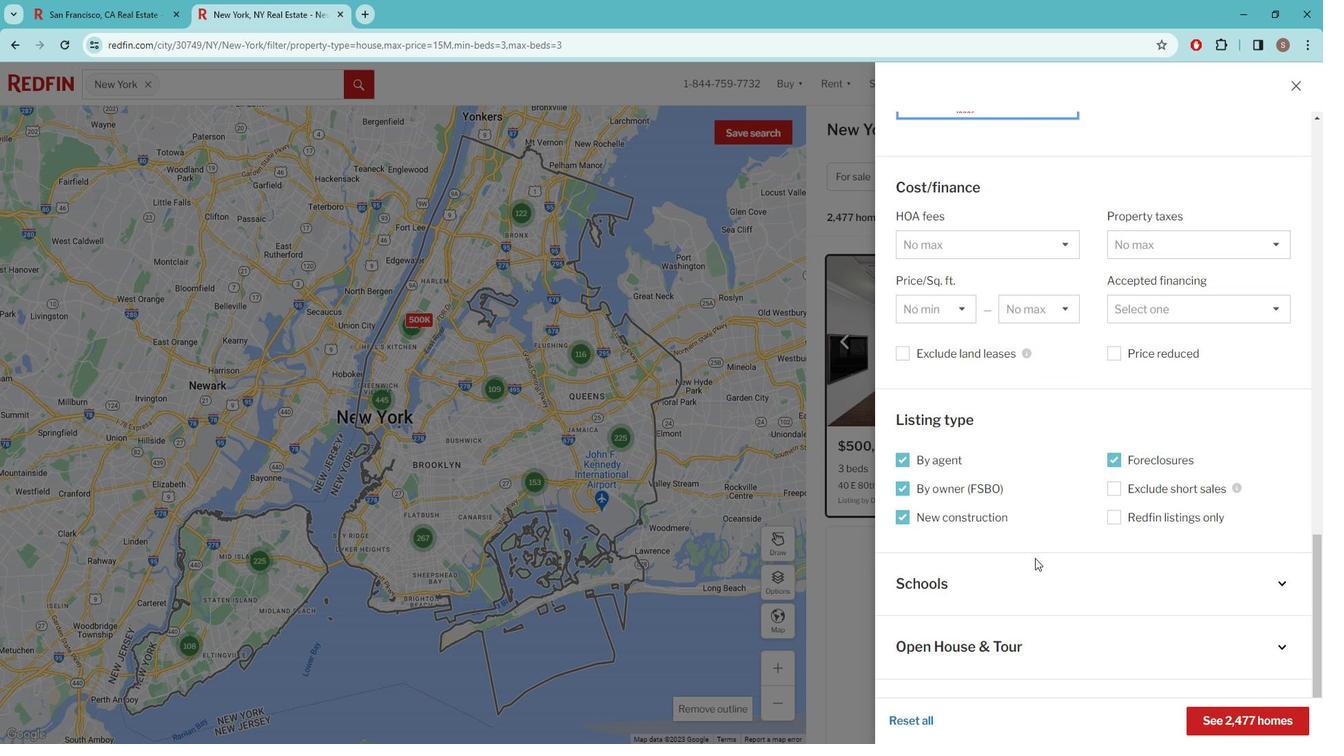 
Action: Mouse moved to (1048, 545)
Screenshot: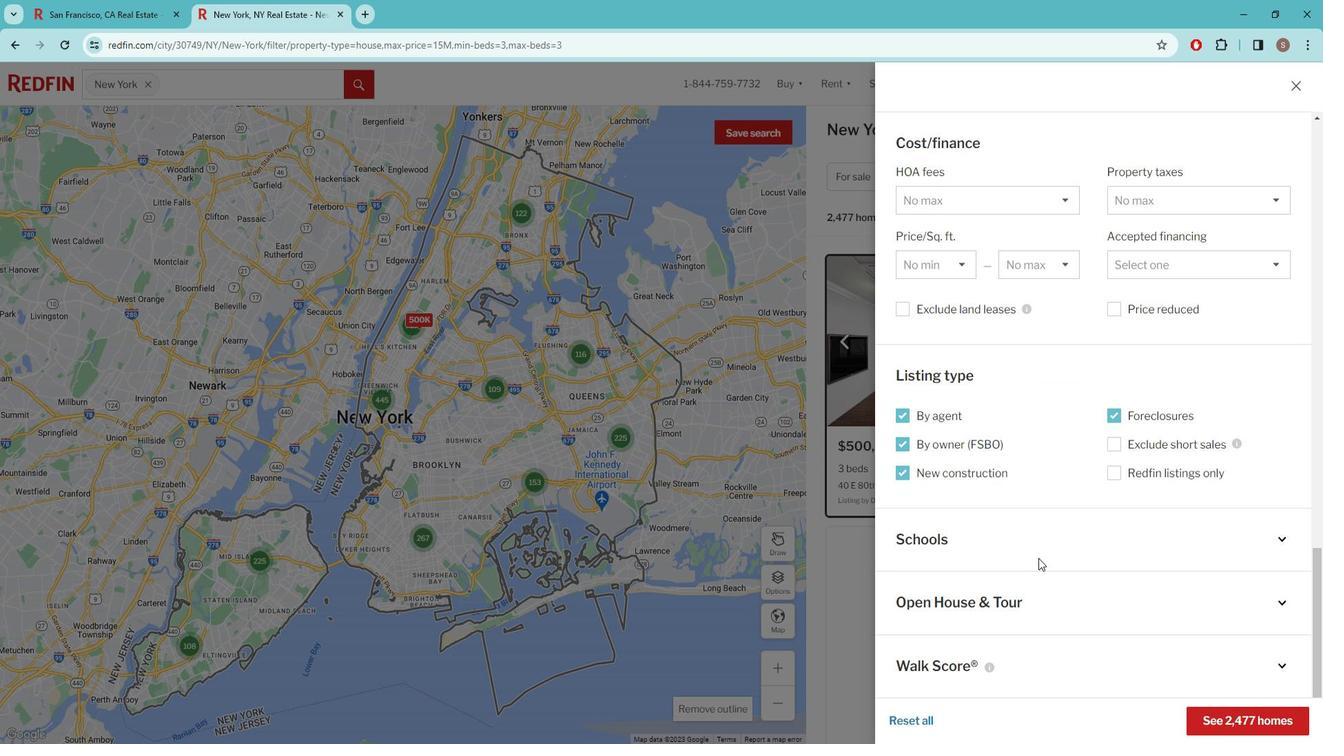 
Action: Mouse scrolled (1048, 545) with delta (0, 0)
Screenshot: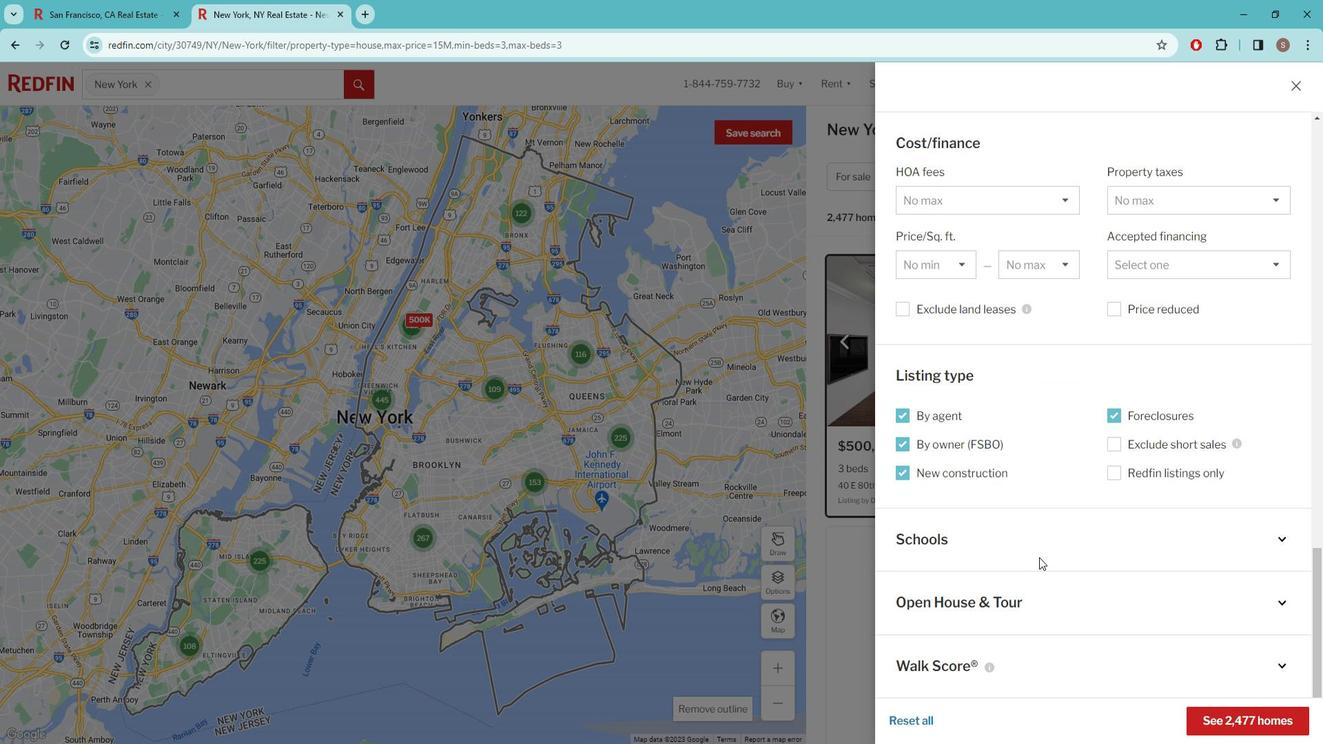 
Action: Mouse moved to (1253, 697)
Screenshot: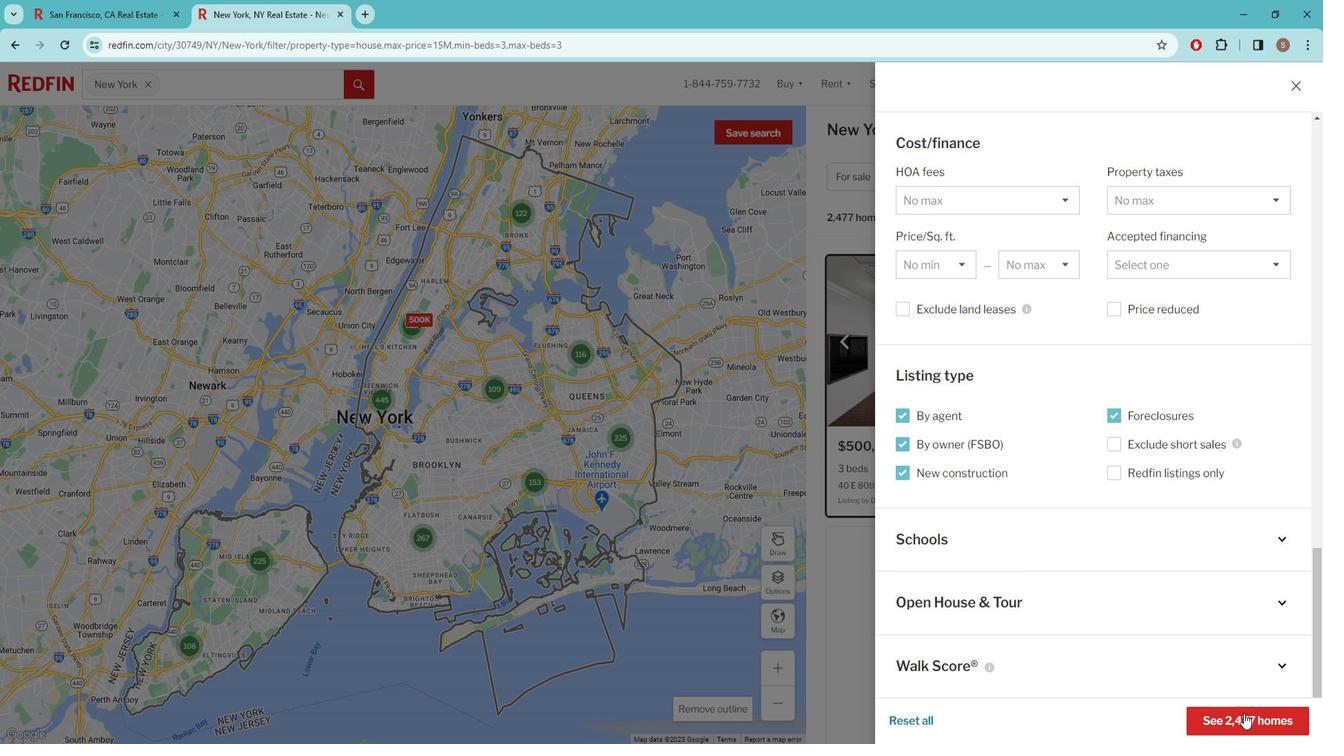 
Action: Mouse pressed left at (1253, 697)
Screenshot: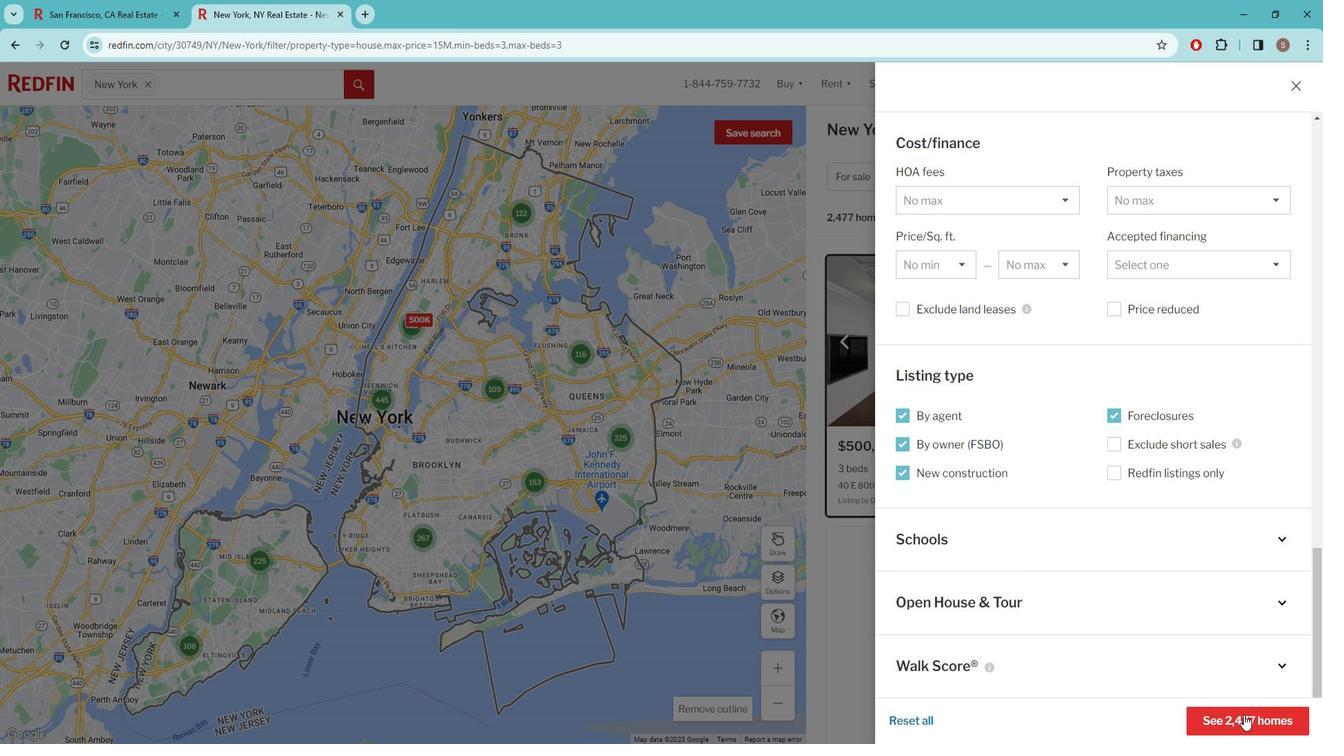 
Action: Mouse moved to (969, 441)
Screenshot: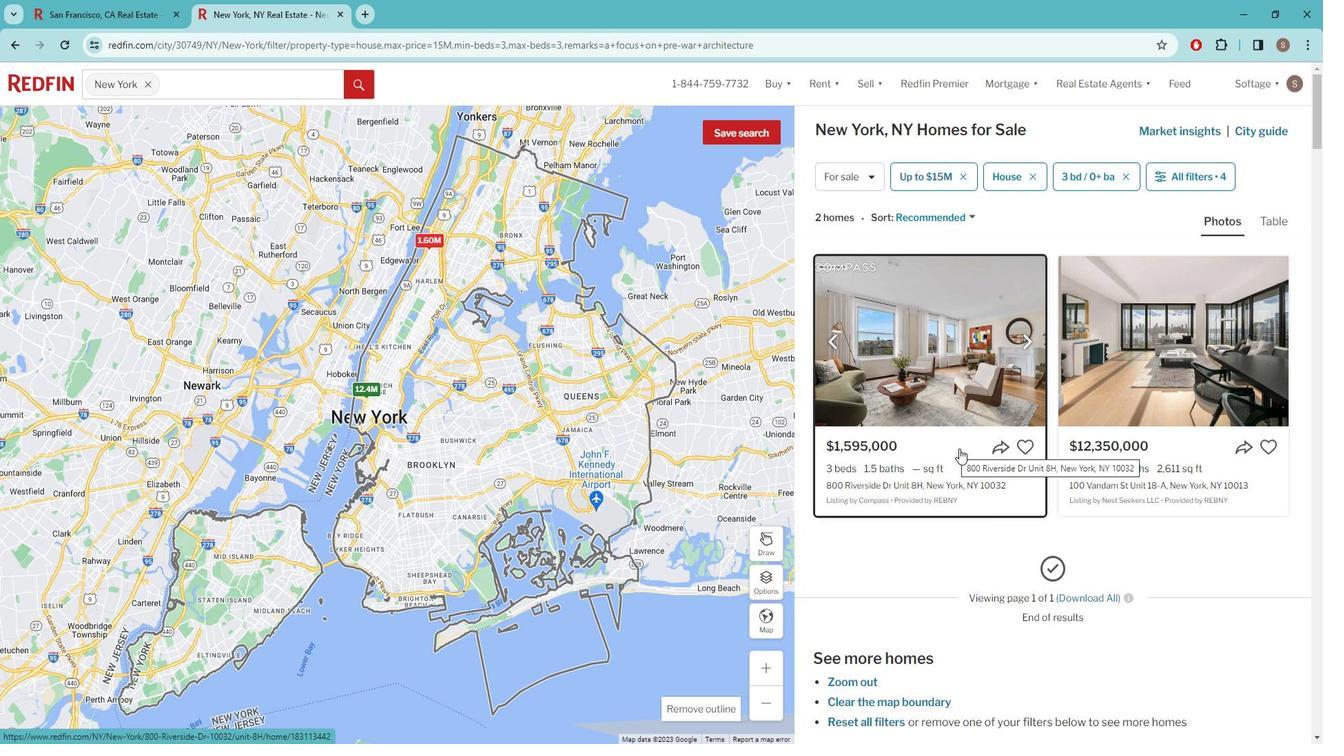 
Action: Mouse pressed left at (969, 441)
Screenshot: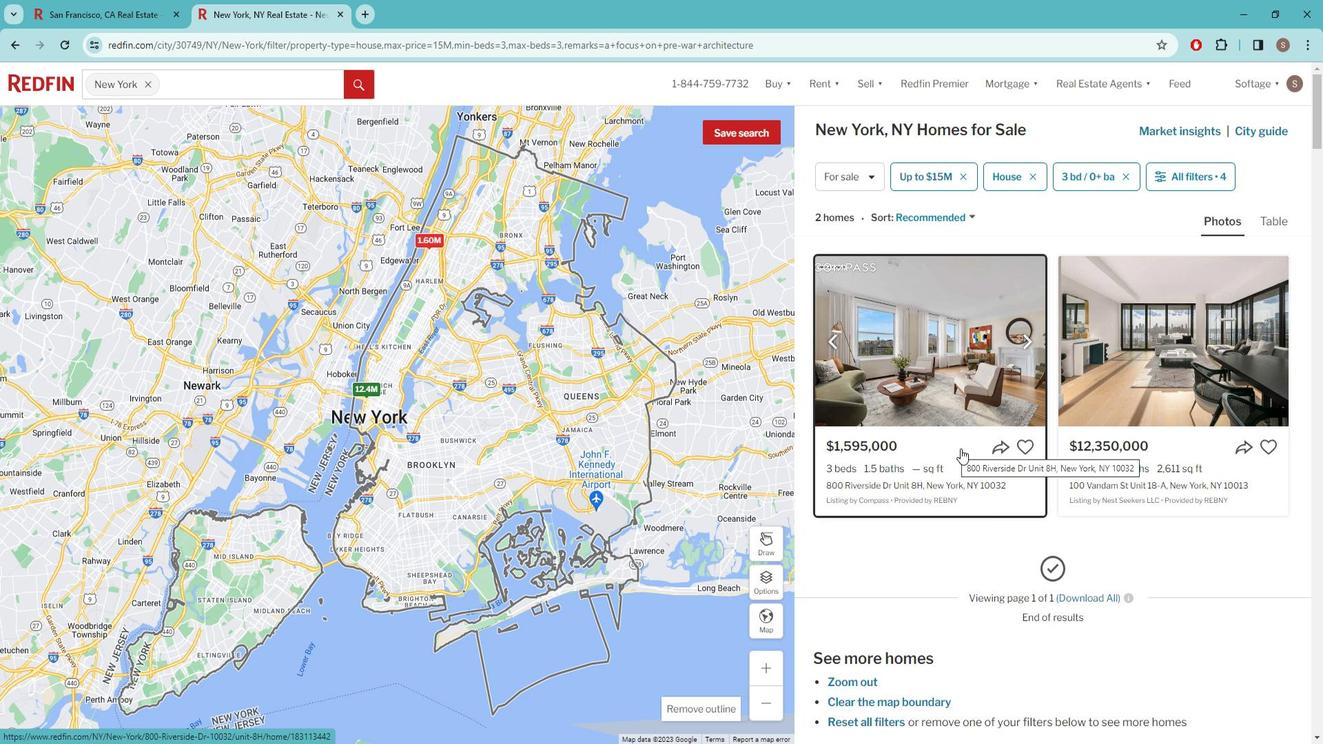 
Action: Mouse moved to (753, 424)
Screenshot: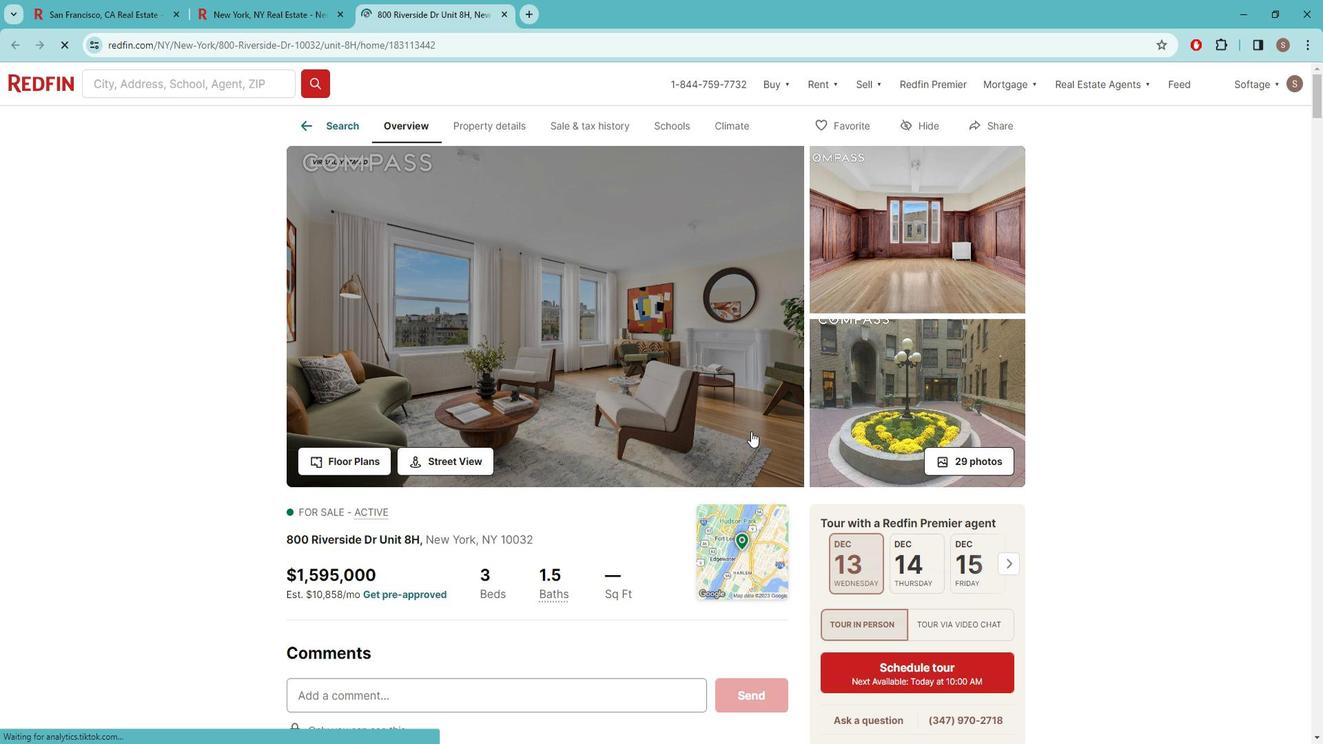 
Action: Mouse scrolled (753, 423) with delta (0, 0)
Screenshot: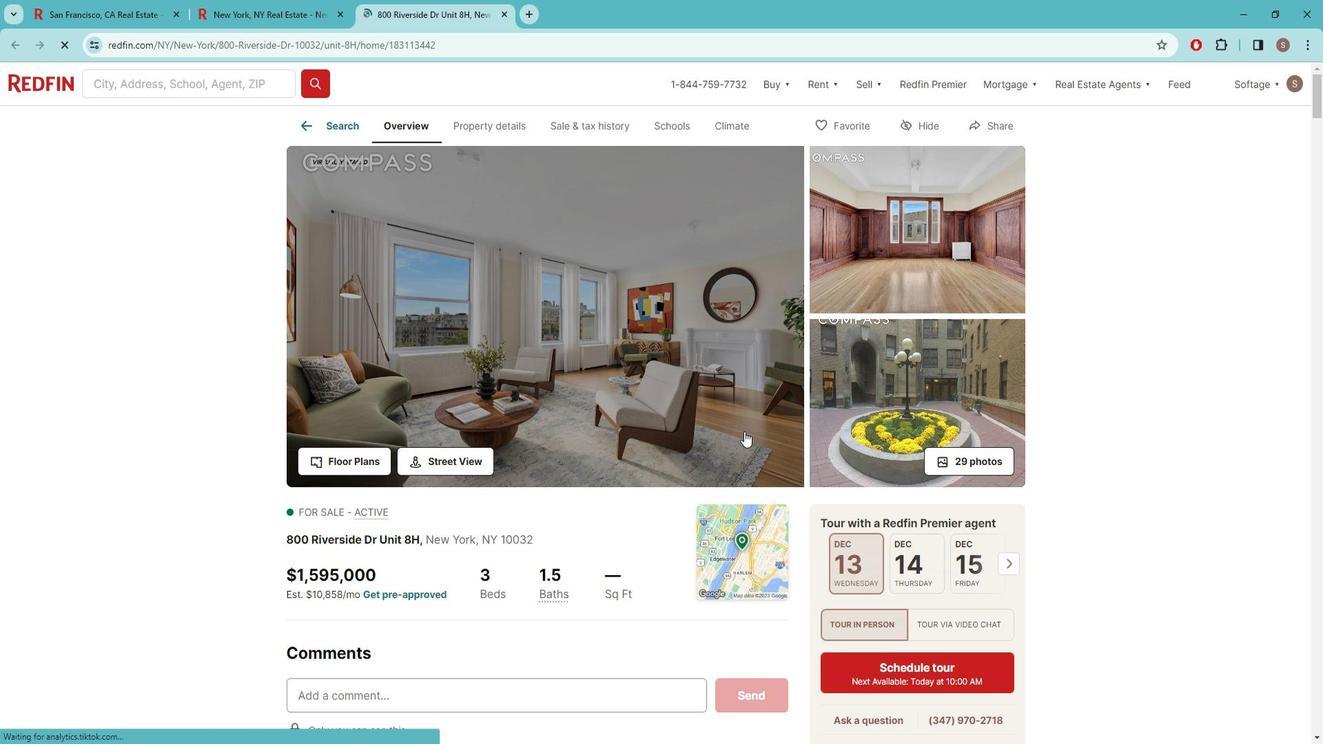 
Action: Mouse scrolled (753, 423) with delta (0, 0)
Screenshot: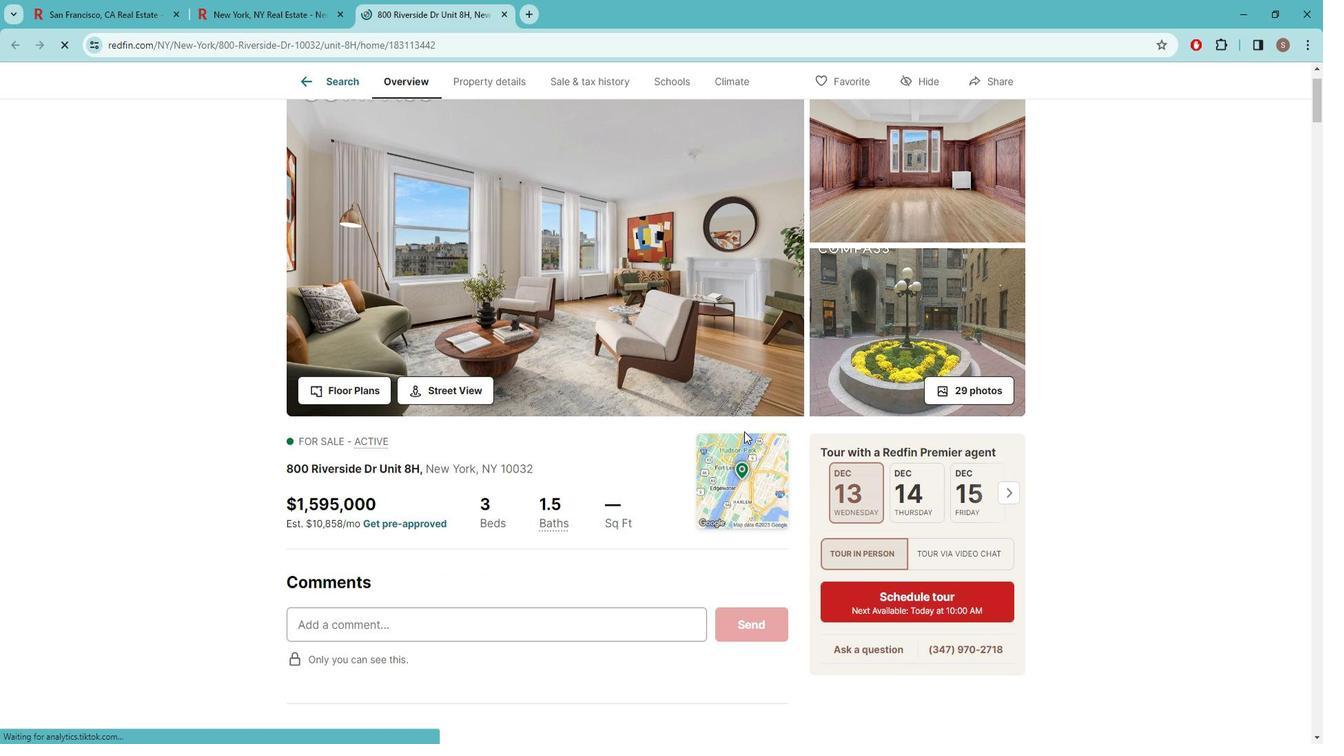 
Action: Mouse moved to (752, 424)
Screenshot: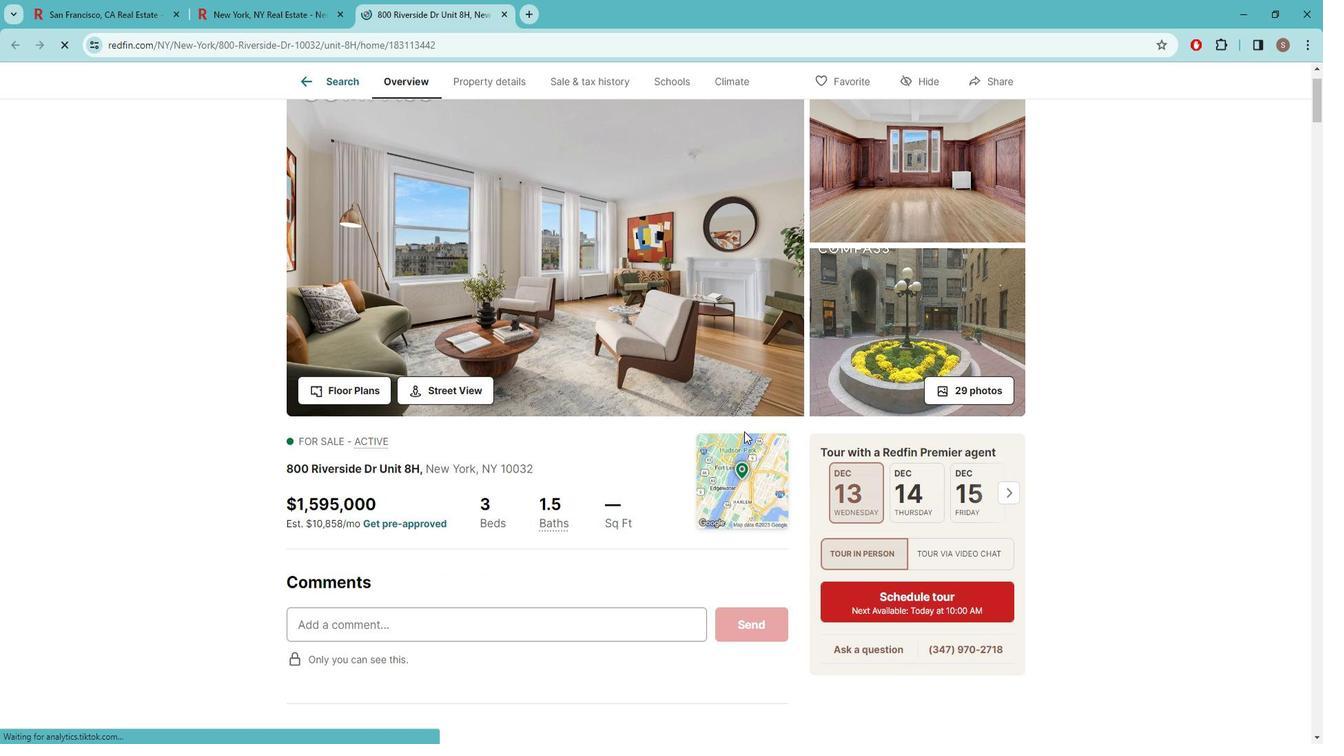 
Action: Mouse scrolled (752, 423) with delta (0, 0)
Screenshot: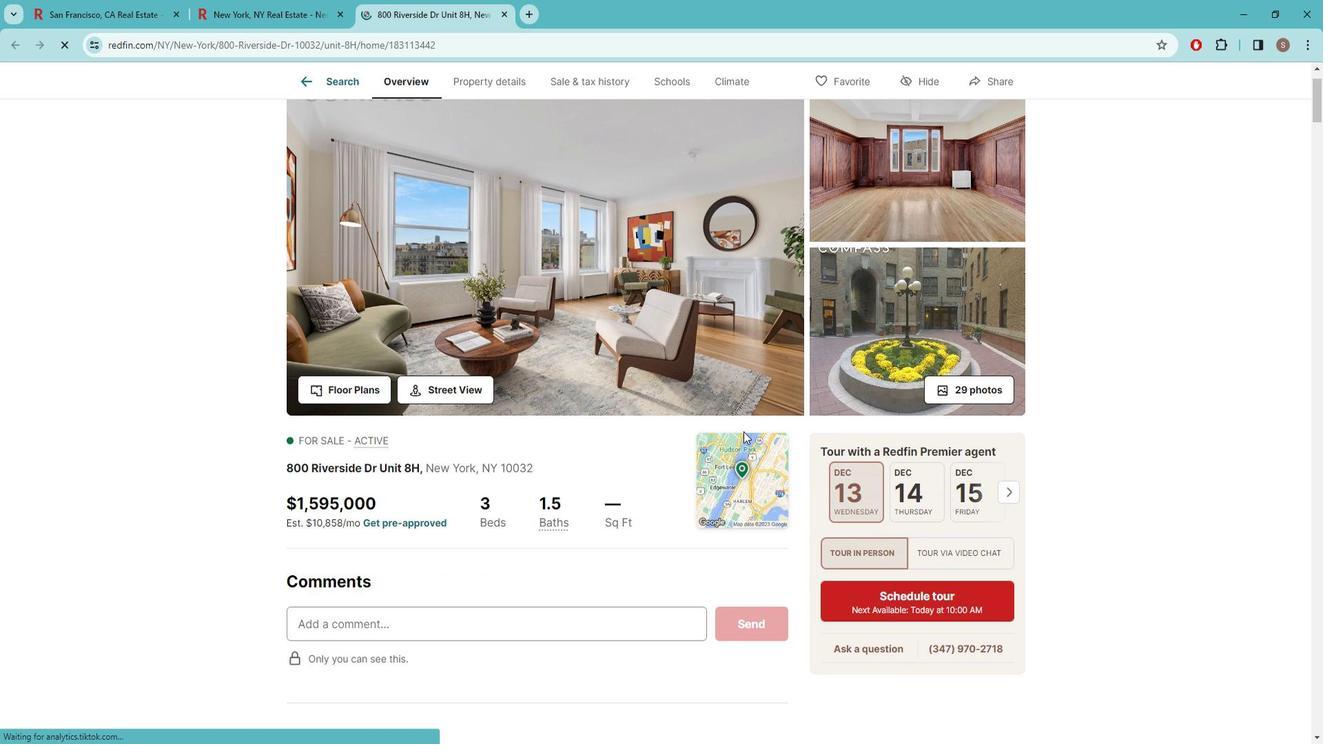 
Action: Mouse scrolled (752, 423) with delta (0, 0)
Screenshot: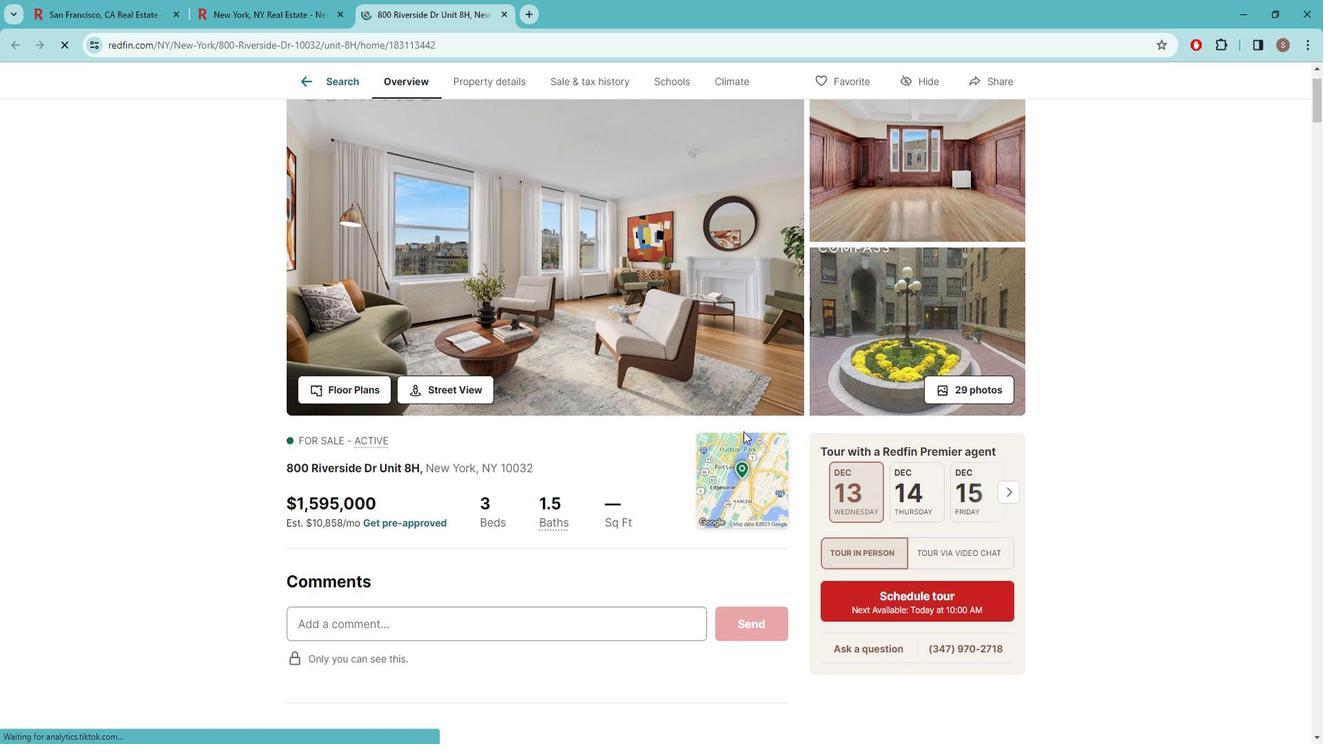 
Action: Mouse moved to (750, 423)
Screenshot: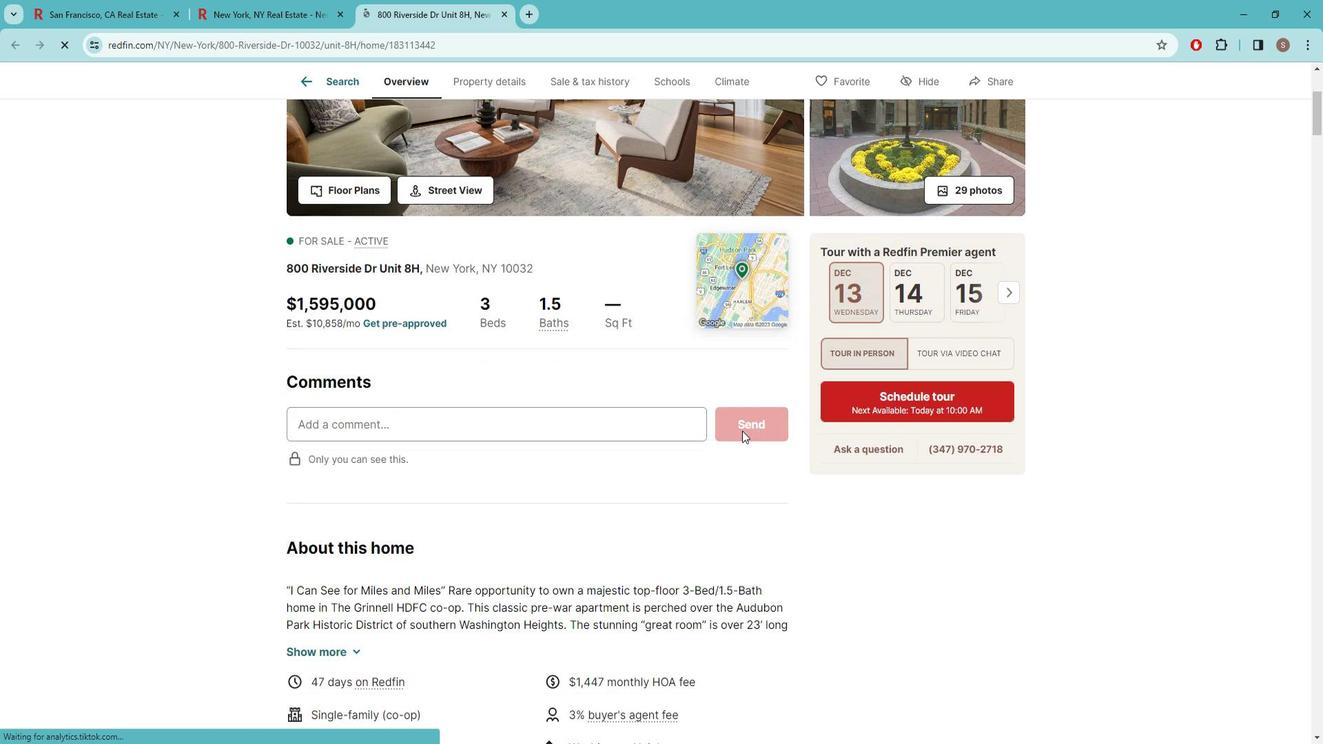 
Action: Mouse scrolled (750, 423) with delta (0, 0)
Screenshot: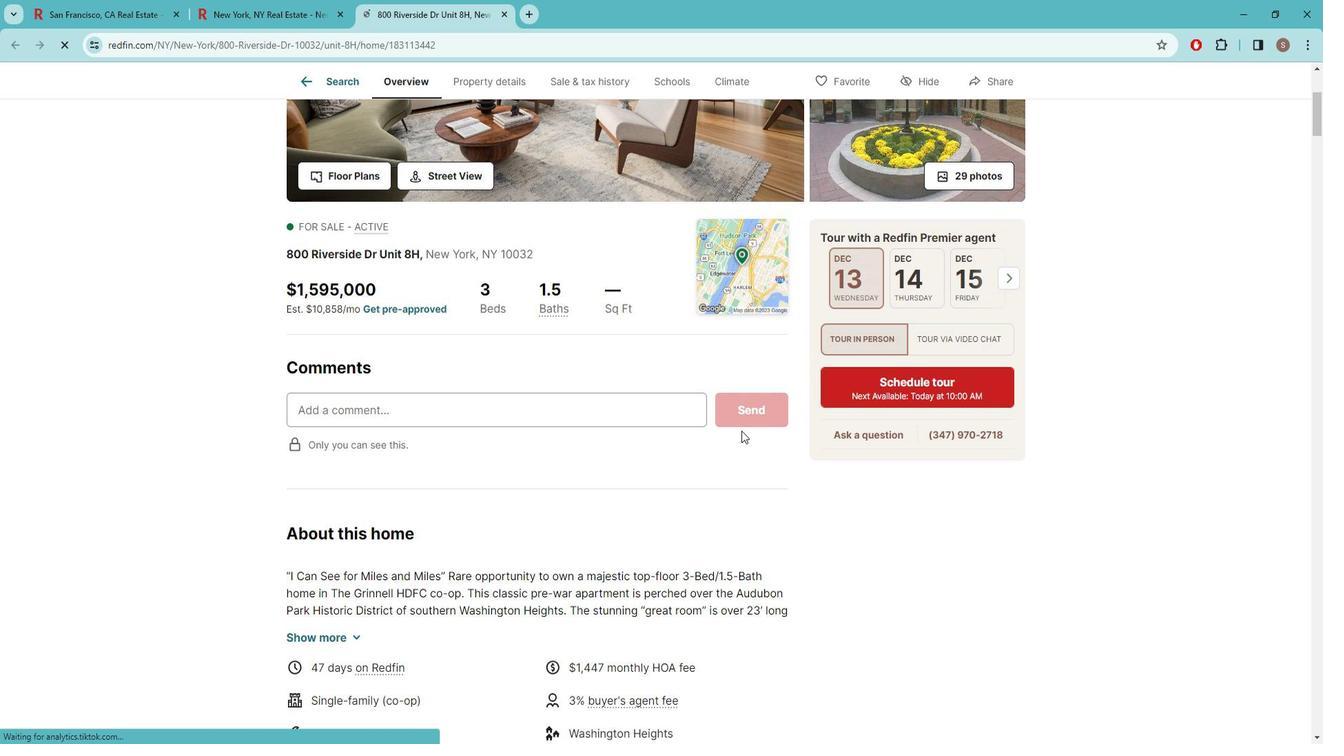
Action: Mouse scrolled (750, 423) with delta (0, 0)
Screenshot: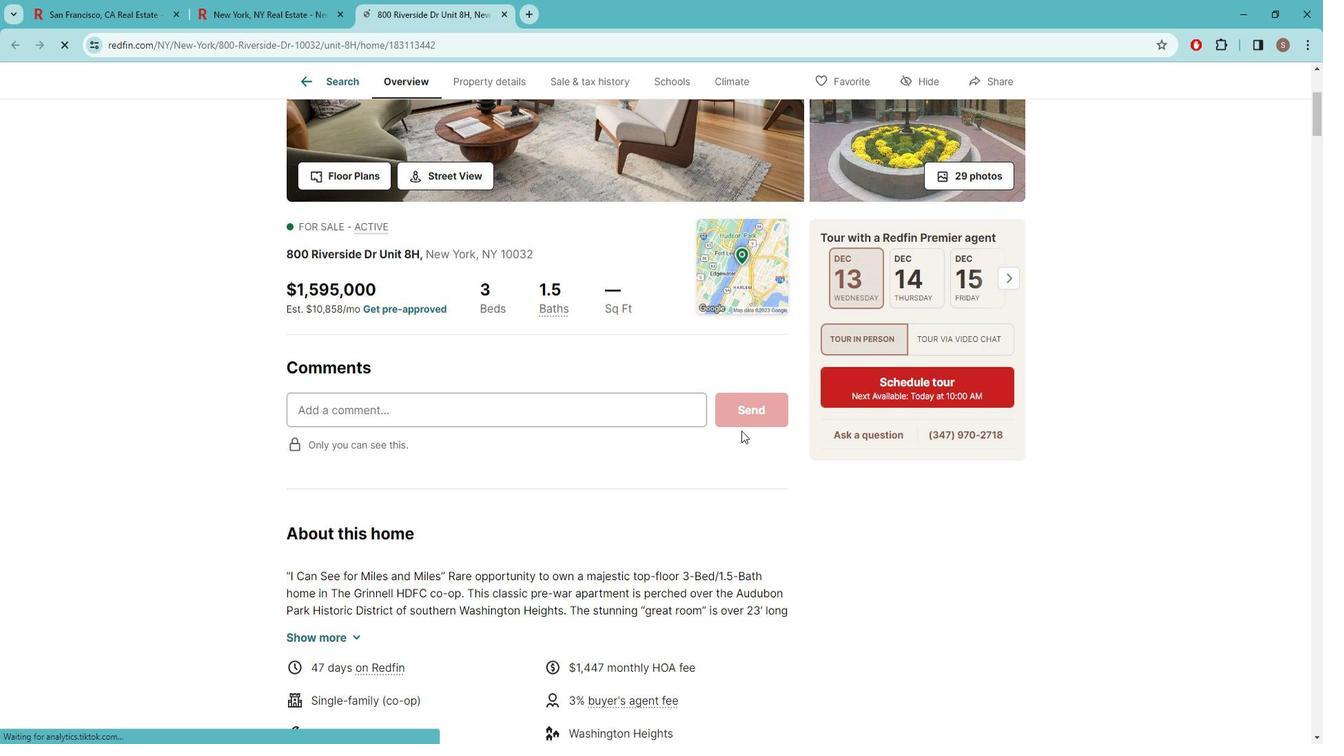 
Action: Mouse scrolled (750, 424) with delta (0, 0)
Screenshot: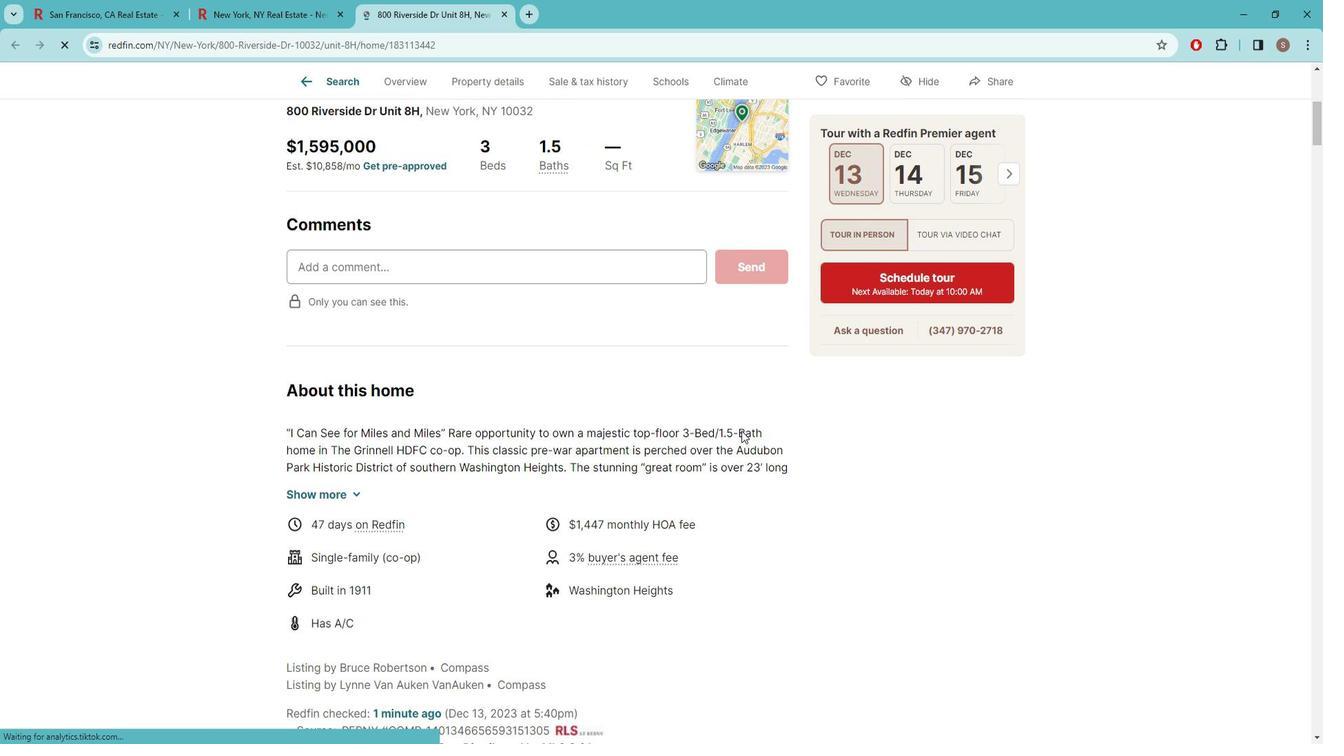 
Action: Mouse moved to (749, 421)
Screenshot: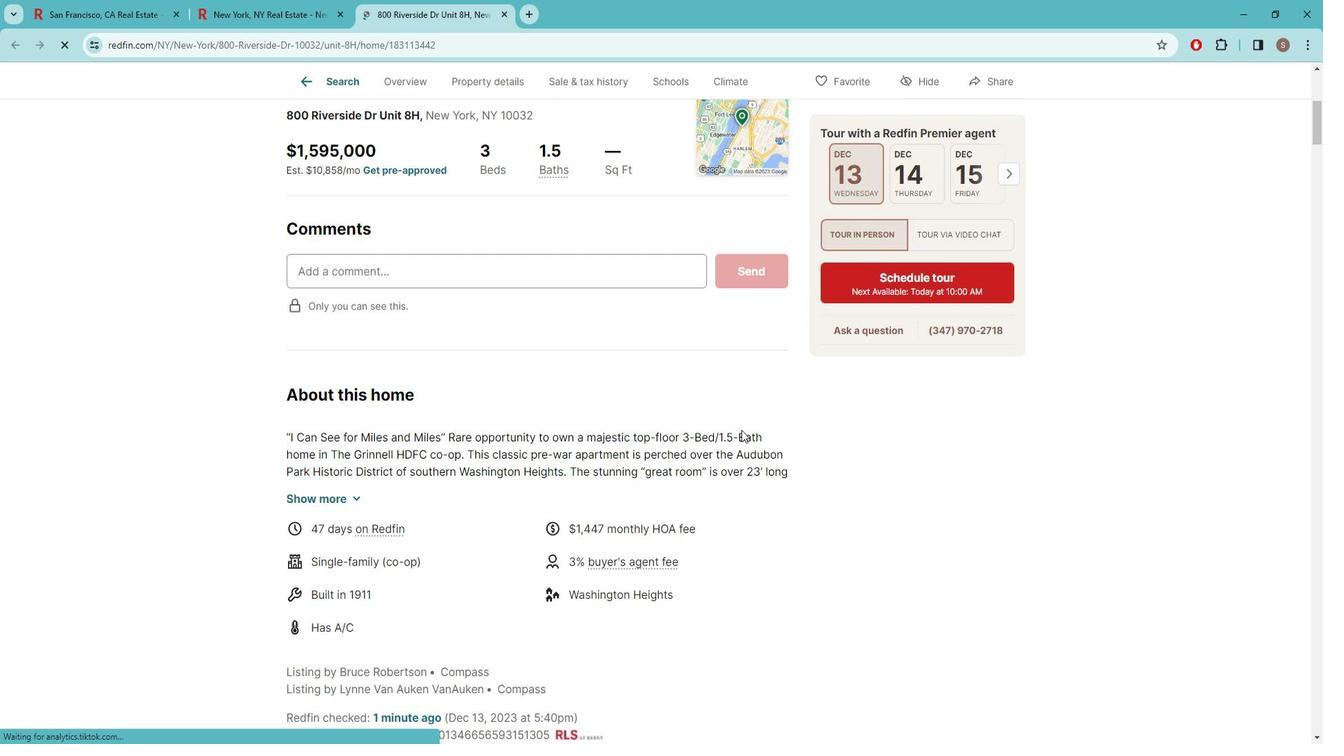 
Action: Mouse scrolled (749, 422) with delta (0, 0)
Screenshot: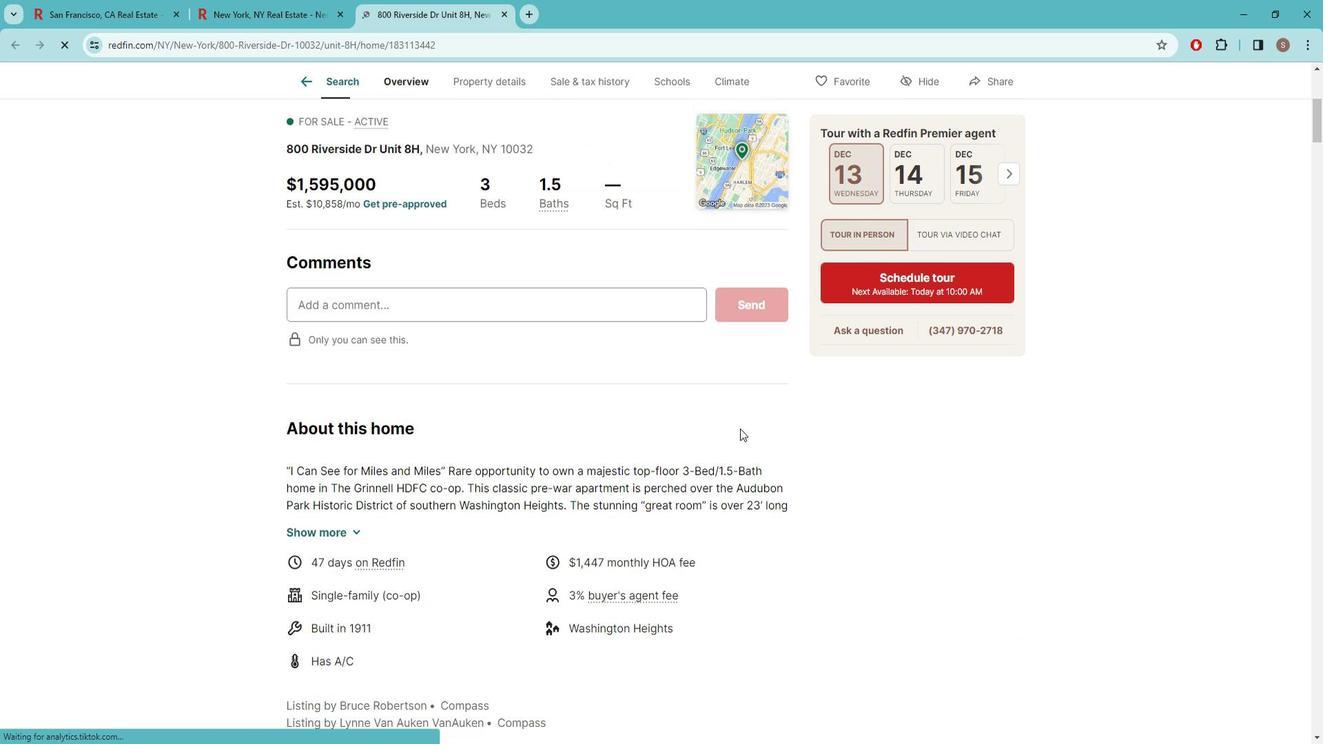 
Action: Mouse moved to (747, 420)
Screenshot: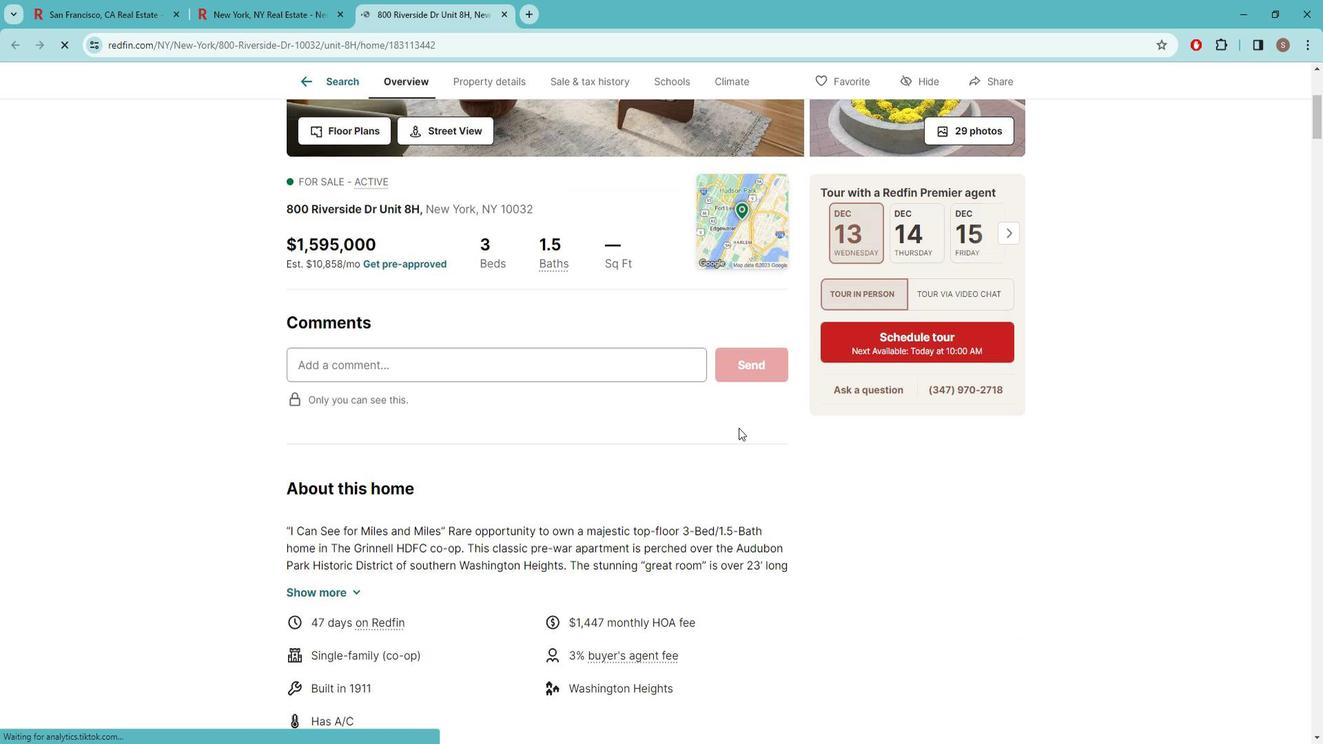 
Action: Mouse scrolled (747, 419) with delta (0, 0)
Screenshot: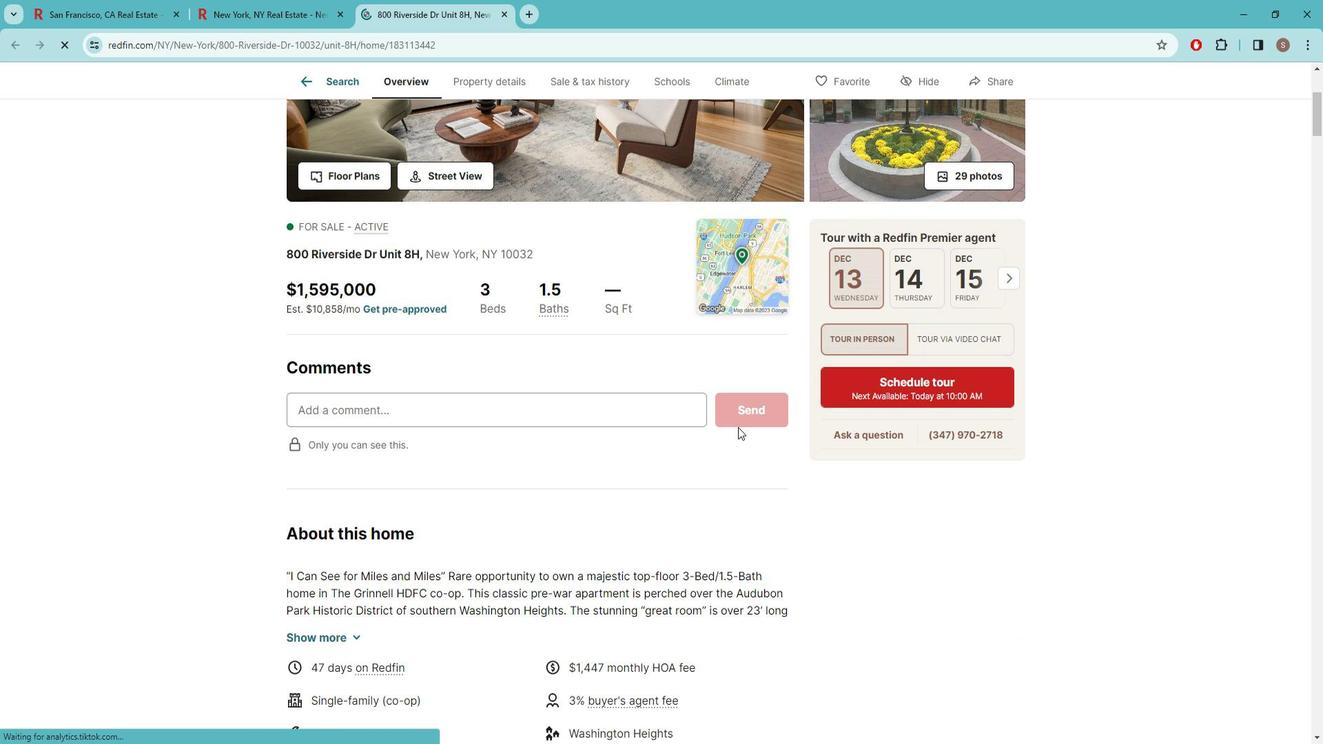 
Action: Mouse scrolled (747, 419) with delta (0, 0)
Screenshot: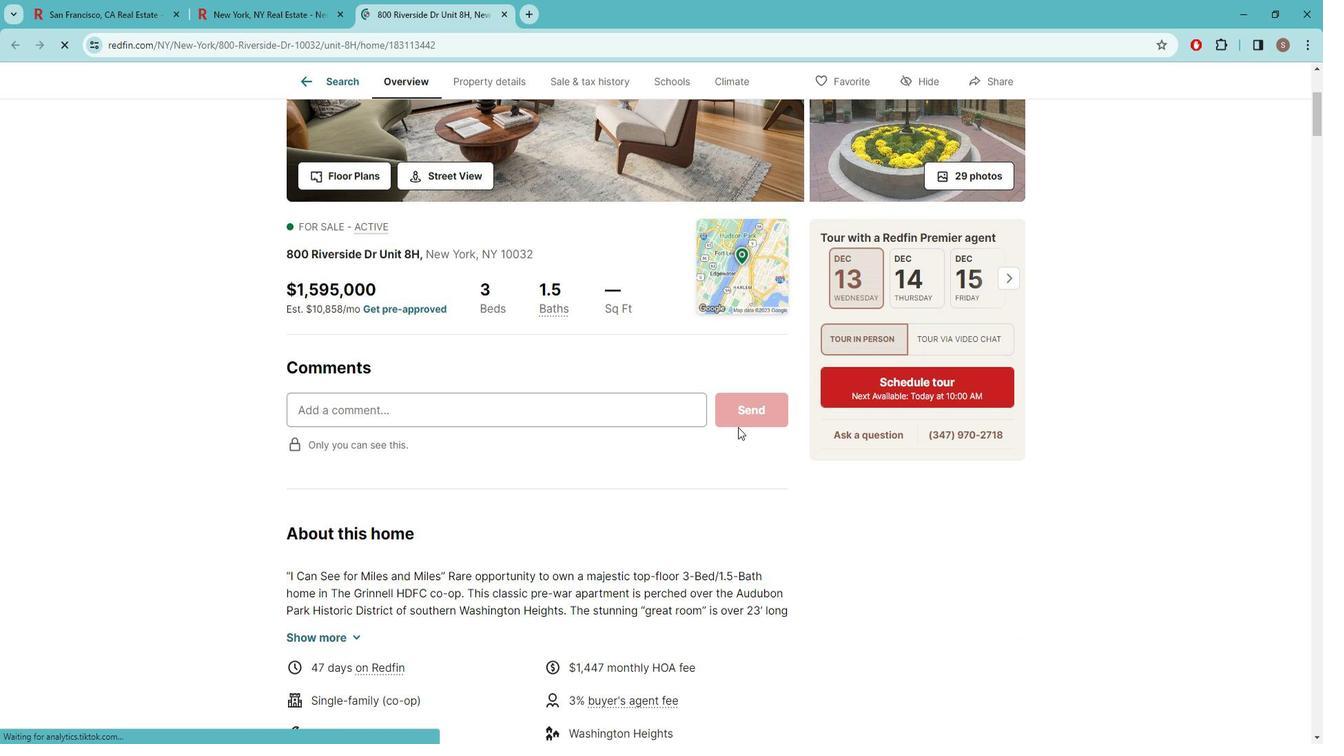 
Action: Mouse scrolled (747, 419) with delta (0, 0)
Screenshot: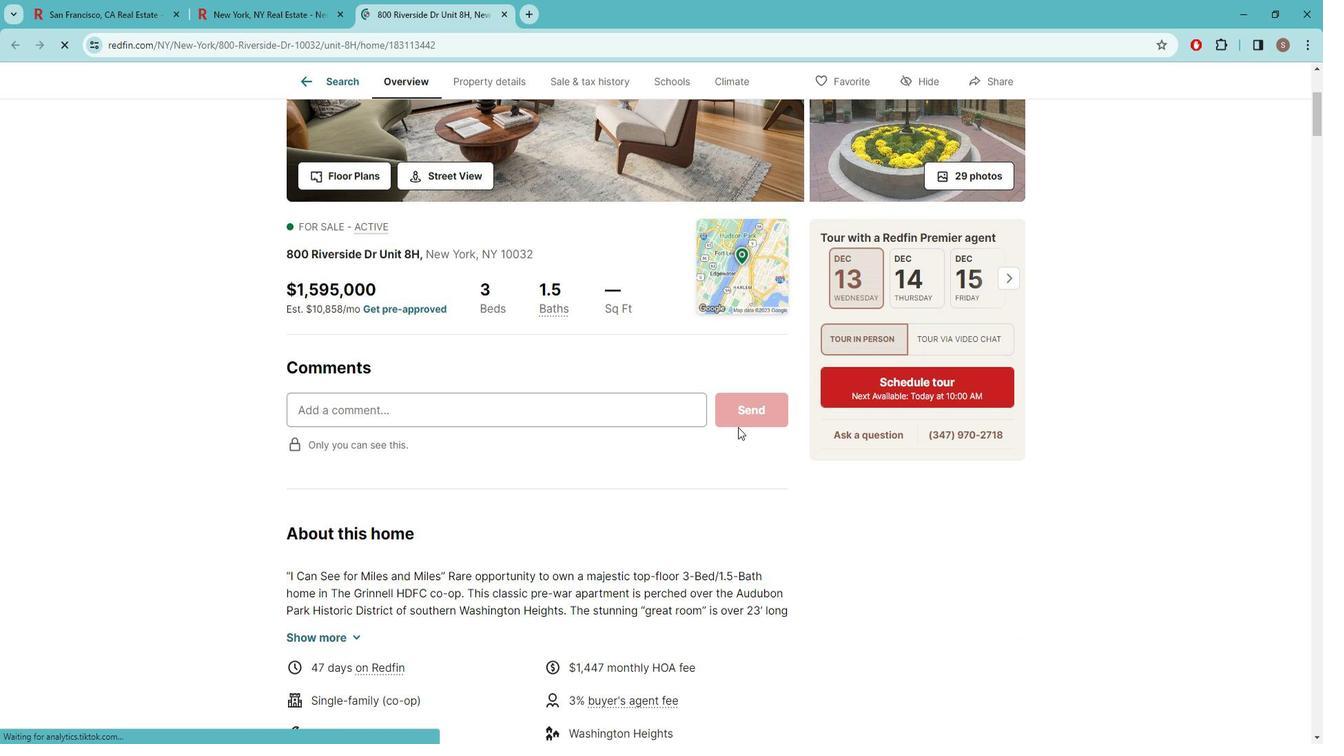 
Action: Mouse scrolled (747, 419) with delta (0, 0)
Screenshot: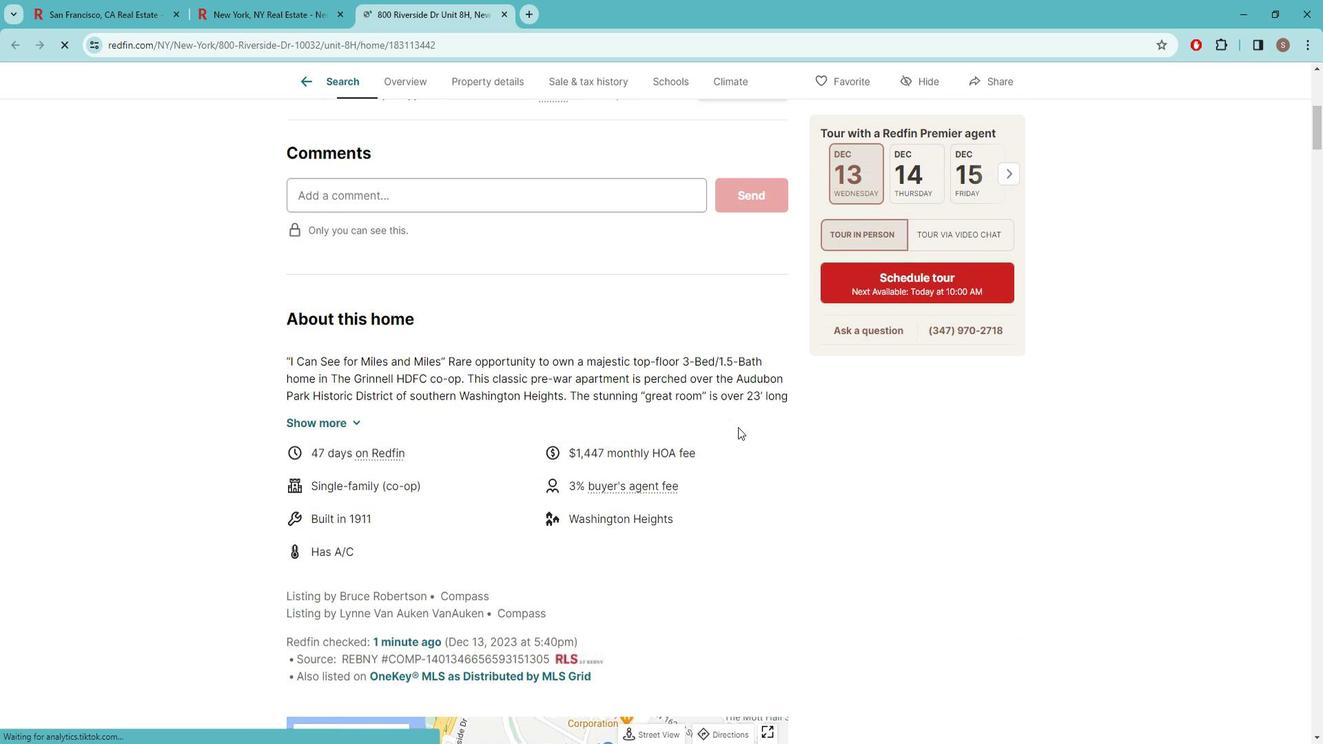 
Action: Mouse moved to (747, 420)
Screenshot: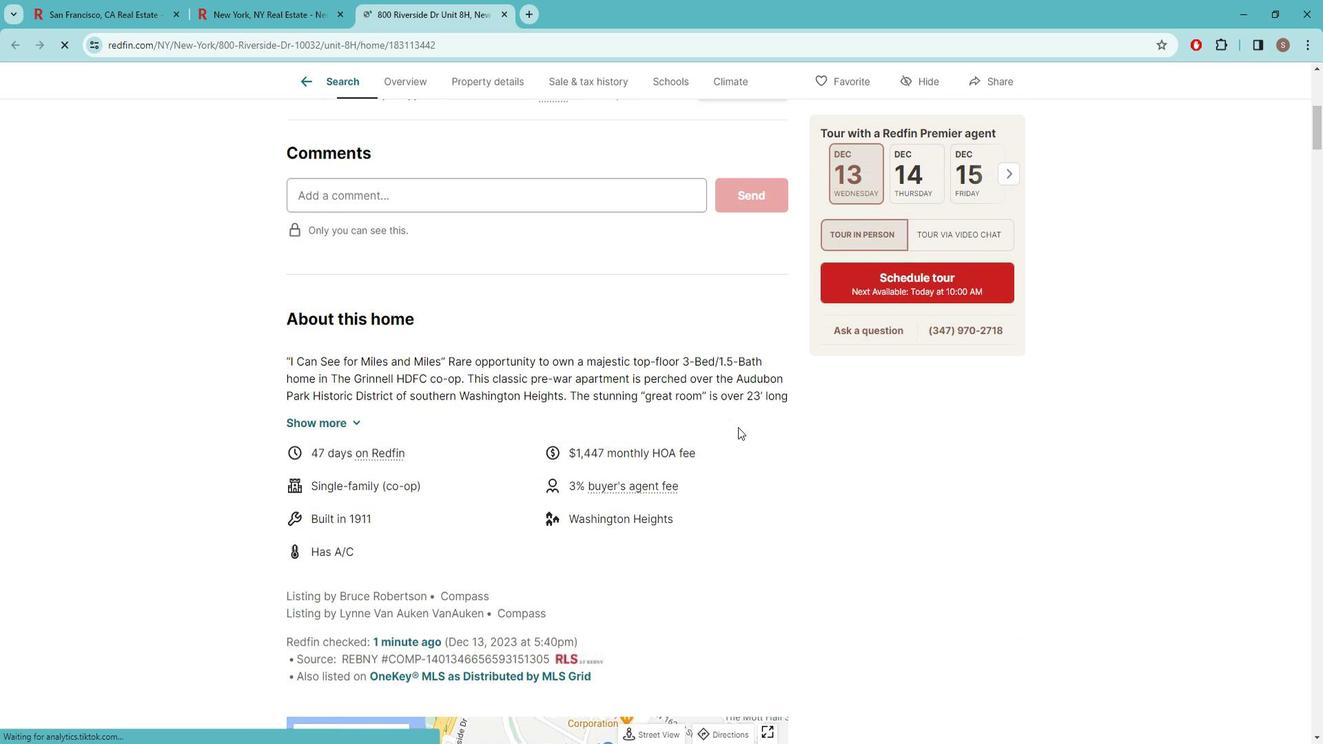 
Action: Mouse scrolled (747, 419) with delta (0, 0)
Screenshot: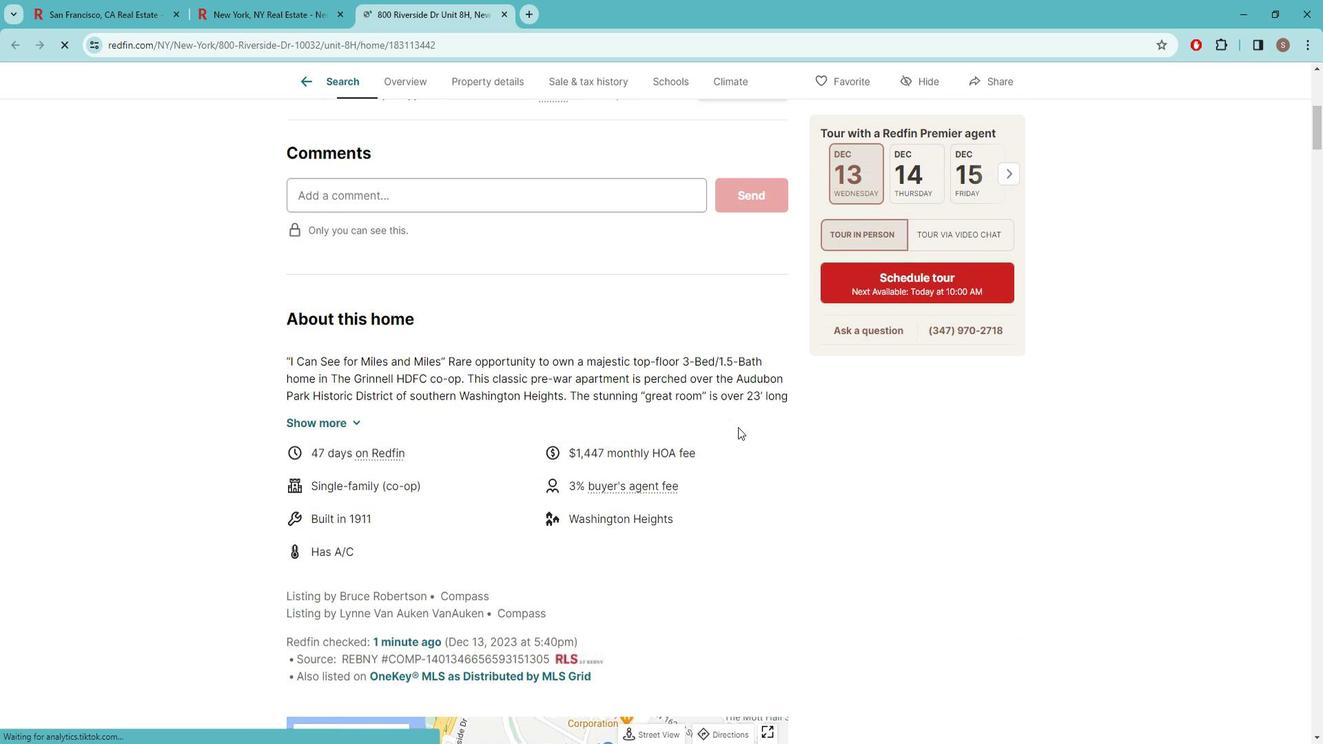 
Action: Mouse scrolled (747, 419) with delta (0, 0)
Screenshot: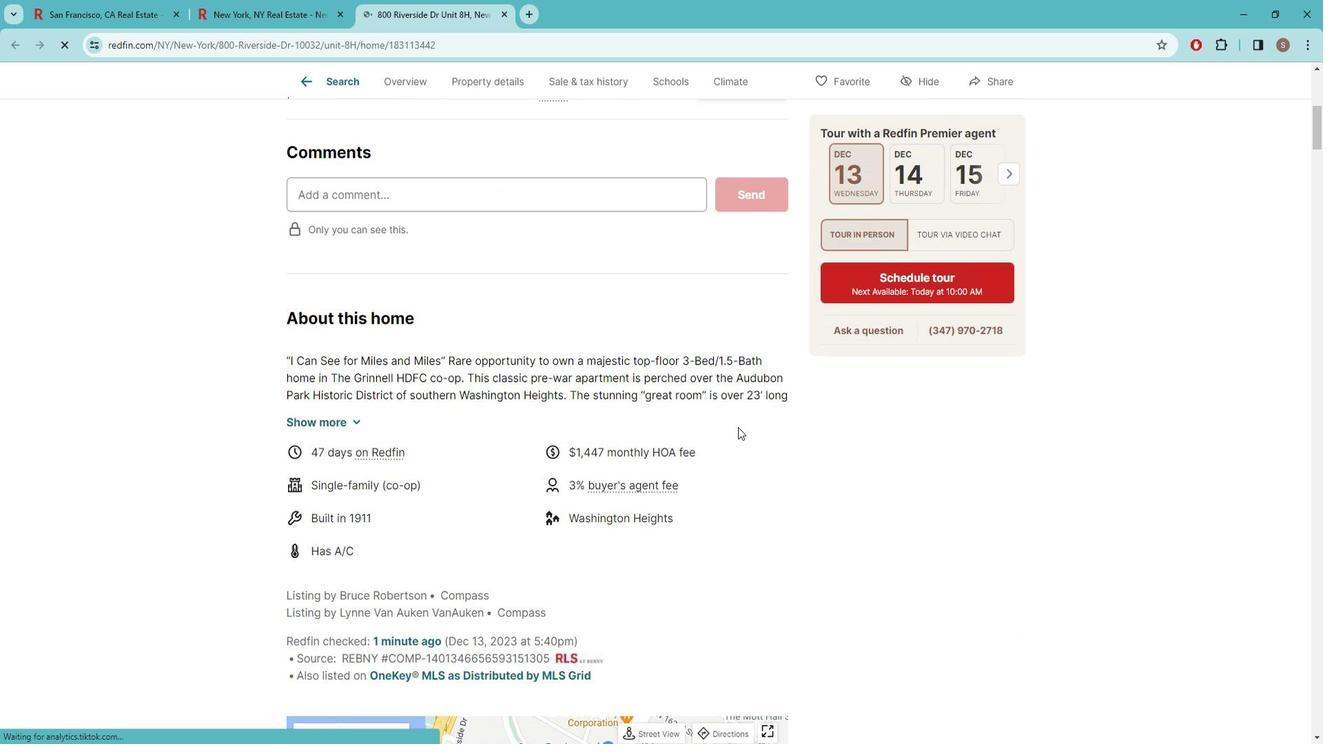 
Action: Mouse scrolled (747, 419) with delta (0, 0)
Screenshot: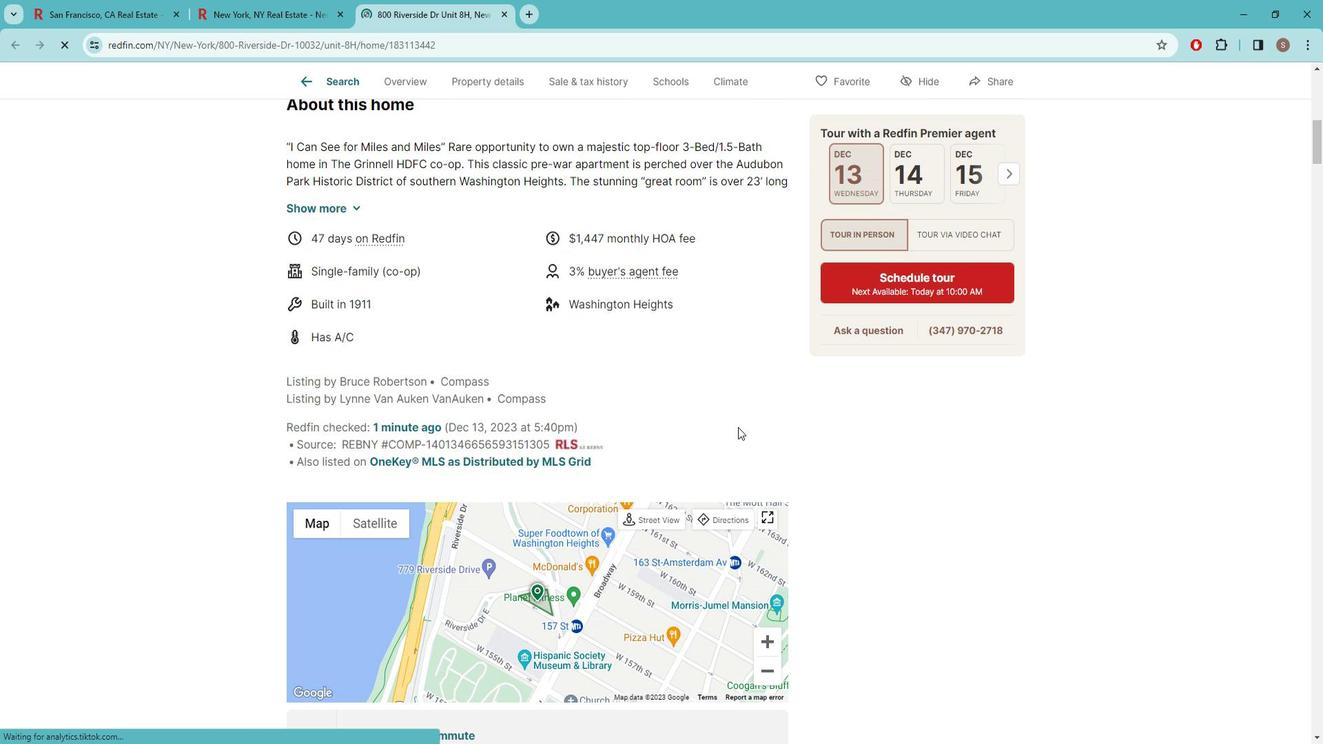 
Action: Mouse scrolled (747, 419) with delta (0, 0)
Screenshot: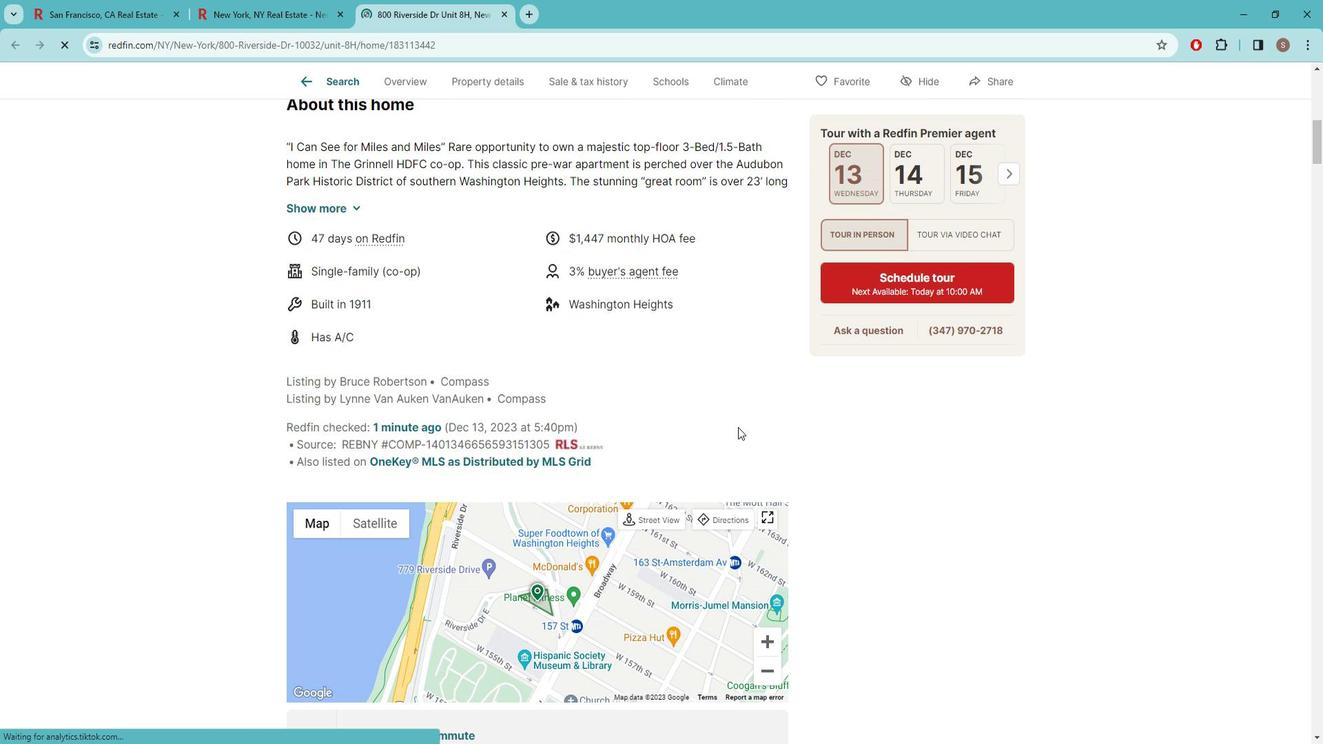
Action: Mouse scrolled (747, 419) with delta (0, 0)
Screenshot: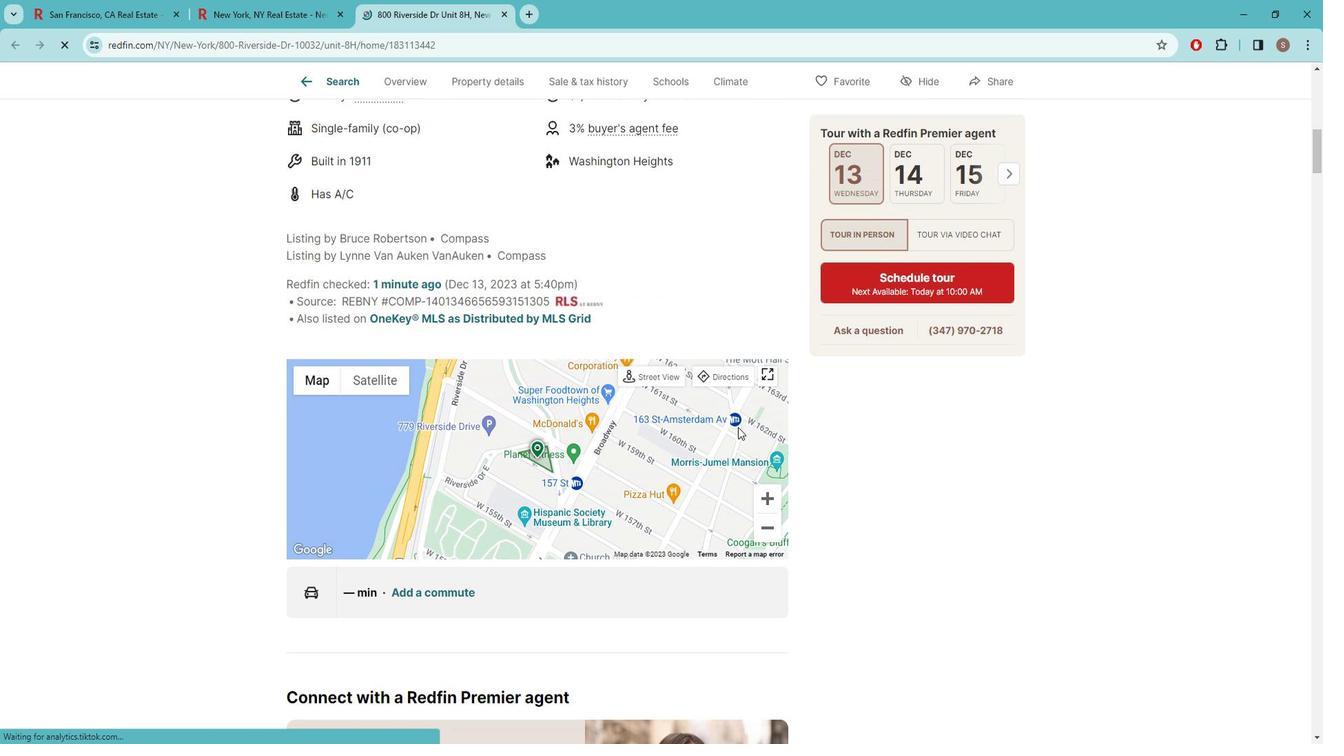 
Action: Mouse scrolled (747, 419) with delta (0, 0)
Screenshot: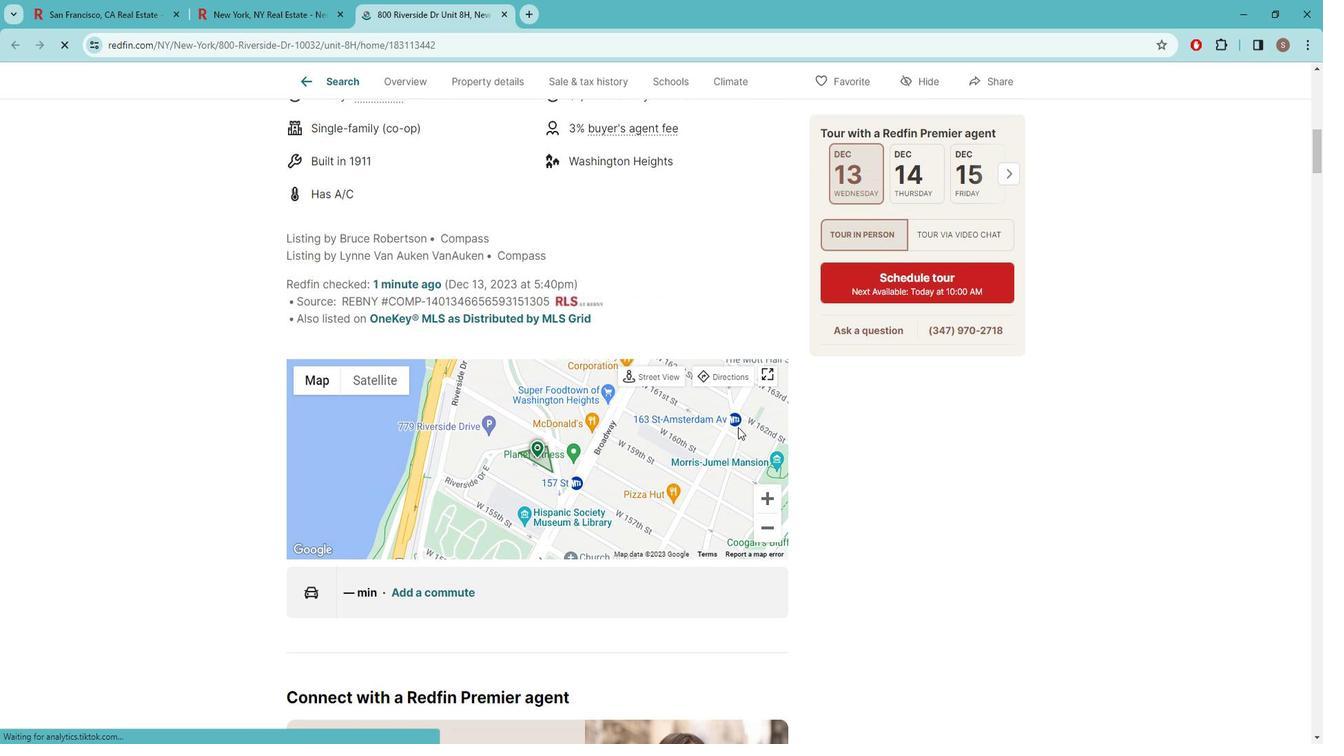 
Action: Mouse scrolled (747, 419) with delta (0, 0)
Screenshot: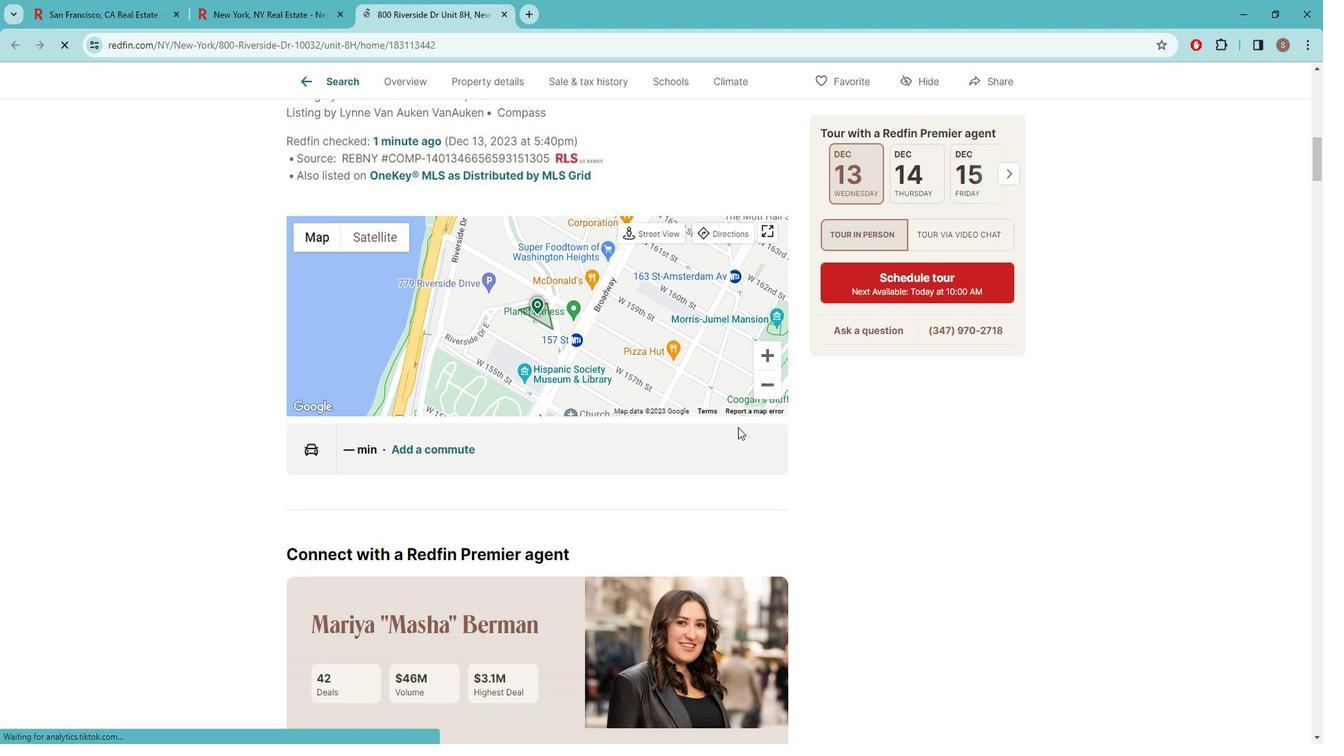 
Action: Mouse scrolled (747, 419) with delta (0, 0)
Screenshot: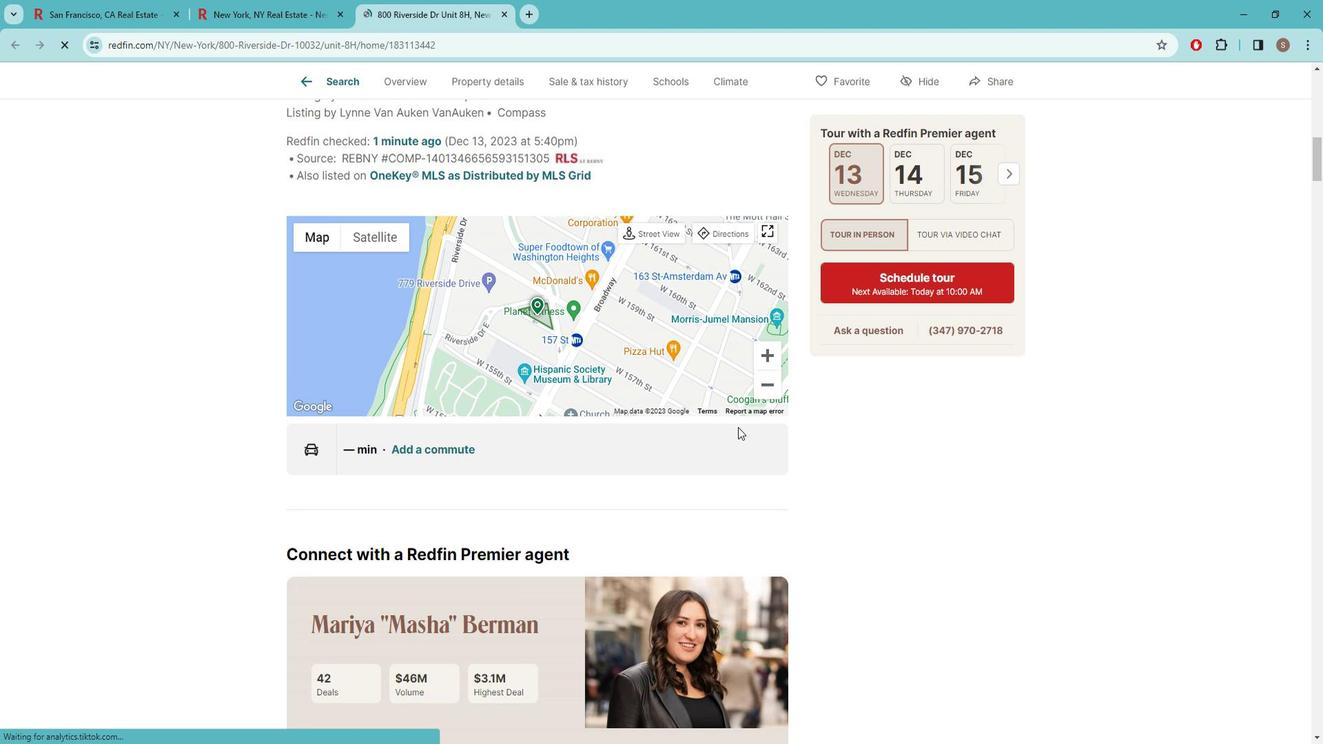 
Action: Mouse scrolled (747, 419) with delta (0, 0)
Screenshot: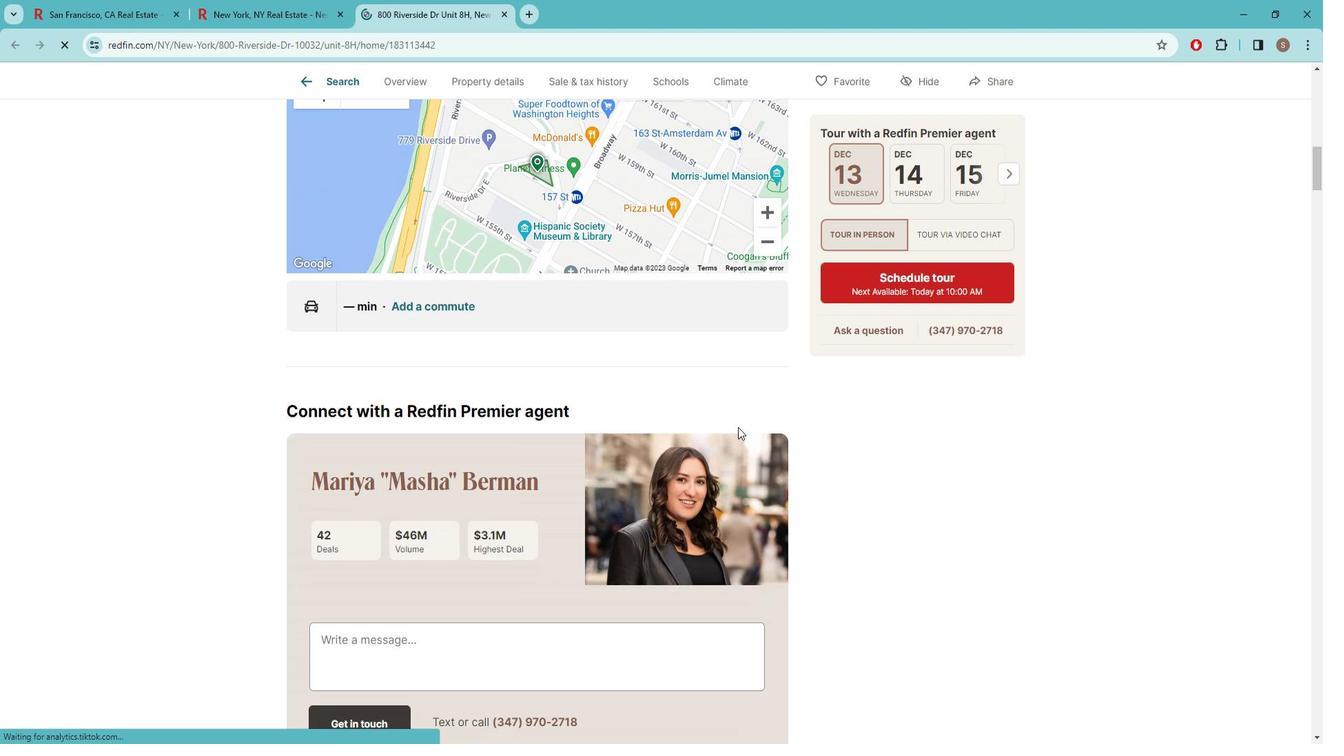
Action: Mouse scrolled (747, 419) with delta (0, 0)
Screenshot: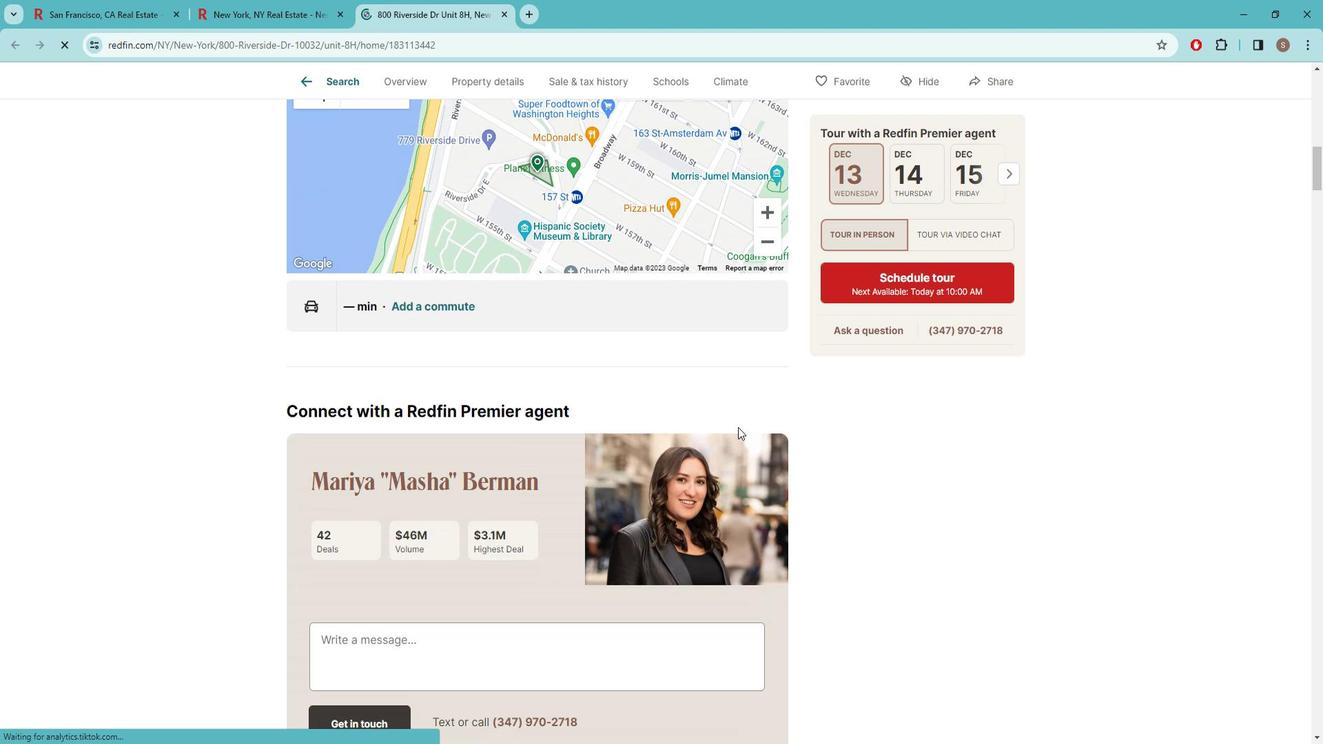 
Action: Mouse scrolled (747, 419) with delta (0, 0)
Screenshot: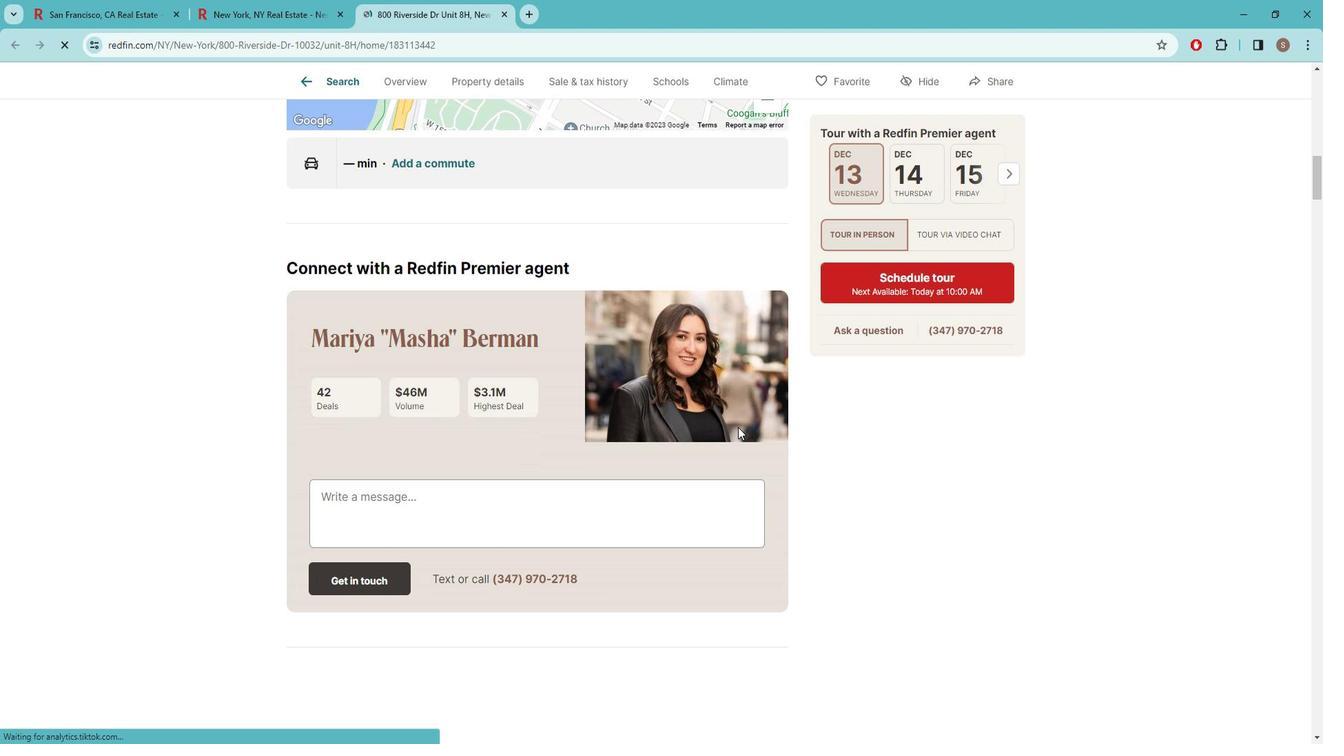 
Action: Mouse scrolled (747, 421) with delta (0, 0)
Screenshot: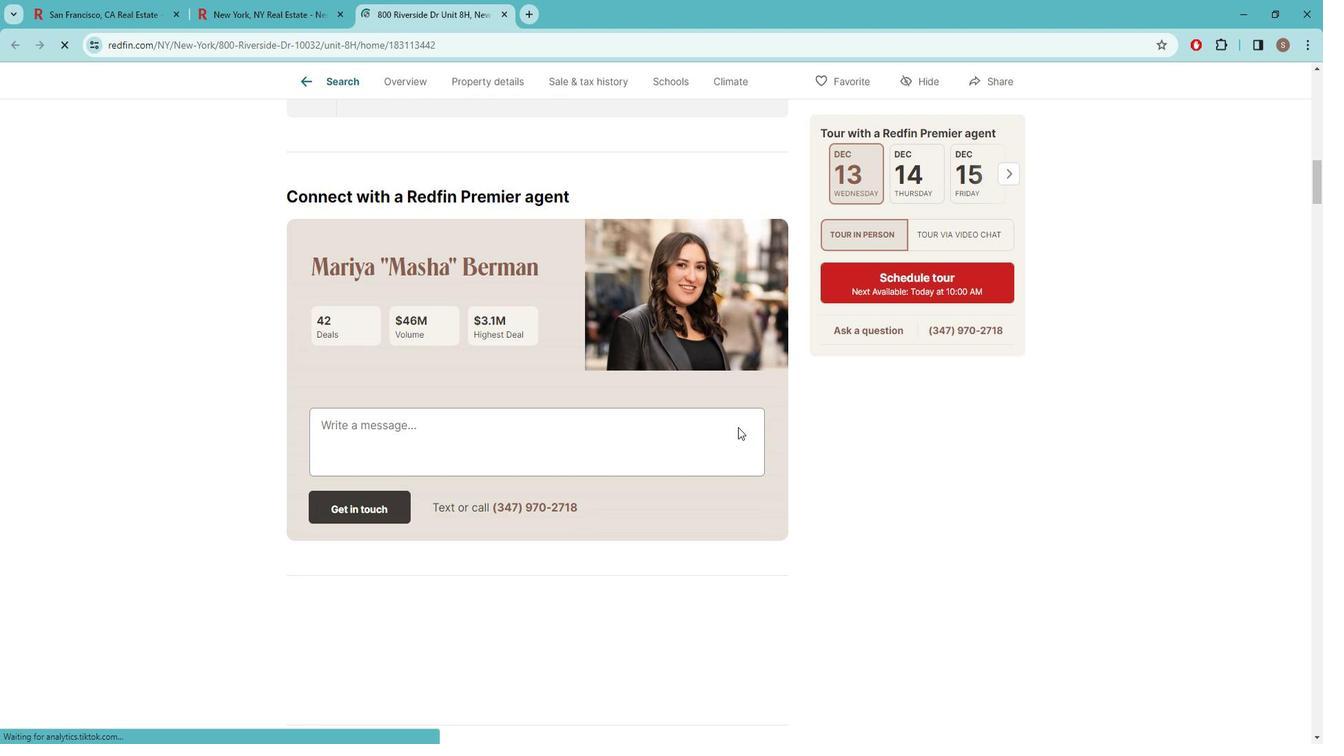 
Action: Mouse scrolled (747, 421) with delta (0, 0)
Screenshot: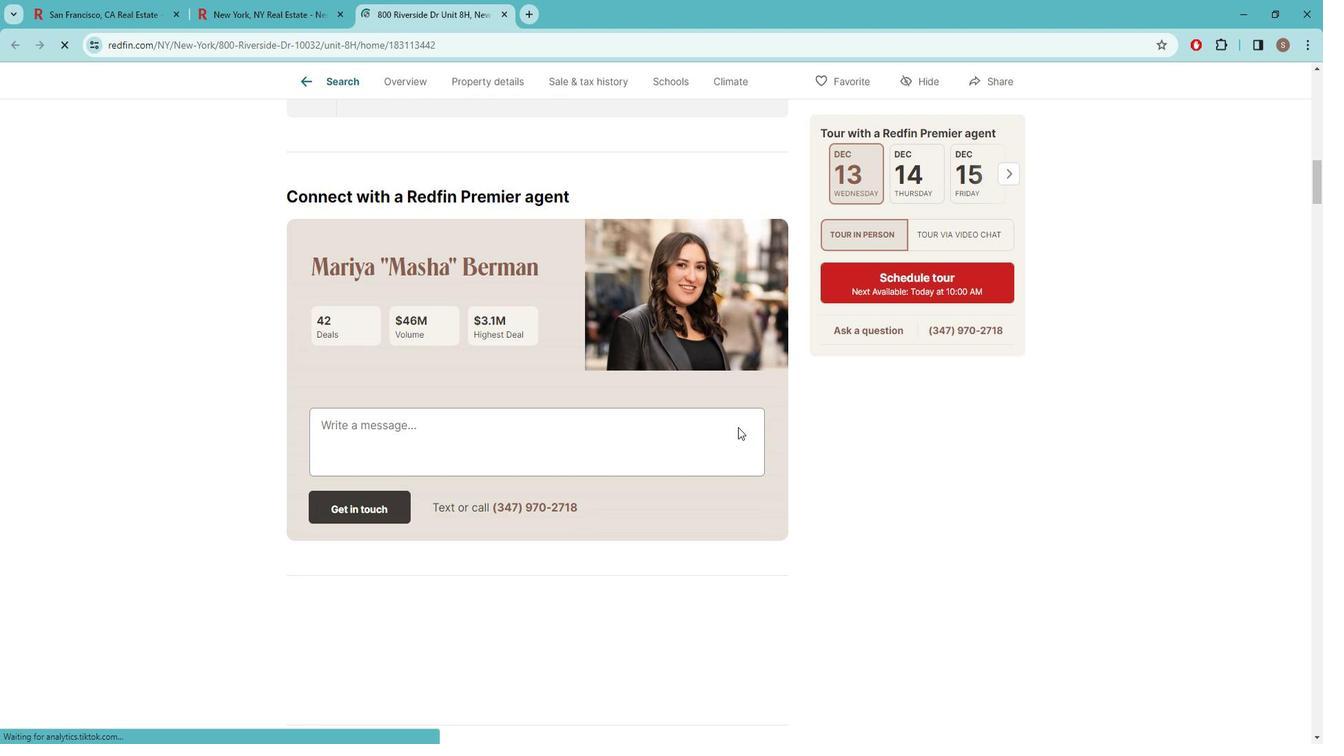
Action: Mouse scrolled (747, 421) with delta (0, 0)
Screenshot: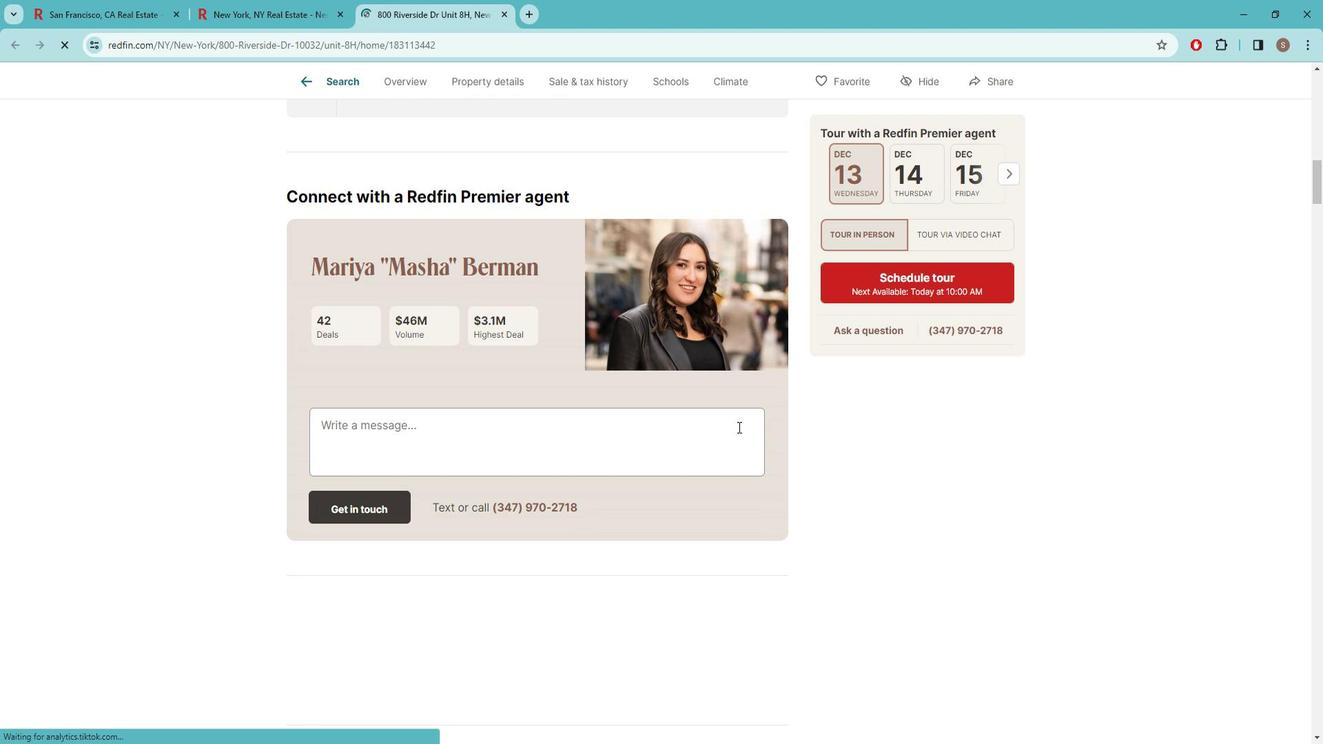 
Action: Mouse scrolled (747, 421) with delta (0, 0)
Screenshot: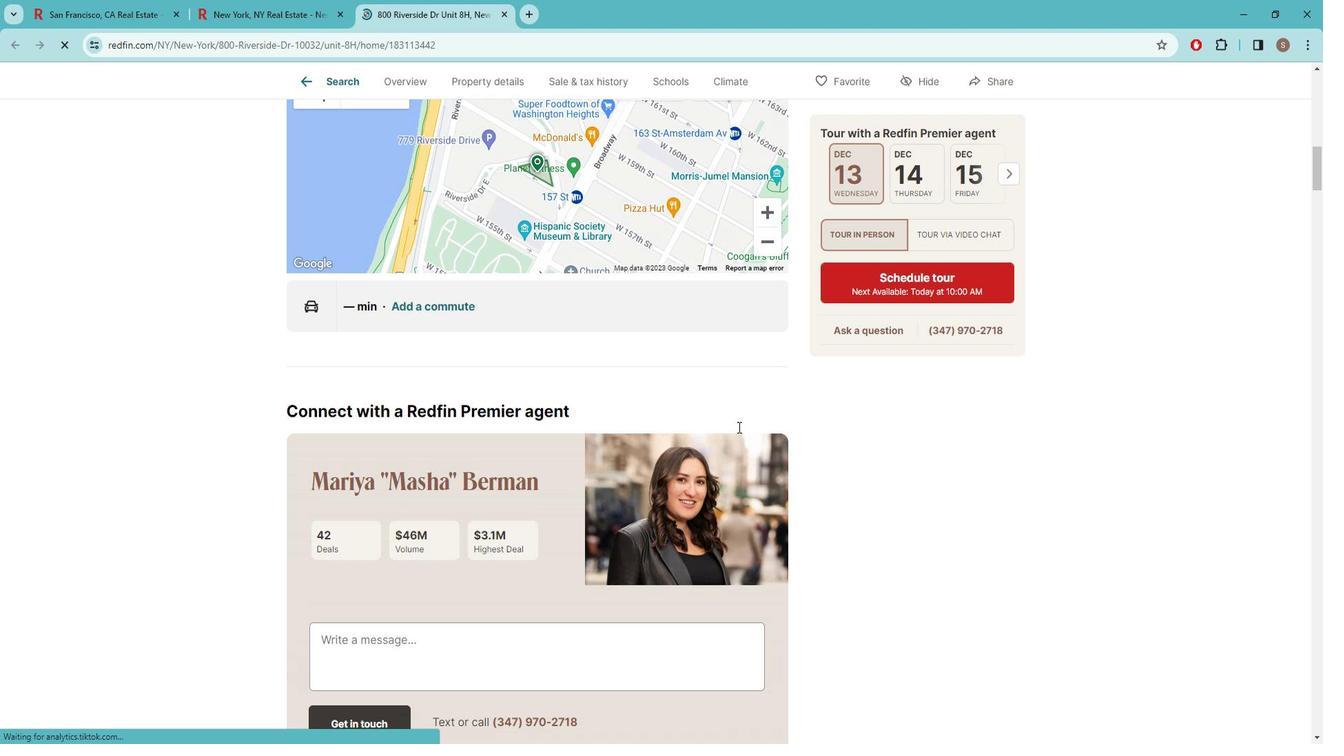 
Action: Mouse scrolled (747, 421) with delta (0, 0)
Screenshot: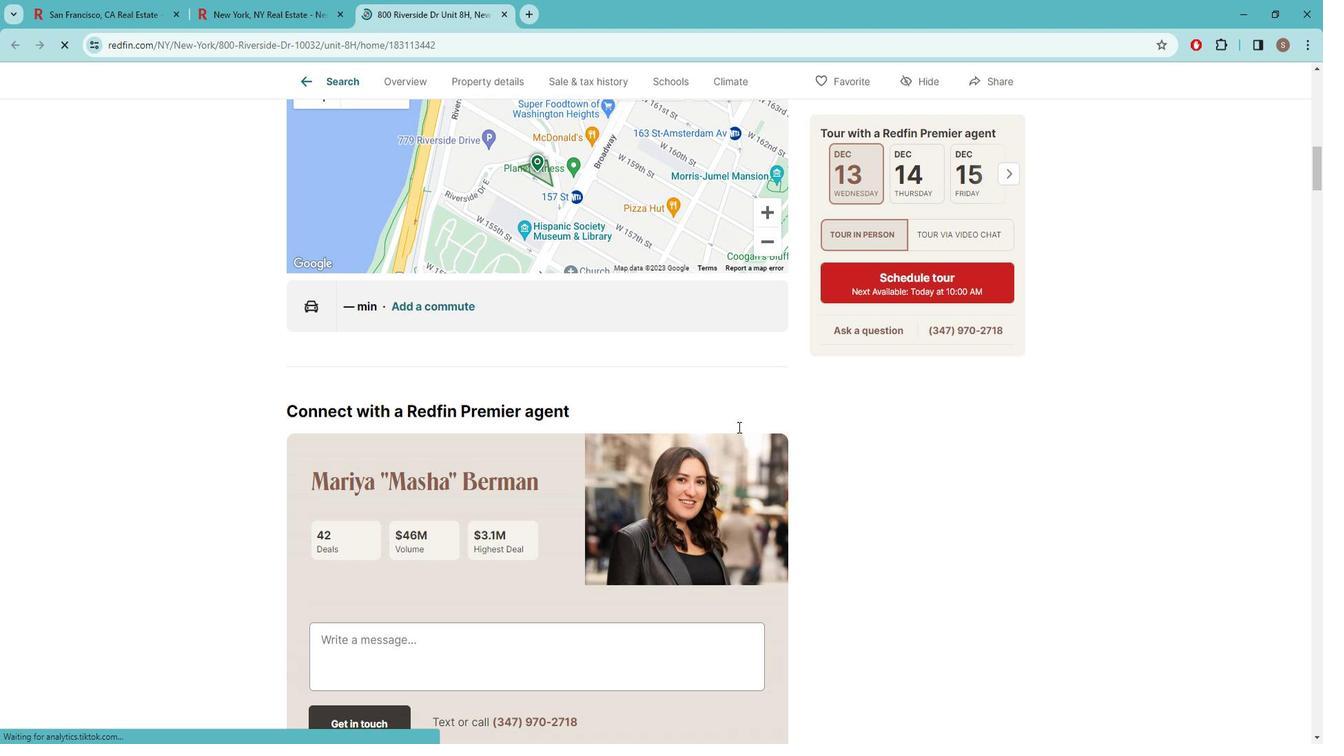 
Action: Mouse scrolled (747, 421) with delta (0, 0)
Screenshot: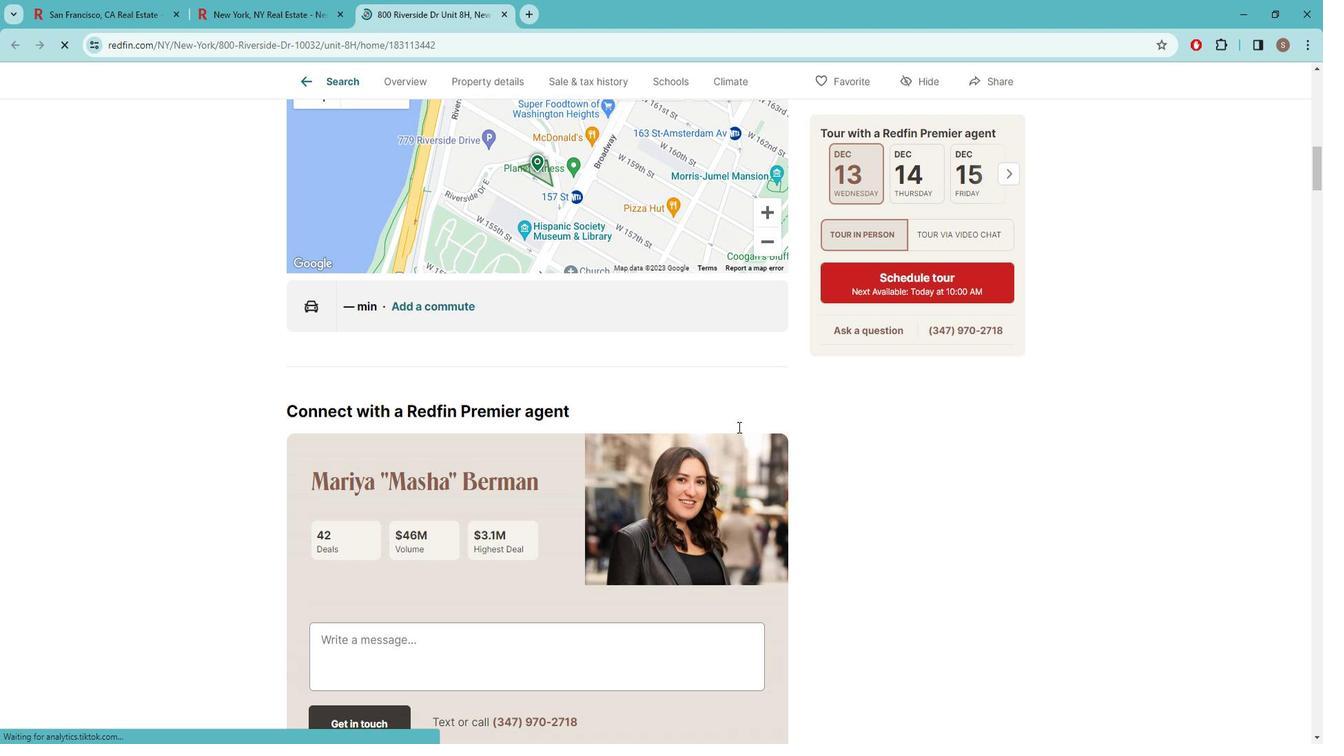 
Action: Mouse scrolled (747, 421) with delta (0, 0)
Screenshot: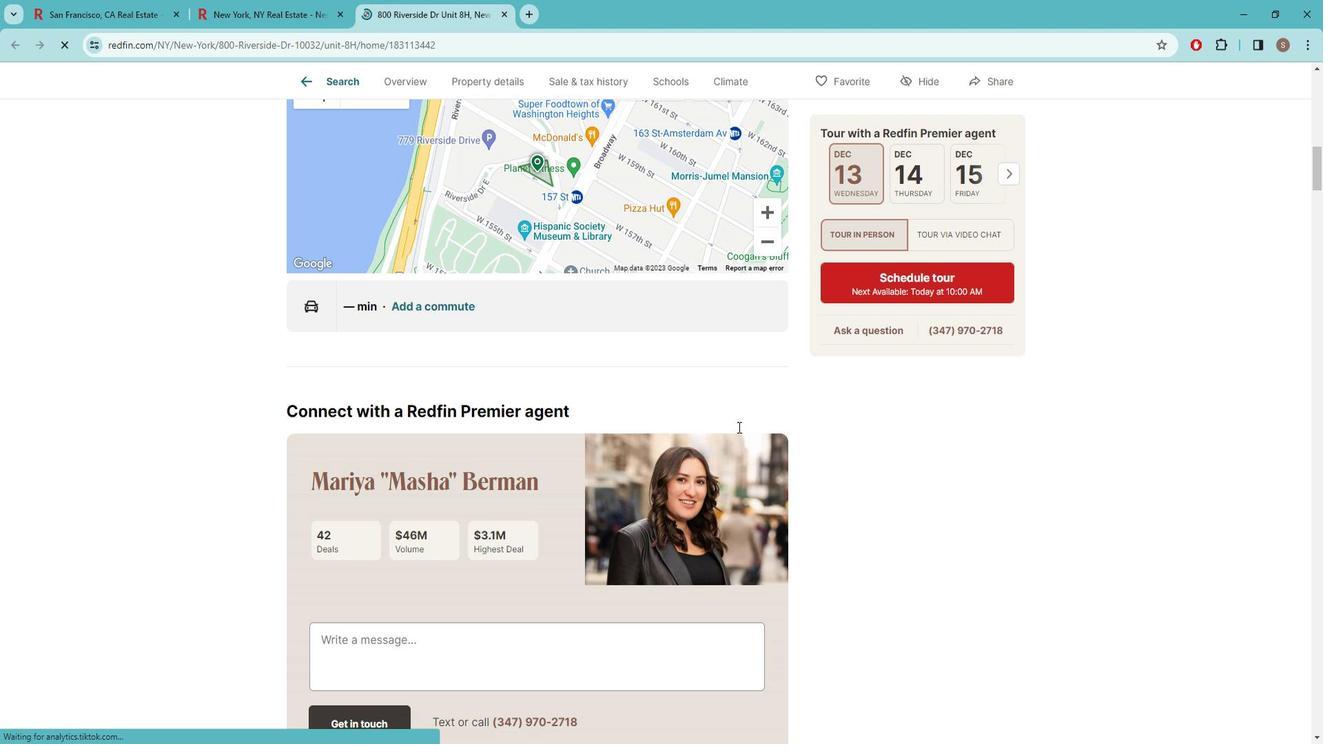 
Action: Mouse moved to (746, 420)
Screenshot: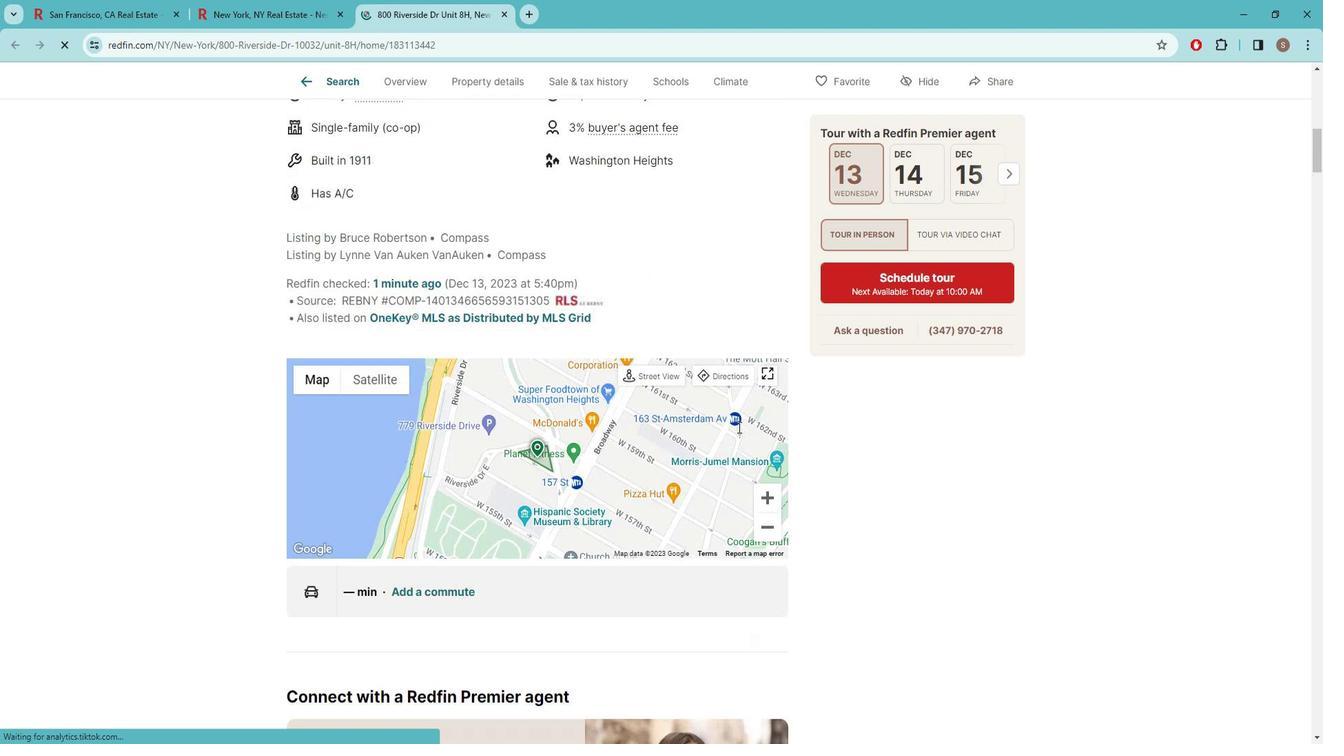 
Action: Mouse scrolled (746, 421) with delta (0, 0)
Screenshot: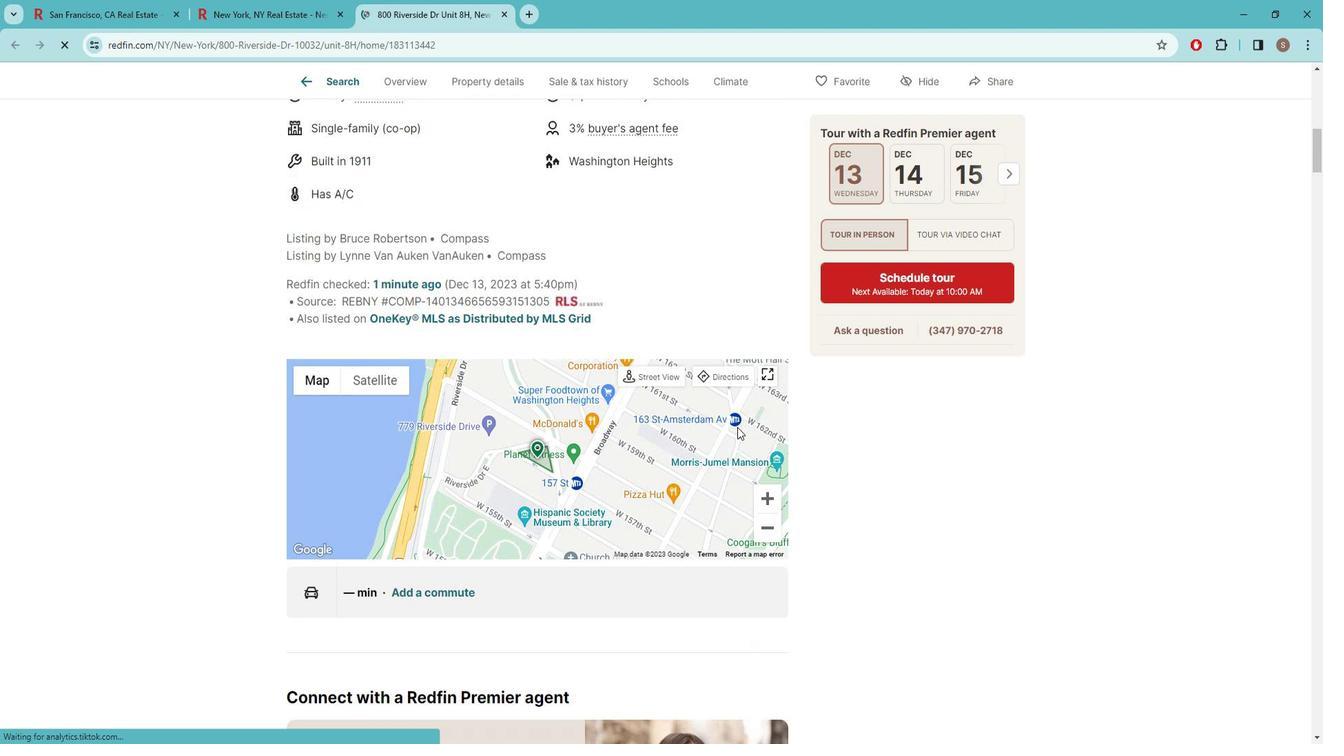 
Action: Mouse scrolled (746, 421) with delta (0, 0)
Screenshot: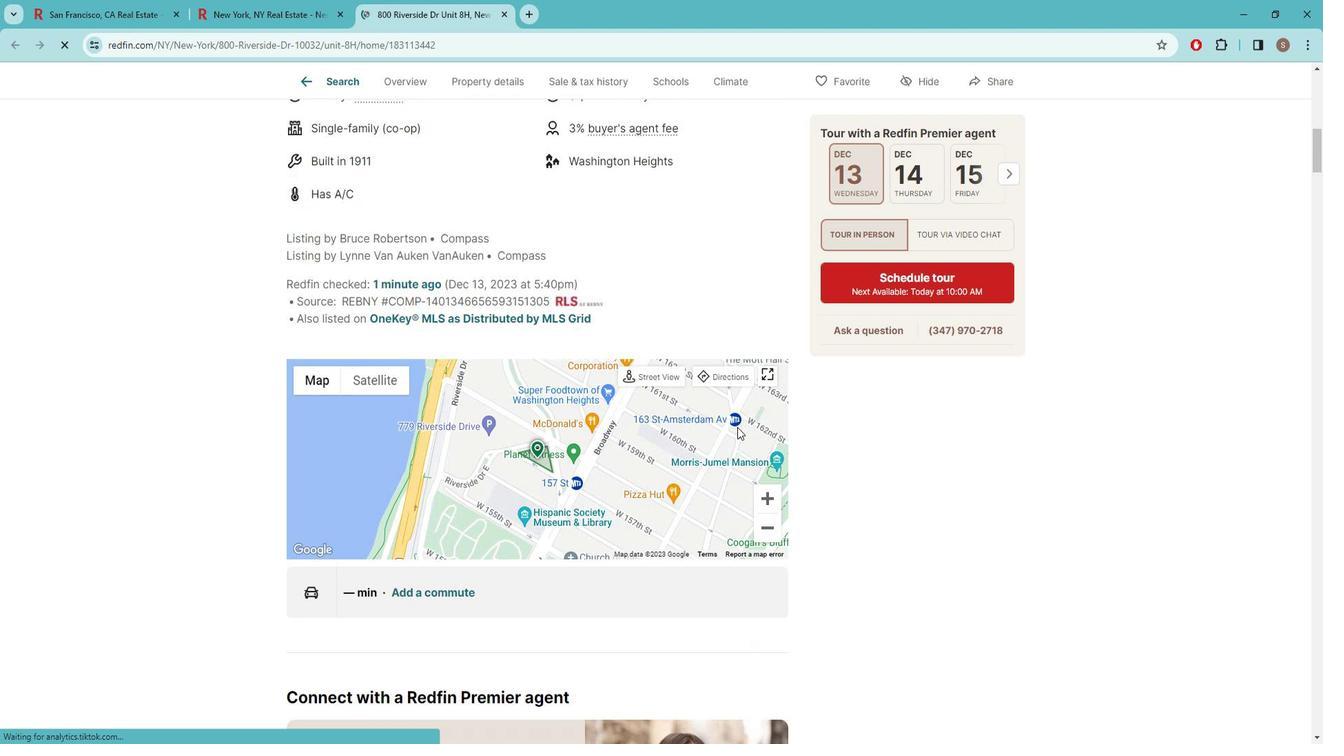
Action: Mouse moved to (746, 420)
Screenshot: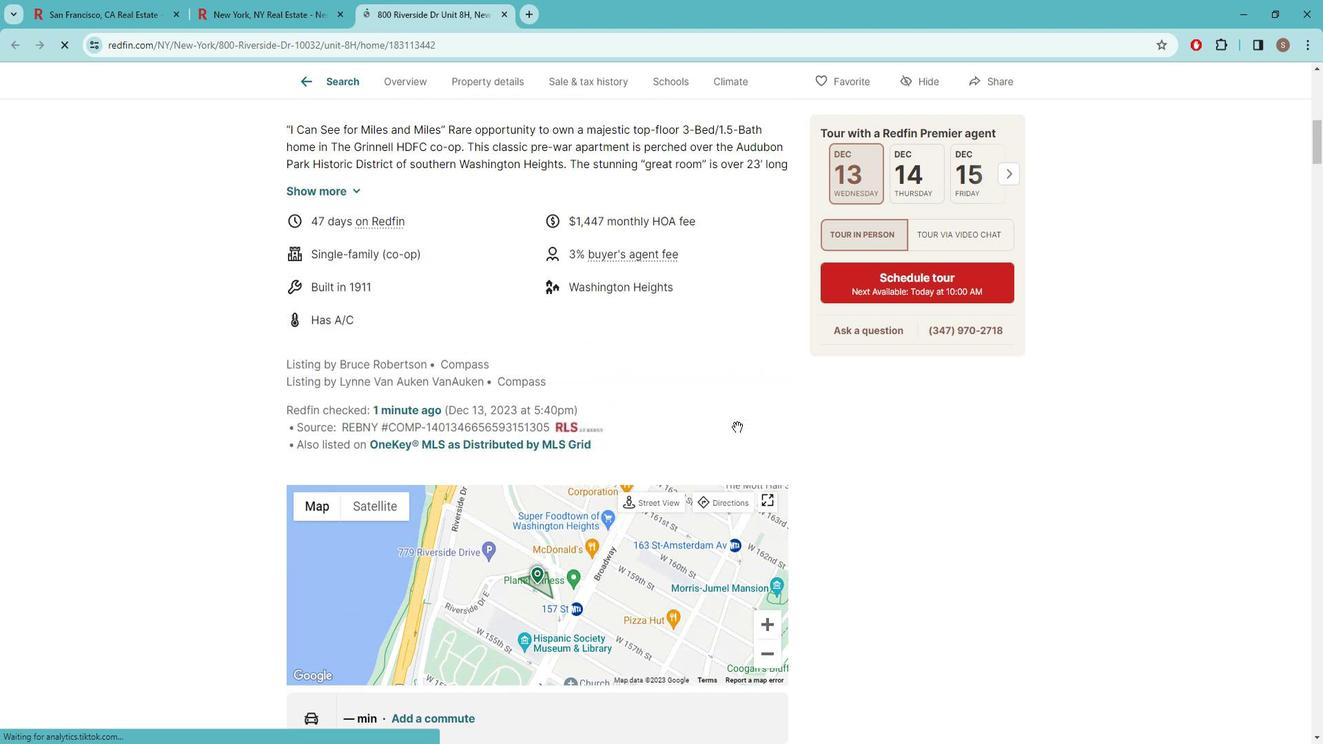
Action: Mouse scrolled (746, 421) with delta (0, 0)
Screenshot: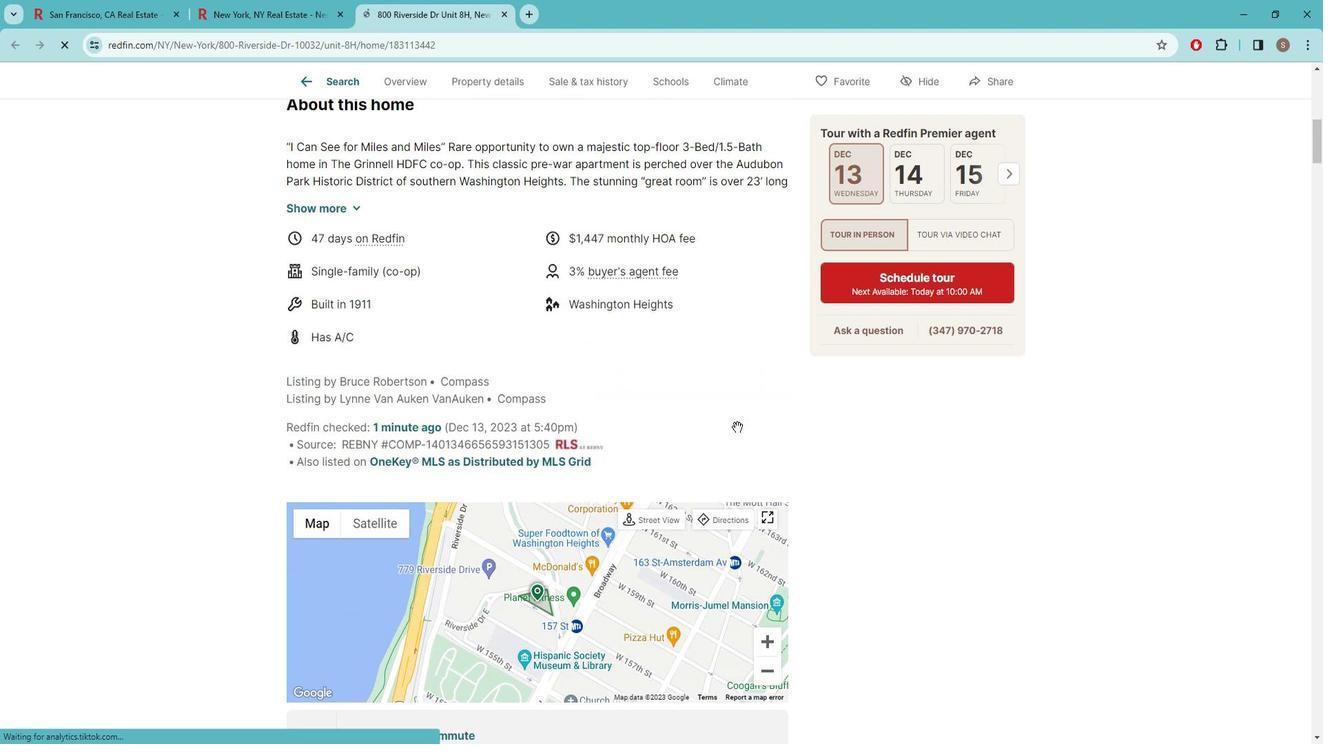 
Action: Mouse scrolled (746, 421) with delta (0, 0)
Screenshot: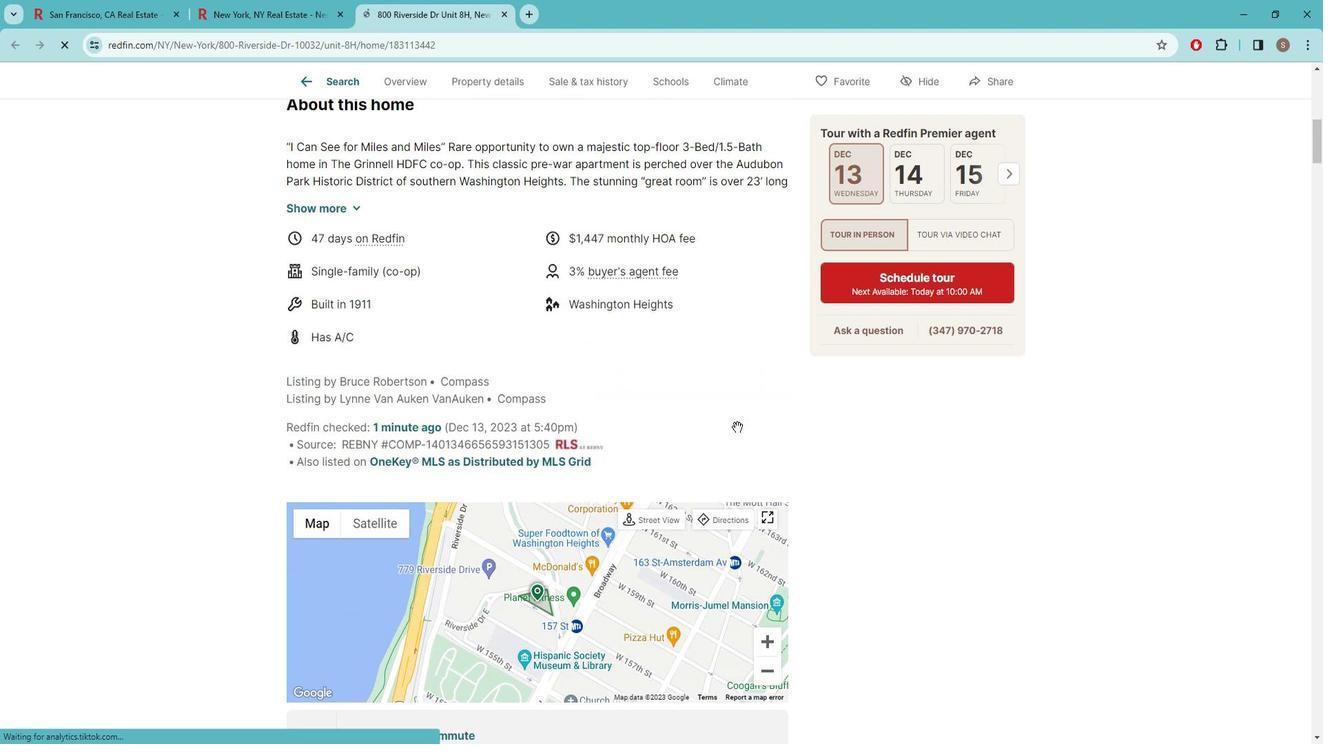 
Action: Mouse scrolled (746, 421) with delta (0, 0)
Screenshot: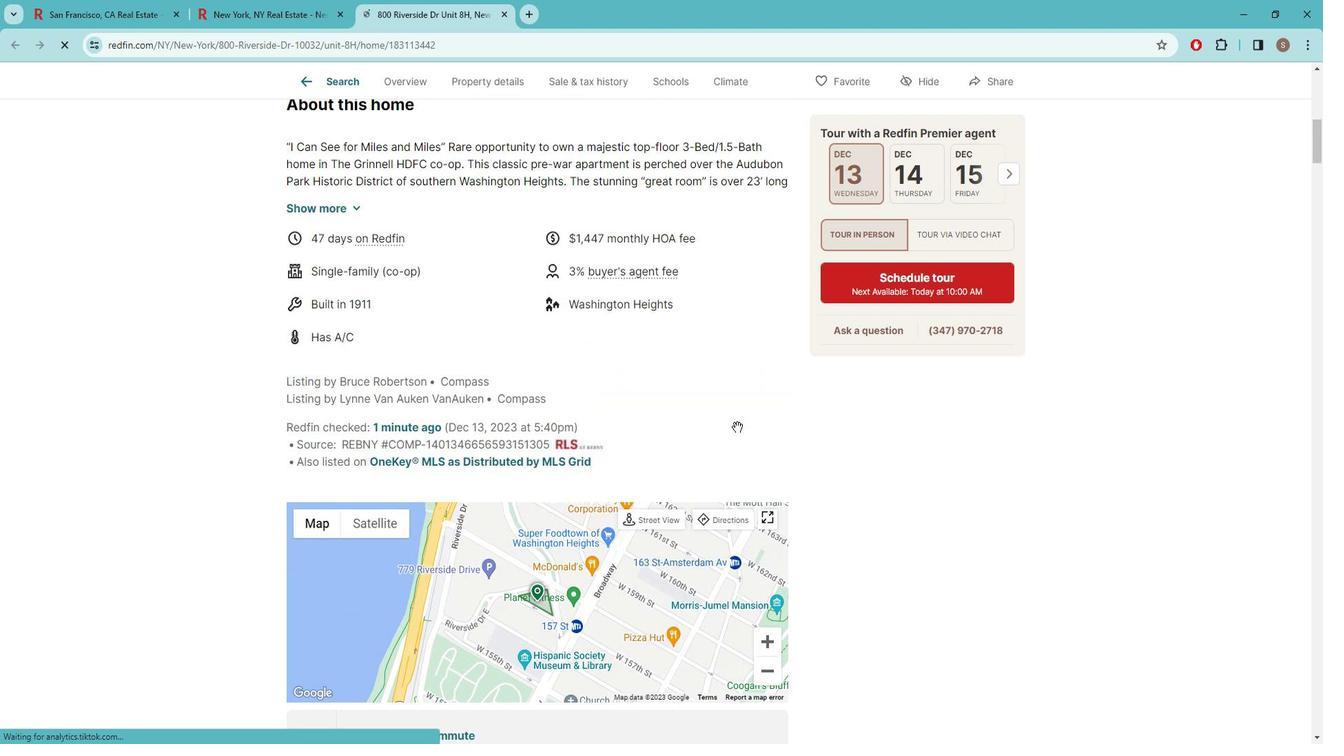 
Action: Mouse scrolled (746, 421) with delta (0, 0)
Screenshot: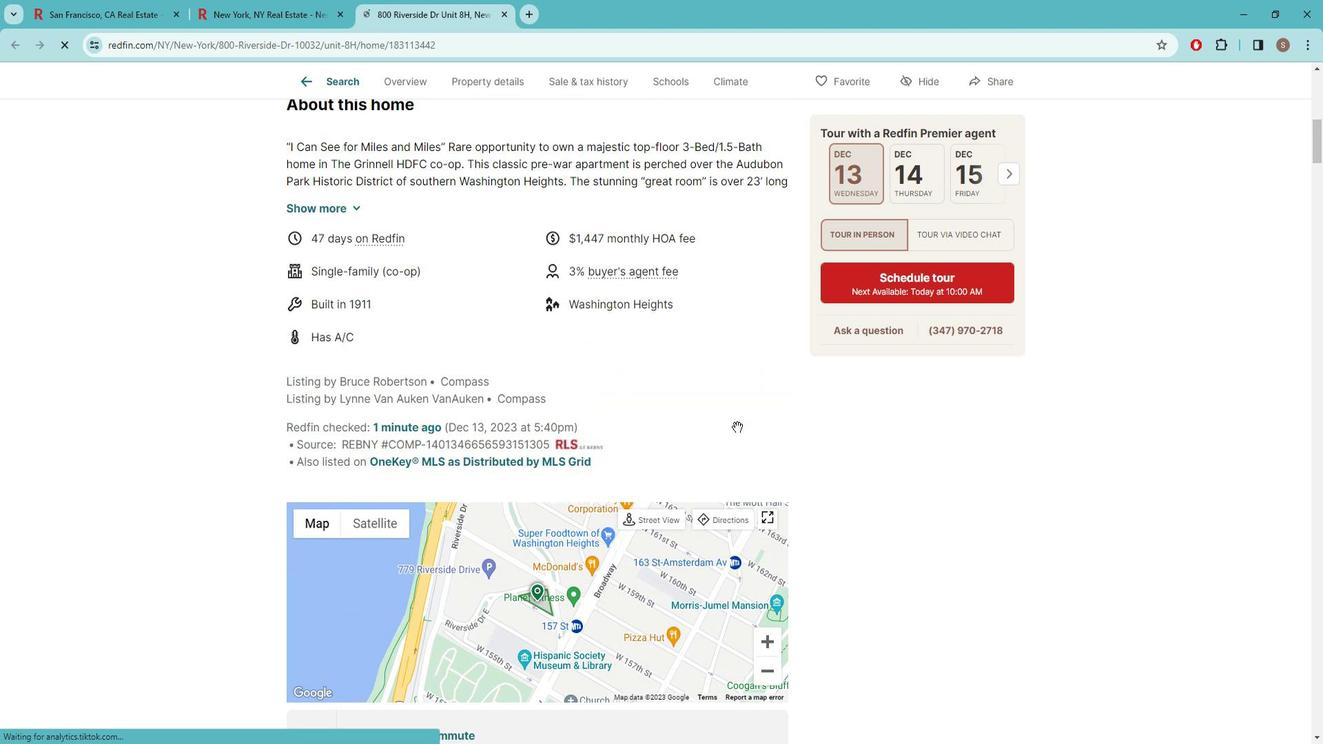 
Action: Mouse moved to (746, 421)
Screenshot: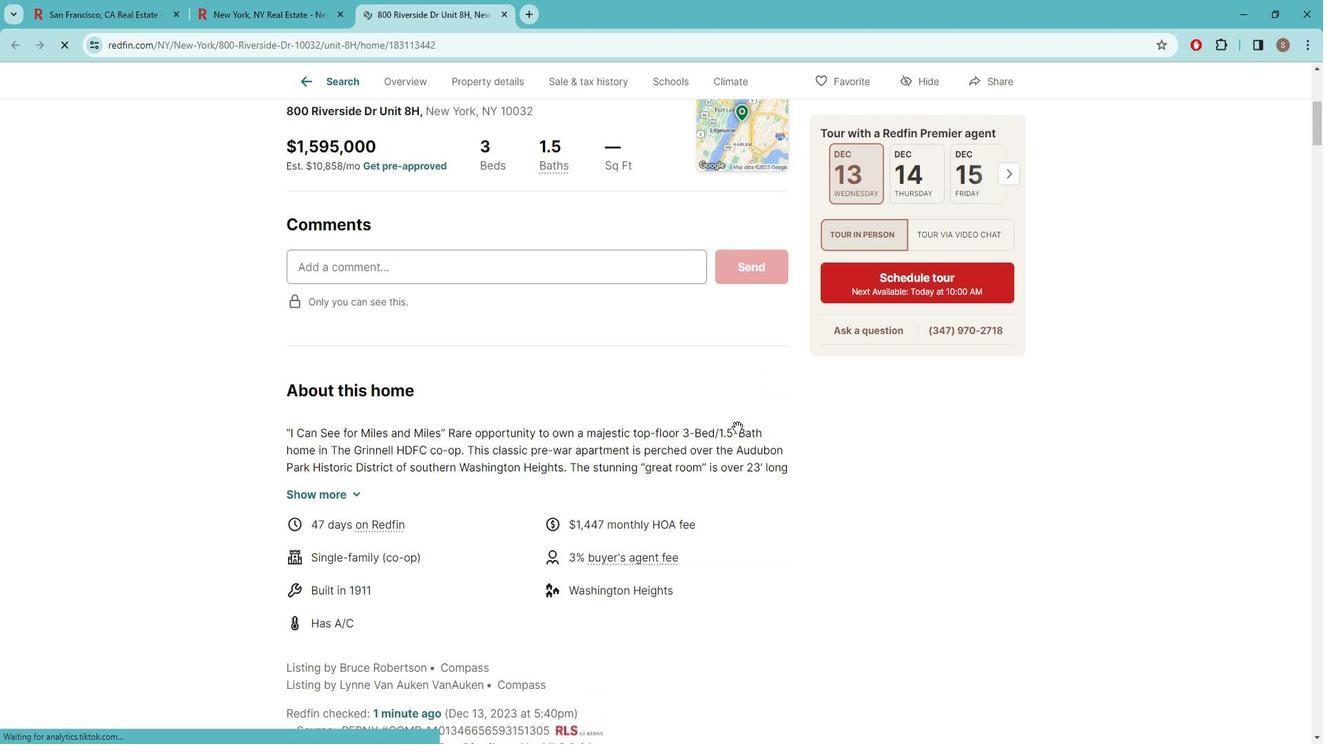 
Action: Mouse scrolled (746, 422) with delta (0, 0)
Screenshot: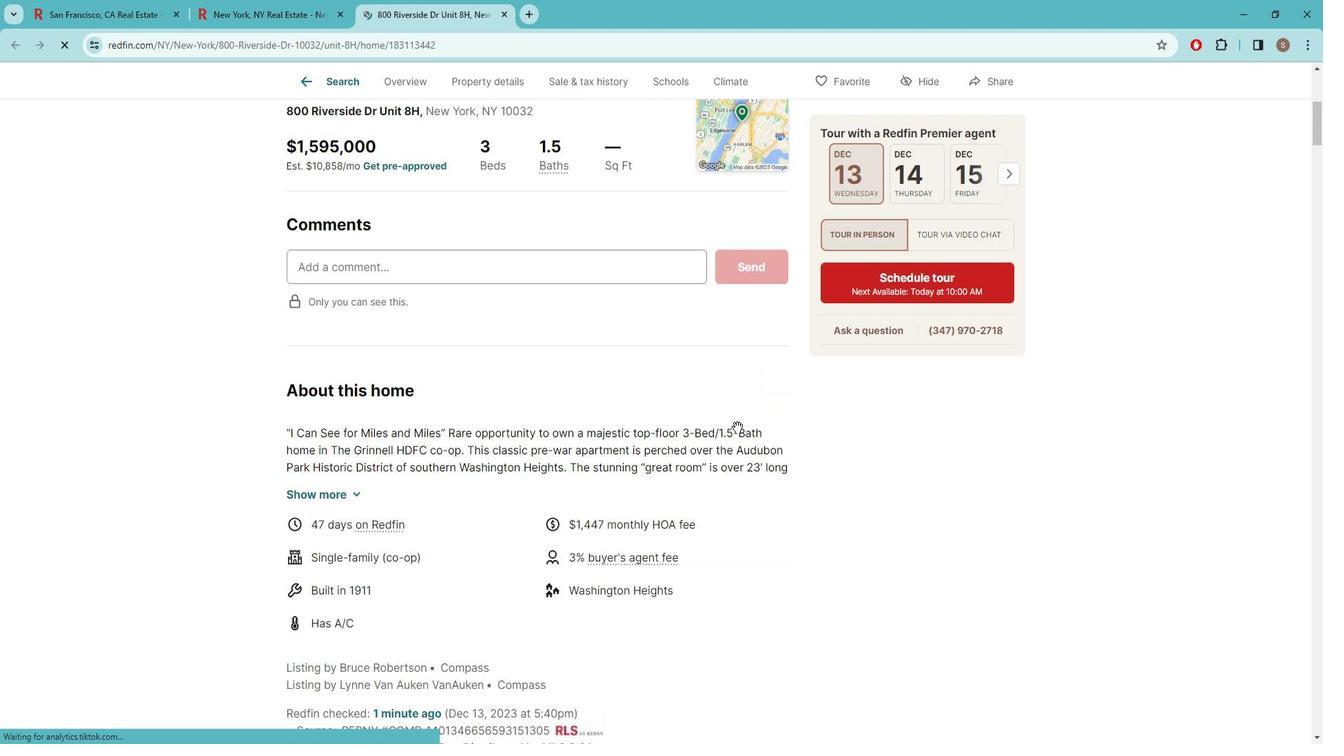 
Action: Mouse scrolled (746, 422) with delta (0, 0)
Screenshot: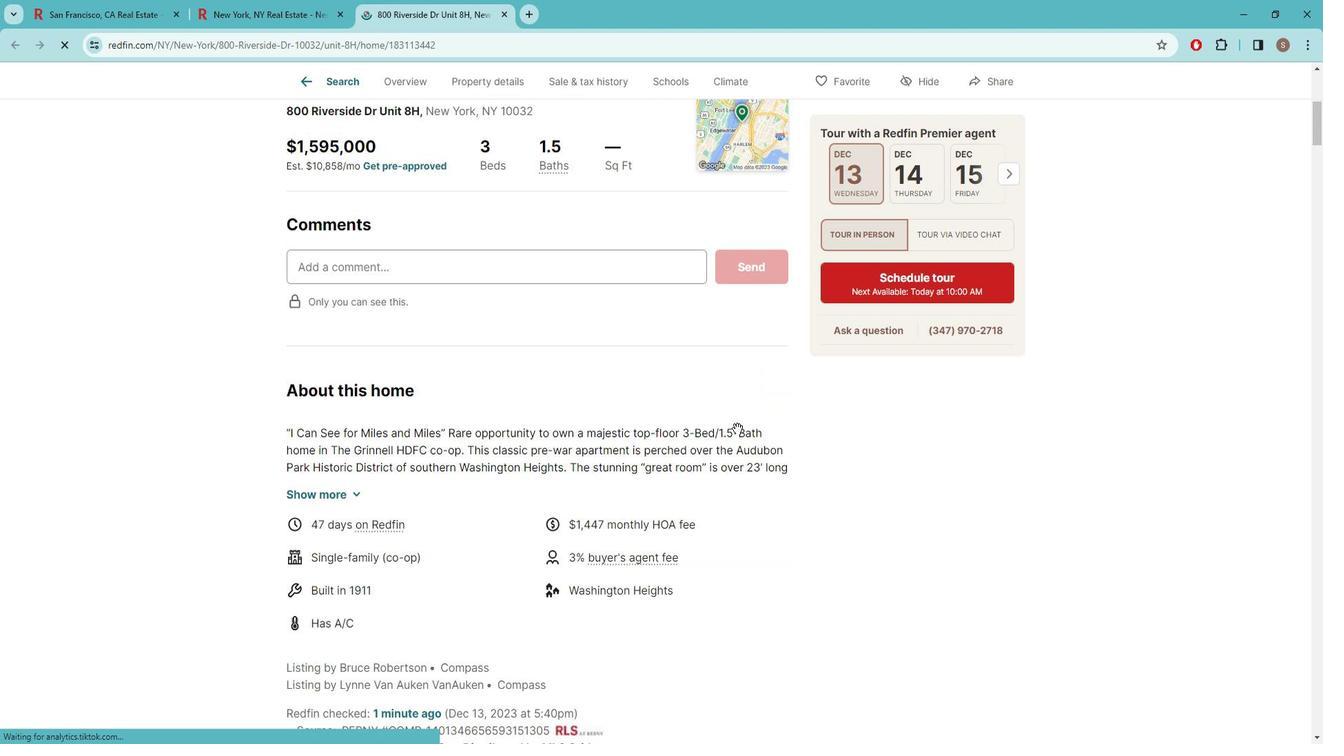 
Action: Mouse scrolled (746, 422) with delta (0, 0)
Screenshot: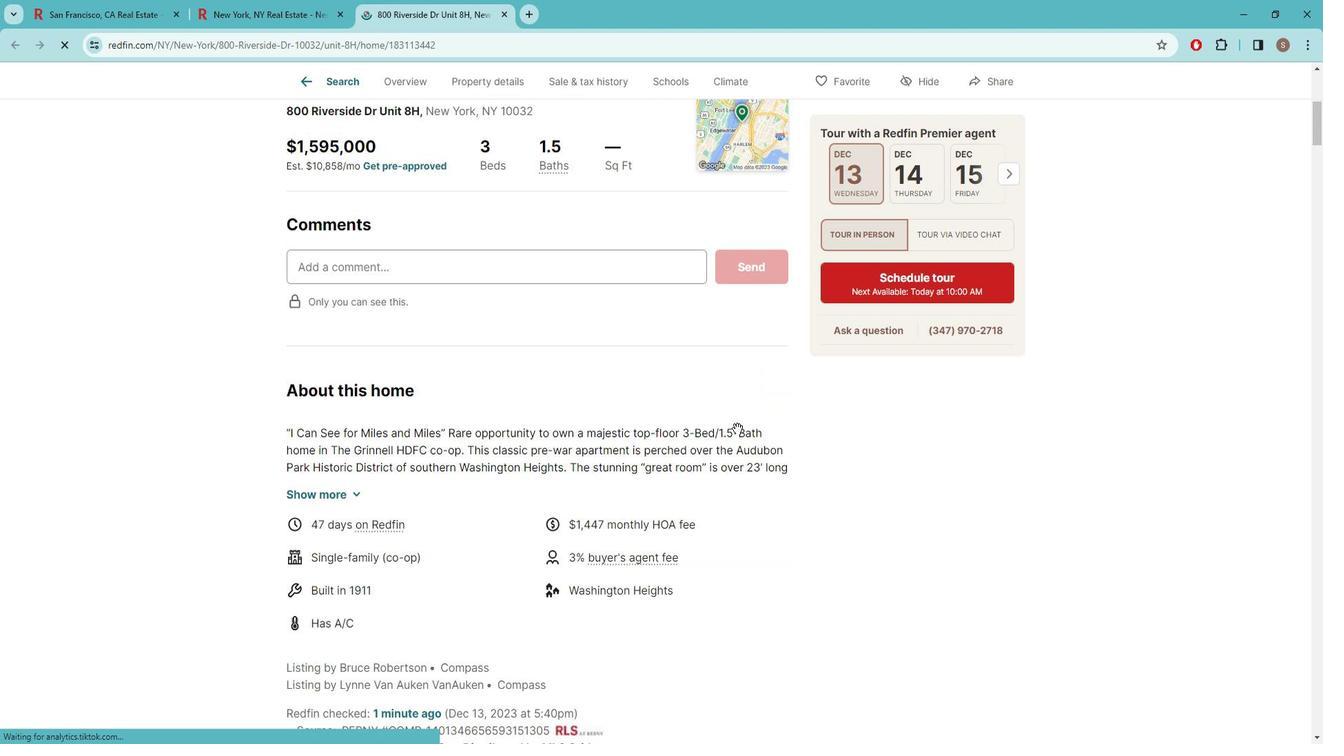 
Action: Mouse scrolled (746, 422) with delta (0, 0)
Screenshot: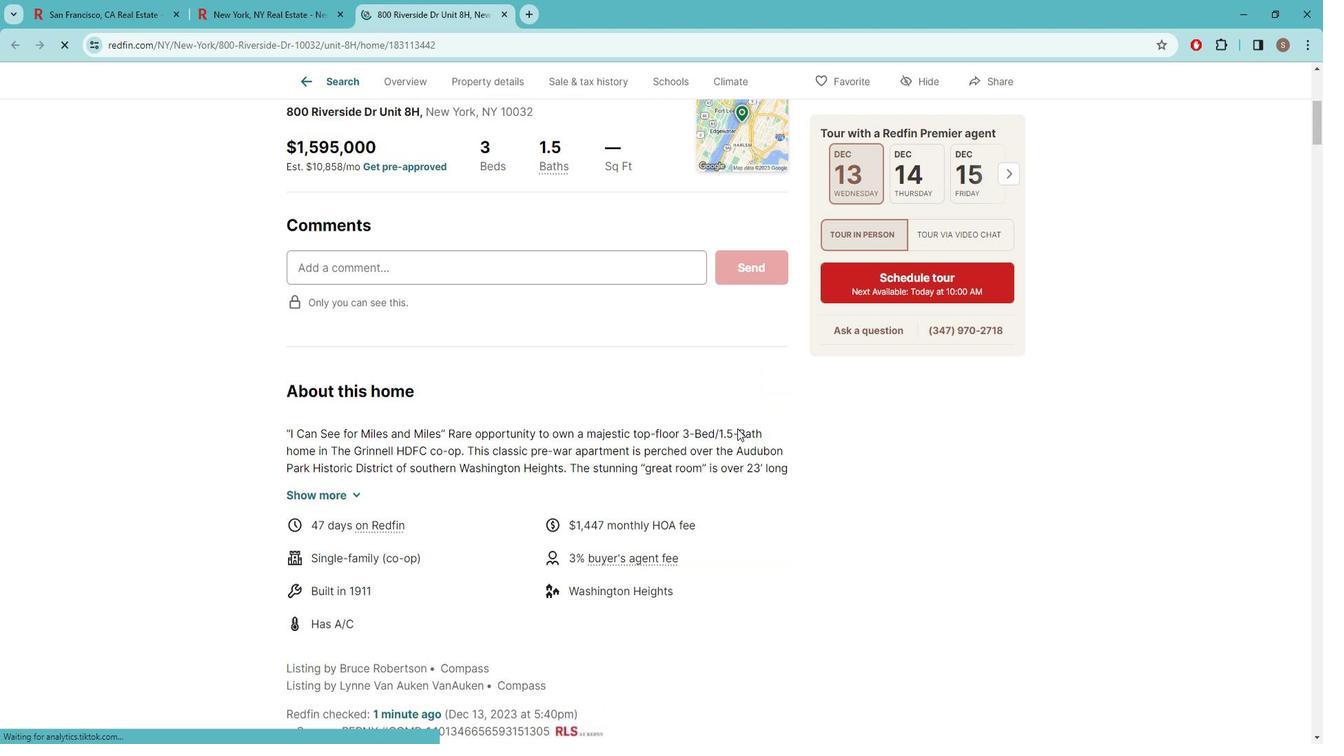 
Action: Mouse scrolled (746, 422) with delta (0, 0)
Screenshot: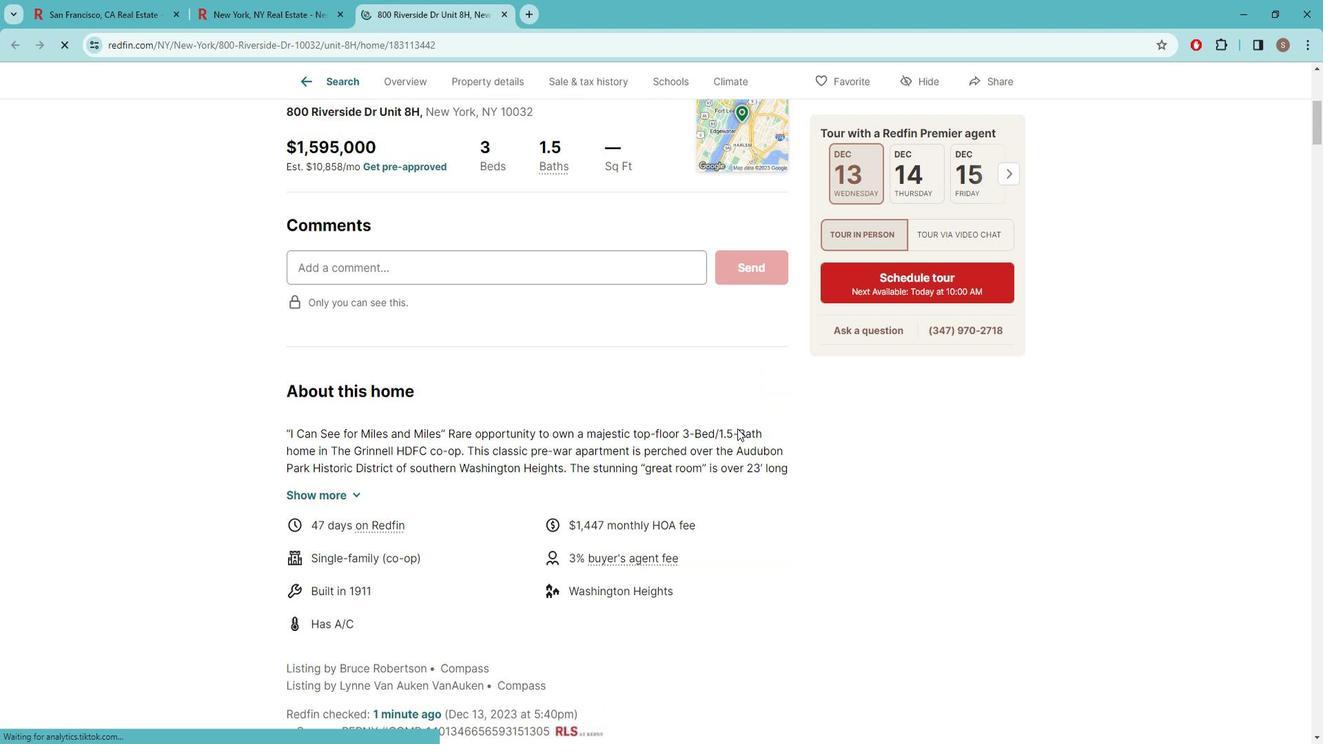 
Action: Mouse moved to (746, 423)
Screenshot: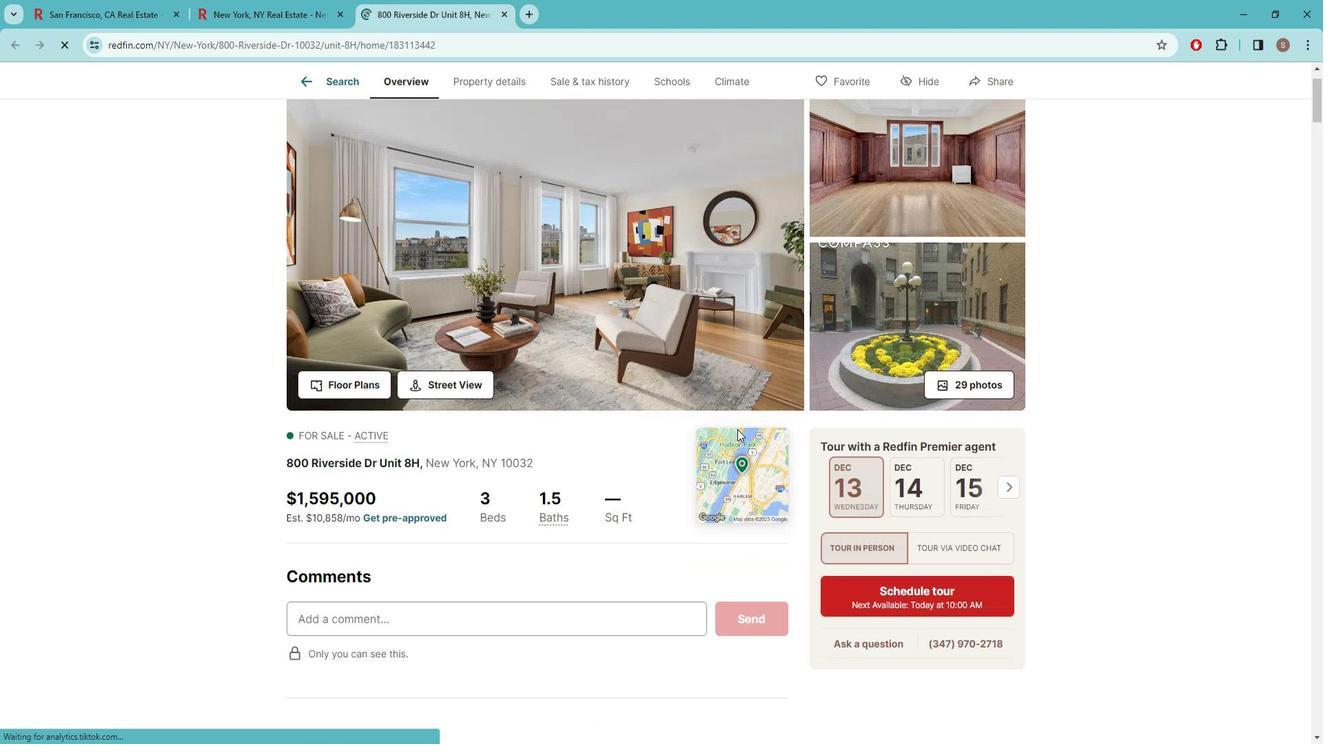 
Action: Mouse scrolled (746, 423) with delta (0, 0)
Screenshot: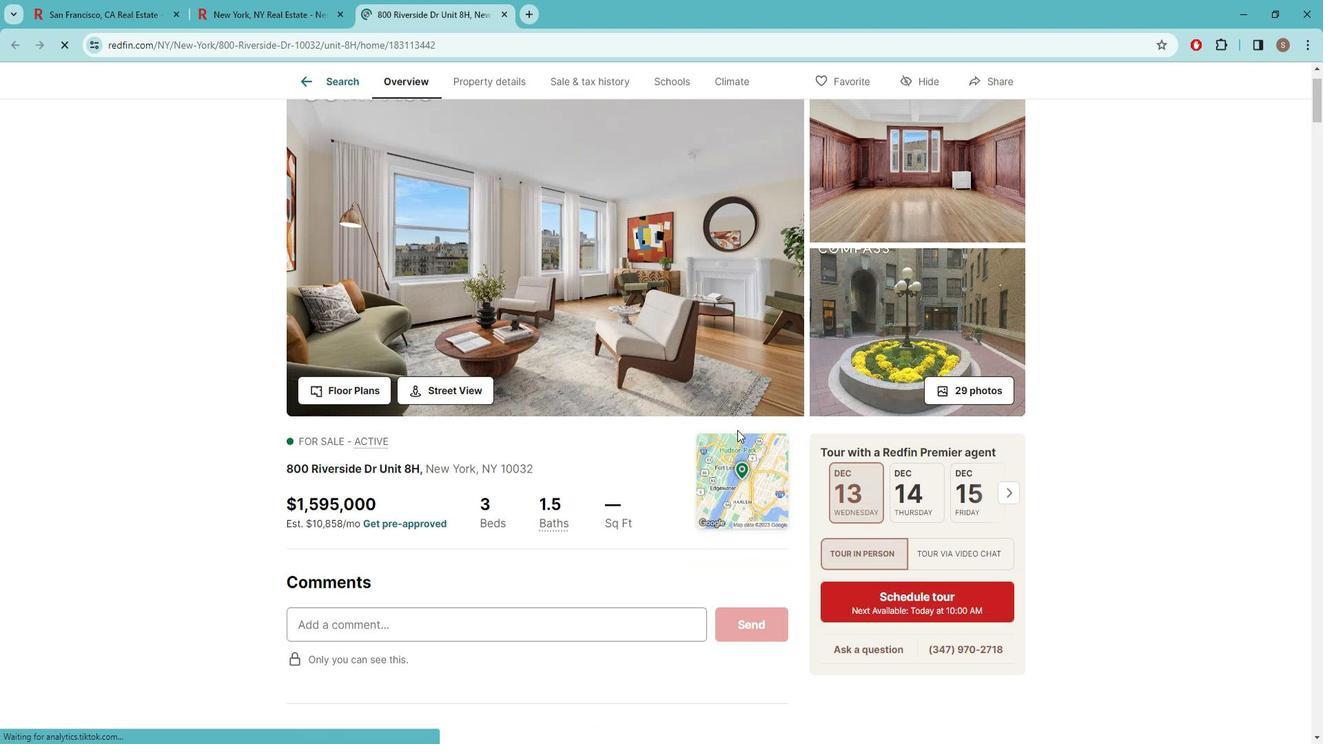 
Action: Mouse scrolled (746, 423) with delta (0, 0)
Screenshot: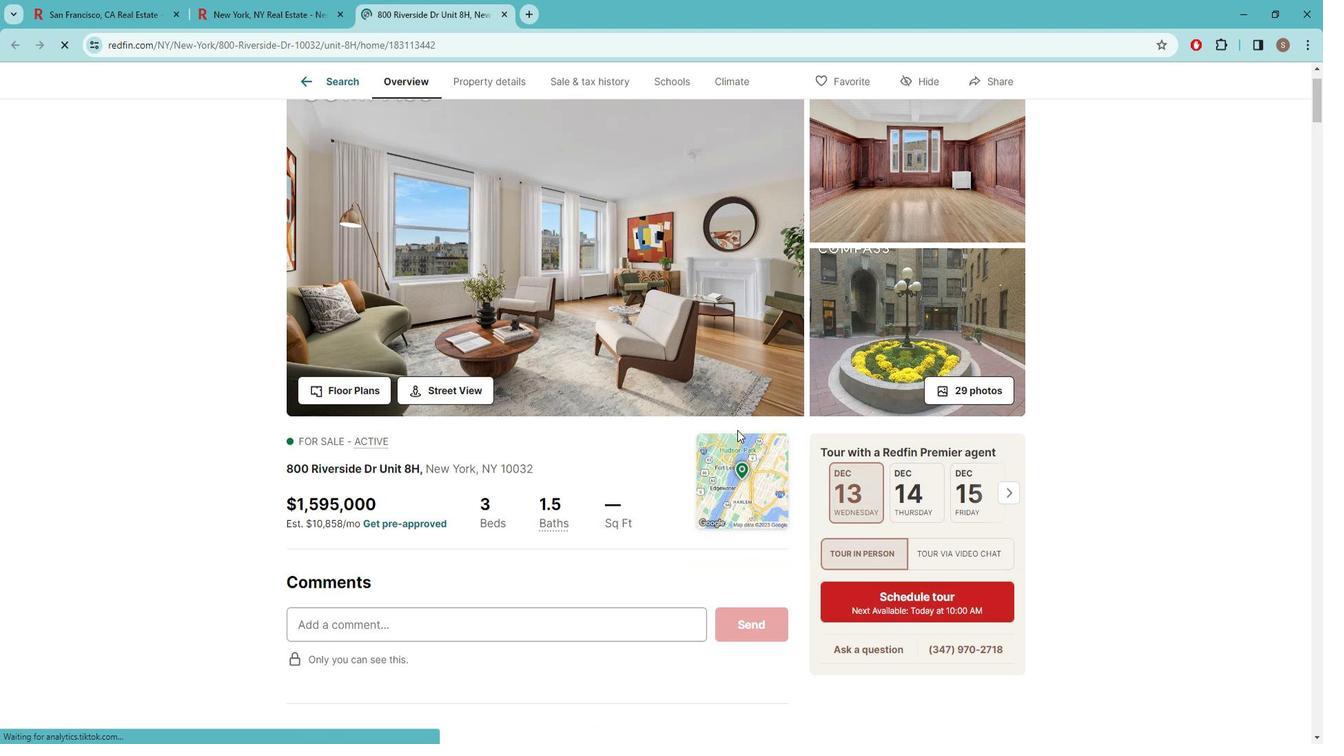 
Action: Mouse scrolled (746, 423) with delta (0, 0)
Screenshot: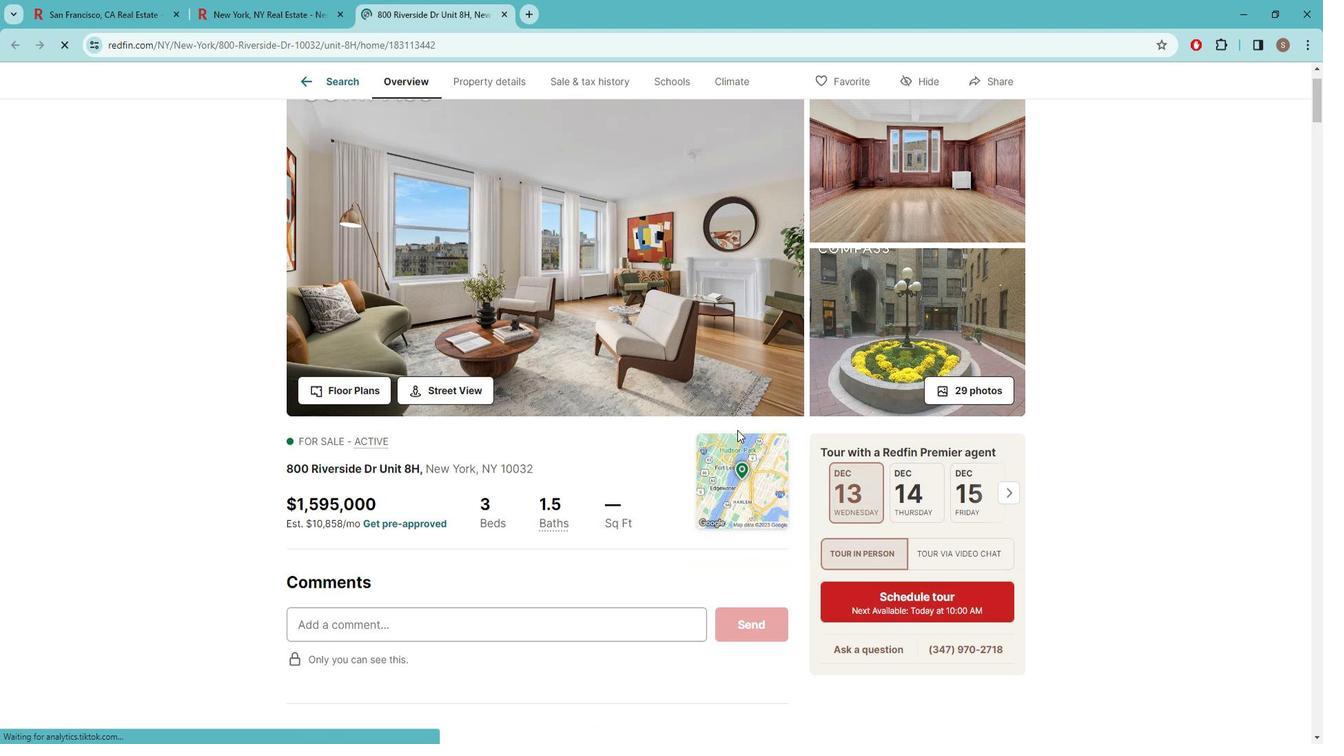 
Action: Mouse scrolled (746, 423) with delta (0, 0)
Screenshot: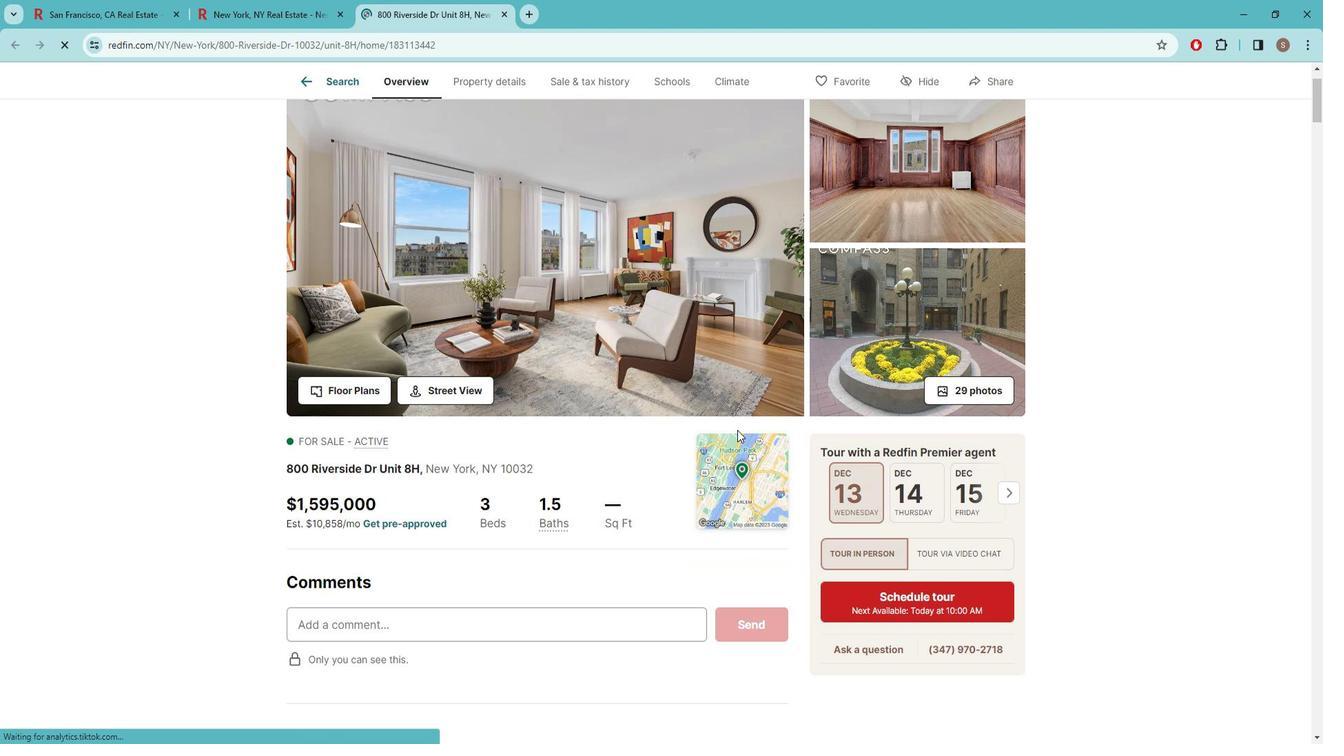 
Action: Mouse scrolled (746, 423) with delta (0, 0)
Screenshot: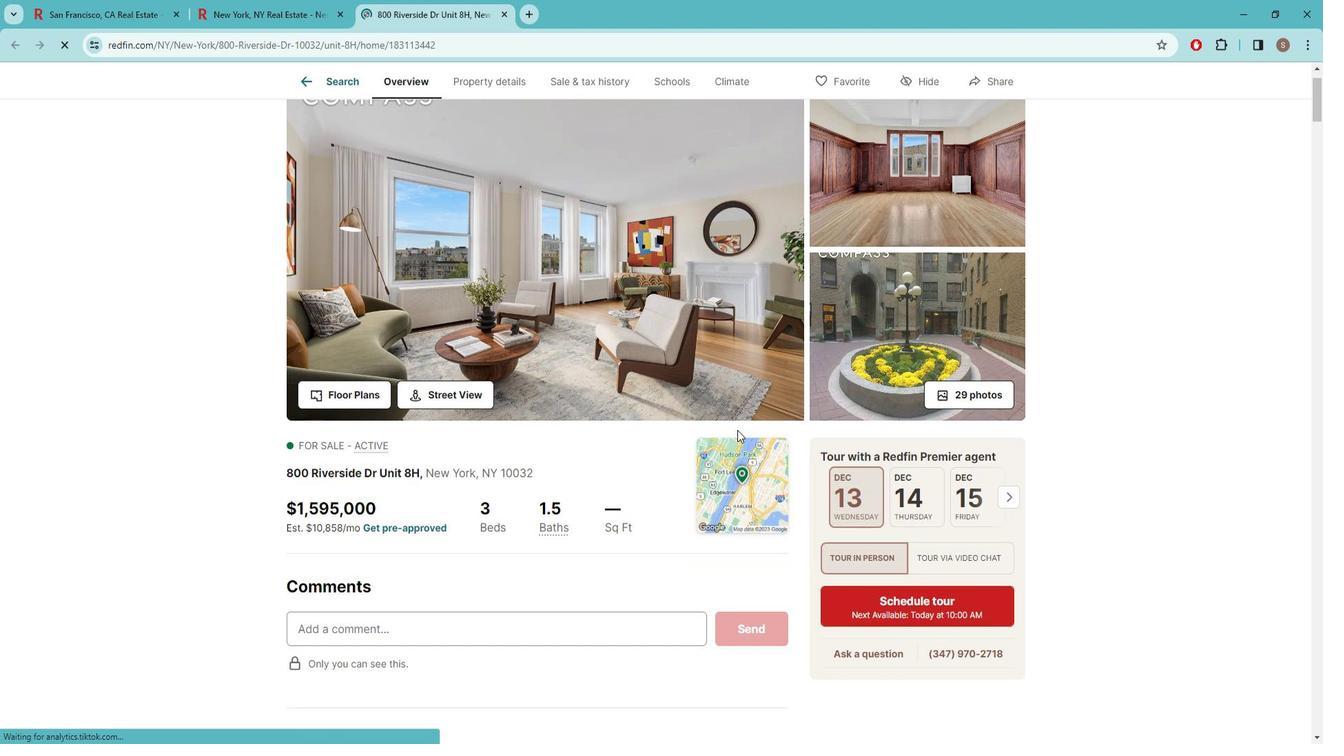 
Action: Mouse moved to (747, 425)
Screenshot: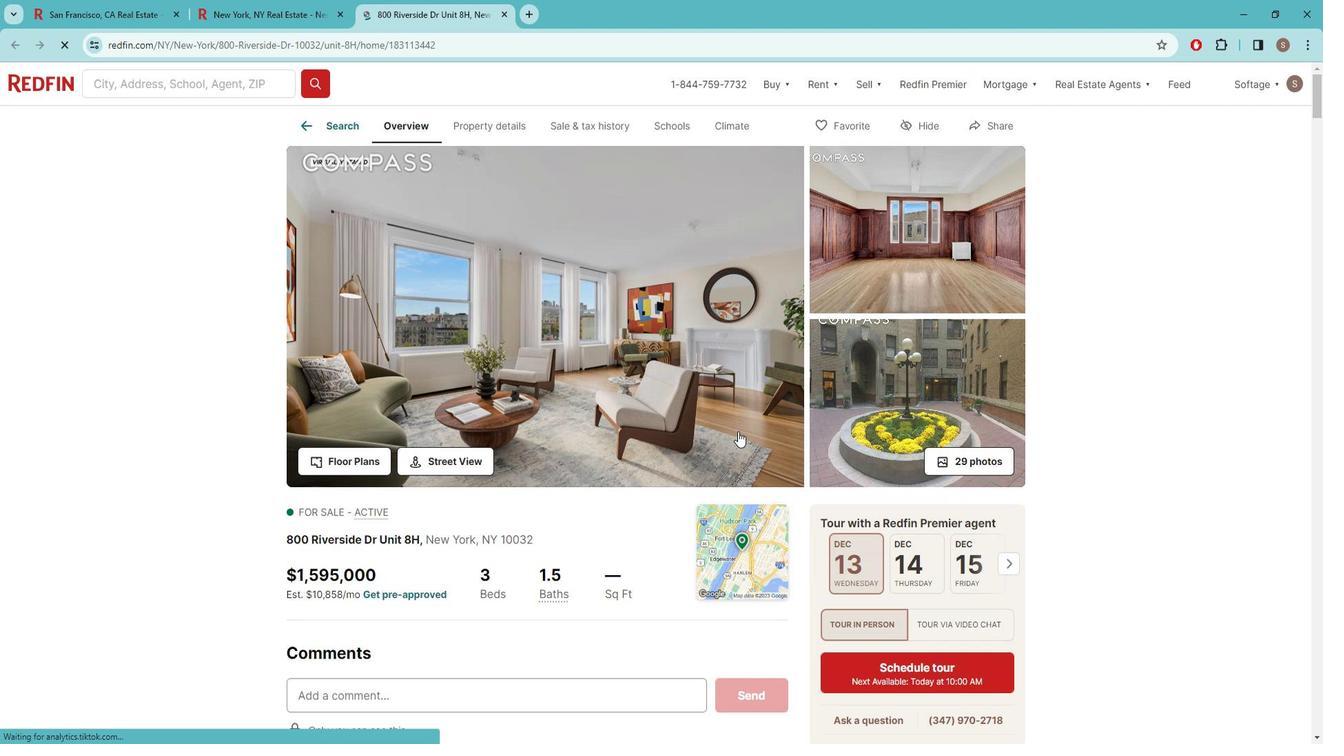 
Action: Mouse scrolled (747, 425) with delta (0, 0)
Screenshot: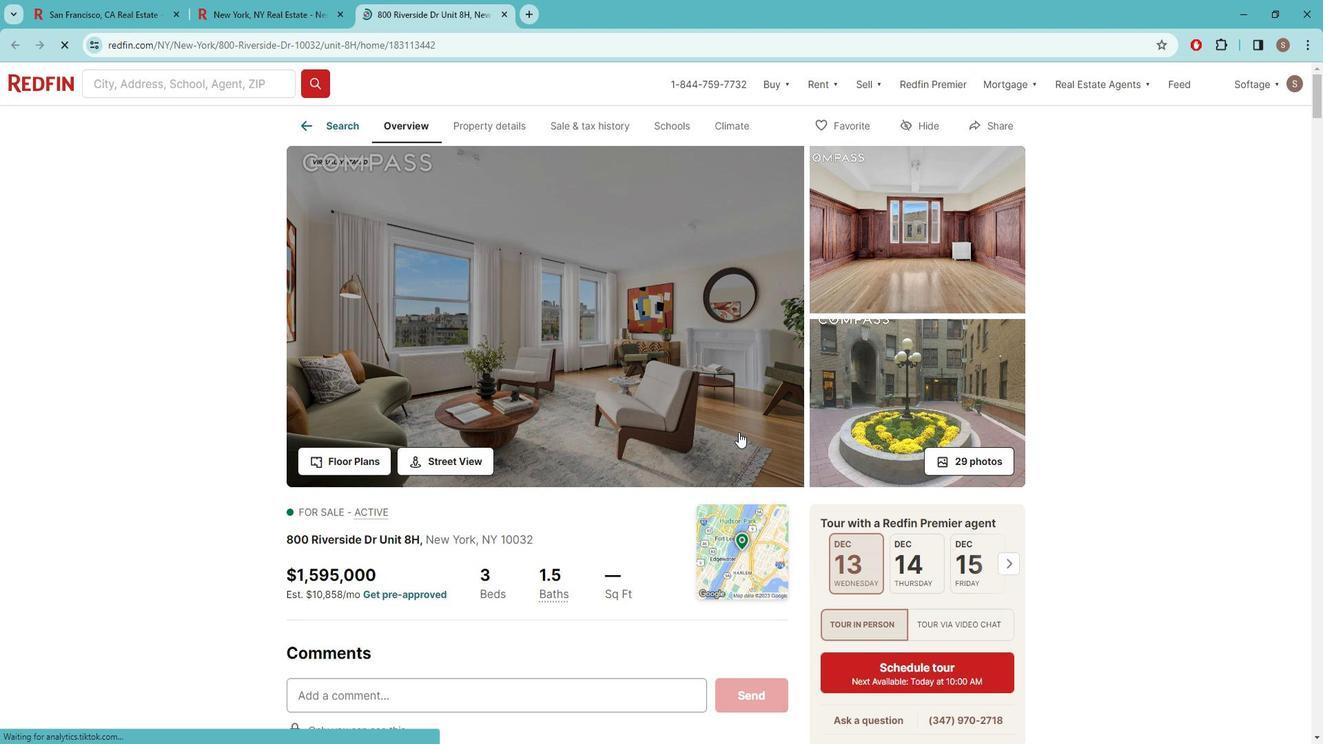 
Action: Mouse scrolled (747, 425) with delta (0, 0)
Screenshot: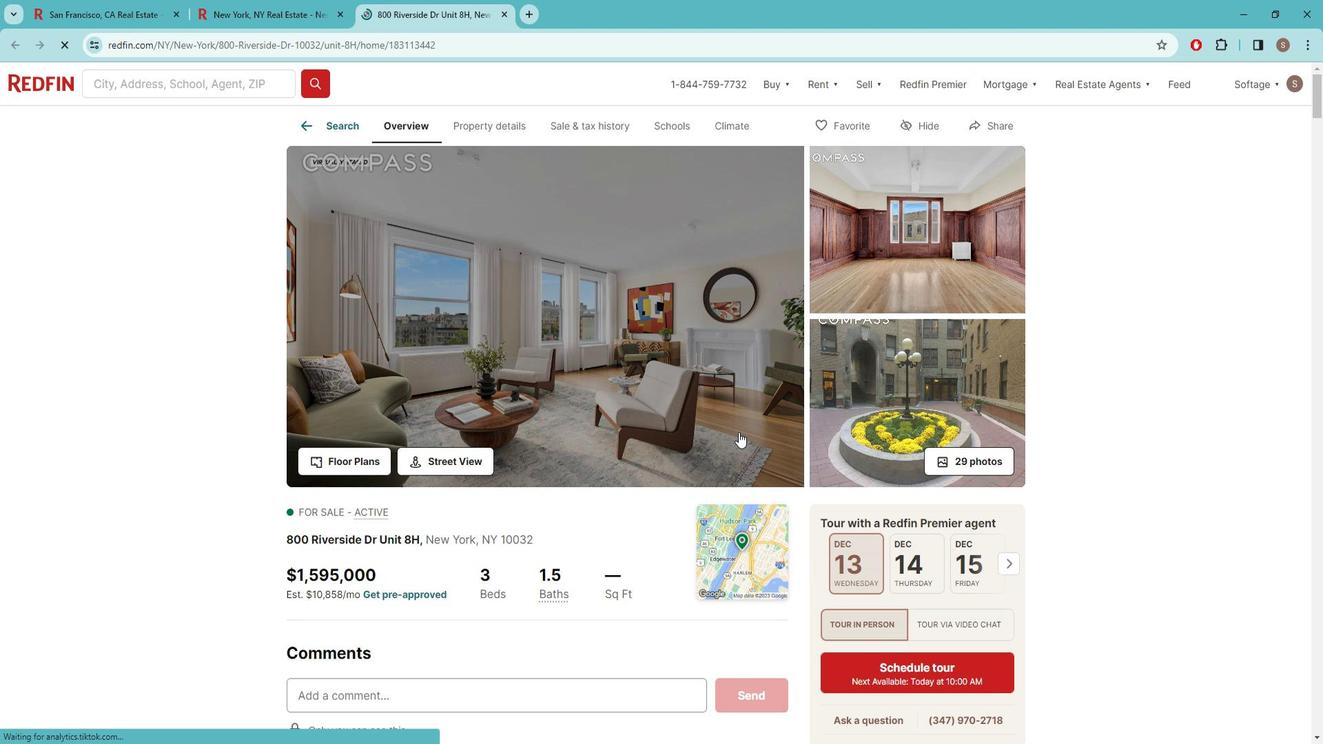 
Action: Mouse scrolled (747, 425) with delta (0, 0)
Screenshot: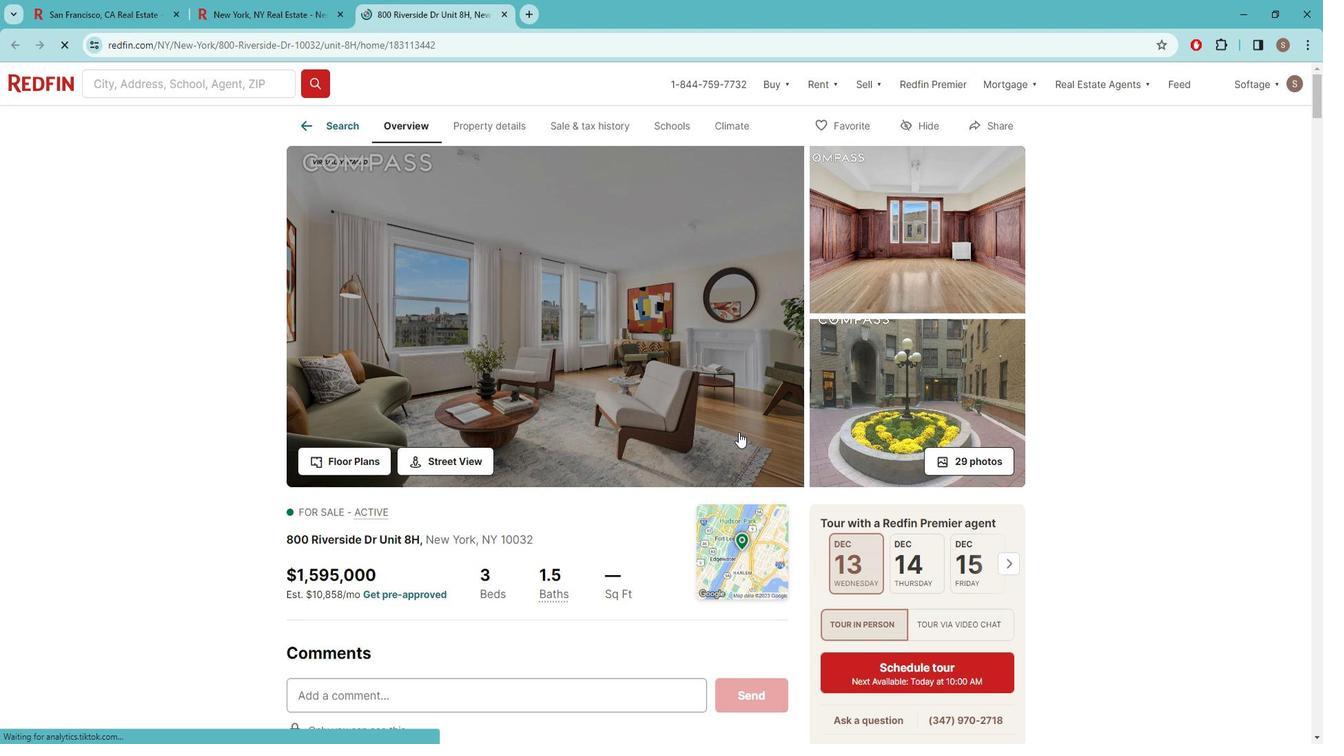 
